 Task: Look for space in Gabrovo, Bulgaria from 2nd September, 2023 to 5th September, 2023 for 1 adult in price range Rs.5000 to Rs.10000. Place can be private room with 1  bedroom having 1 bed and 1 bathroom. Property type can be hotel. Booking option can be shelf check-in. Required host language is English.
Action: Mouse moved to (737, 132)
Screenshot: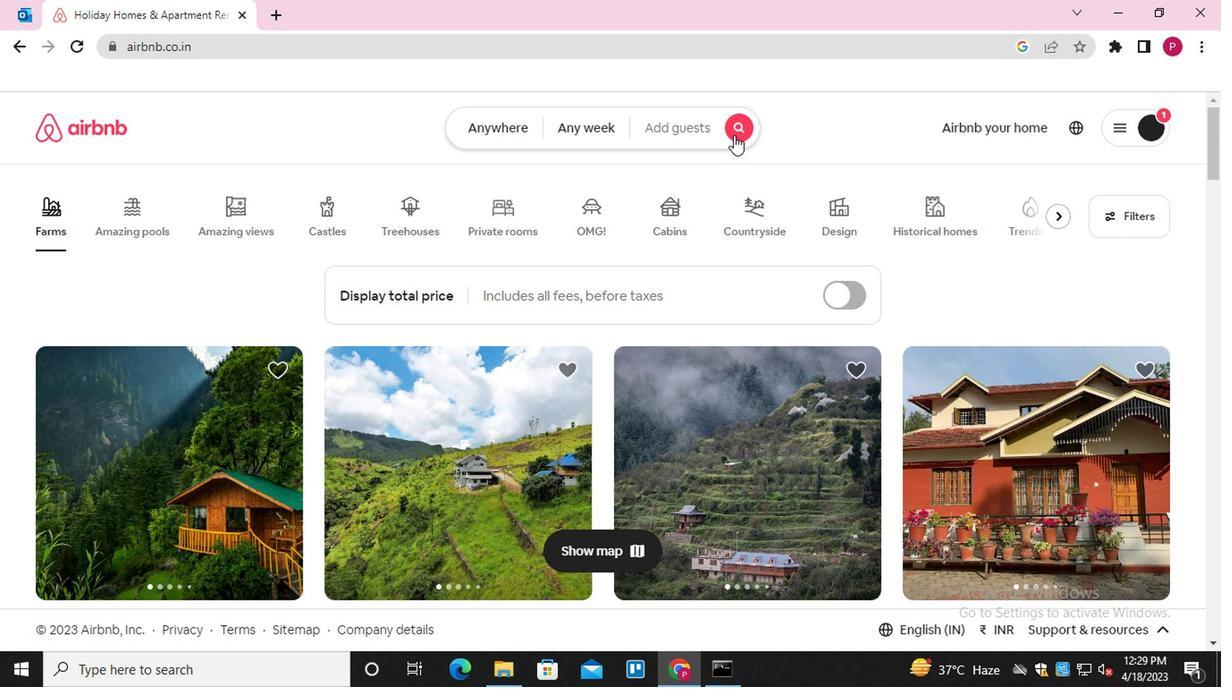 
Action: Mouse pressed left at (737, 132)
Screenshot: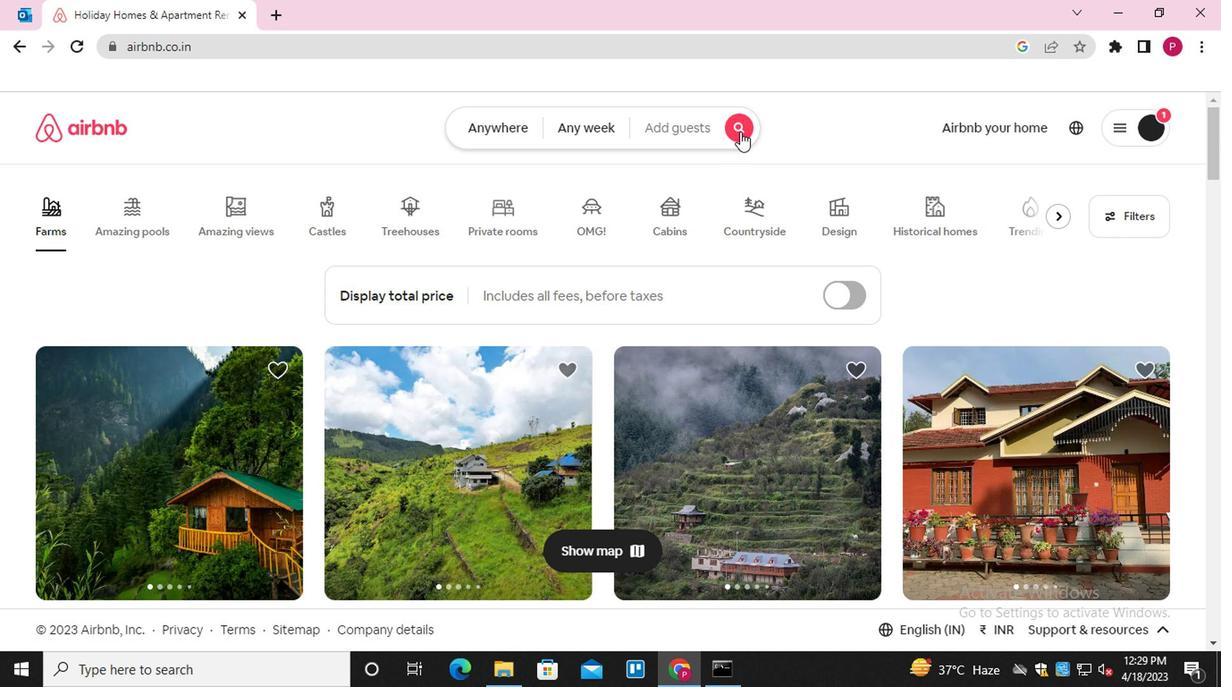 
Action: Mouse moved to (341, 204)
Screenshot: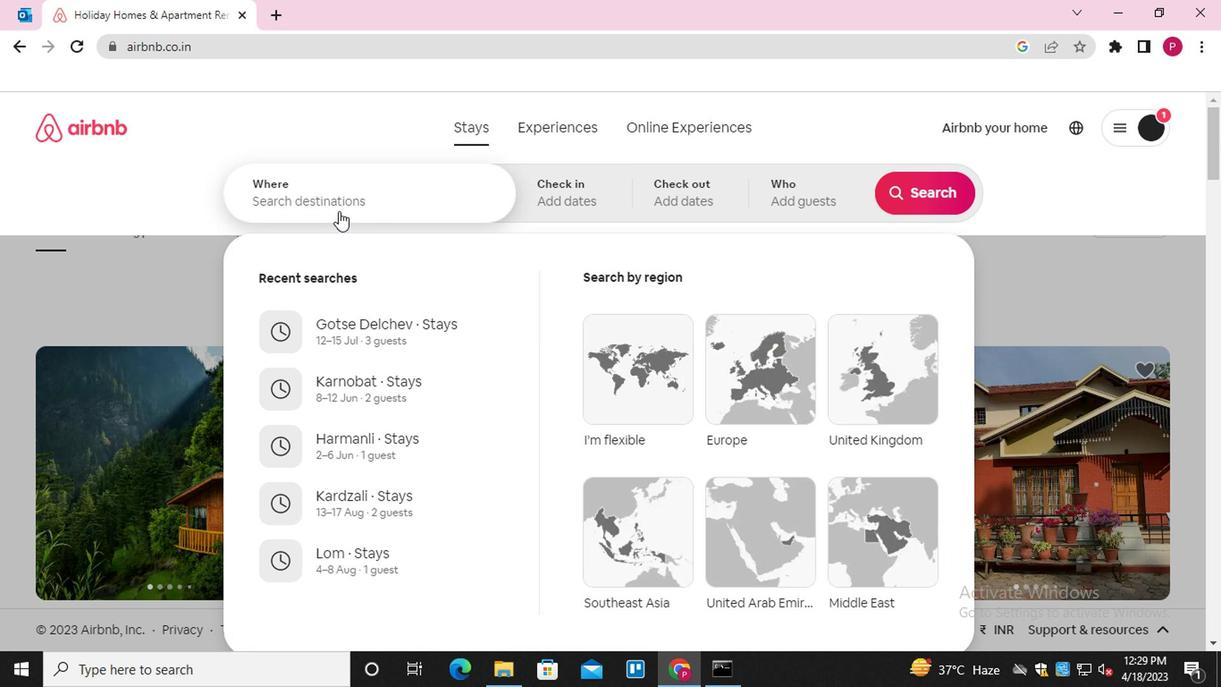 
Action: Mouse pressed left at (341, 204)
Screenshot: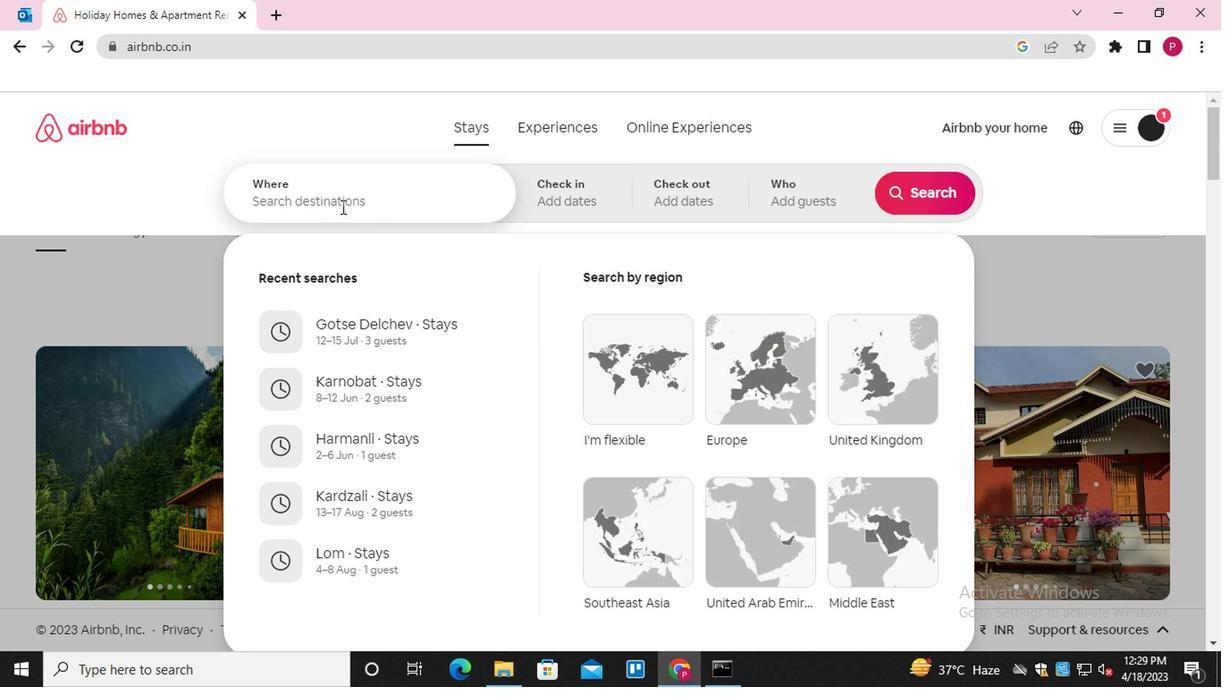 
Action: Key pressed <Key.shift><Key.shift><Key.shift><Key.shift><Key.shift><Key.shift><Key.shift><Key.shift><Key.shift><Key.shift><Key.shift><Key.shift><Key.shift><Key.shift><Key.shift><Key.shift><Key.shift><Key.shift><Key.shift><Key.shift><Key.shift><Key.shift><Key.shift>GABROVO
Screenshot: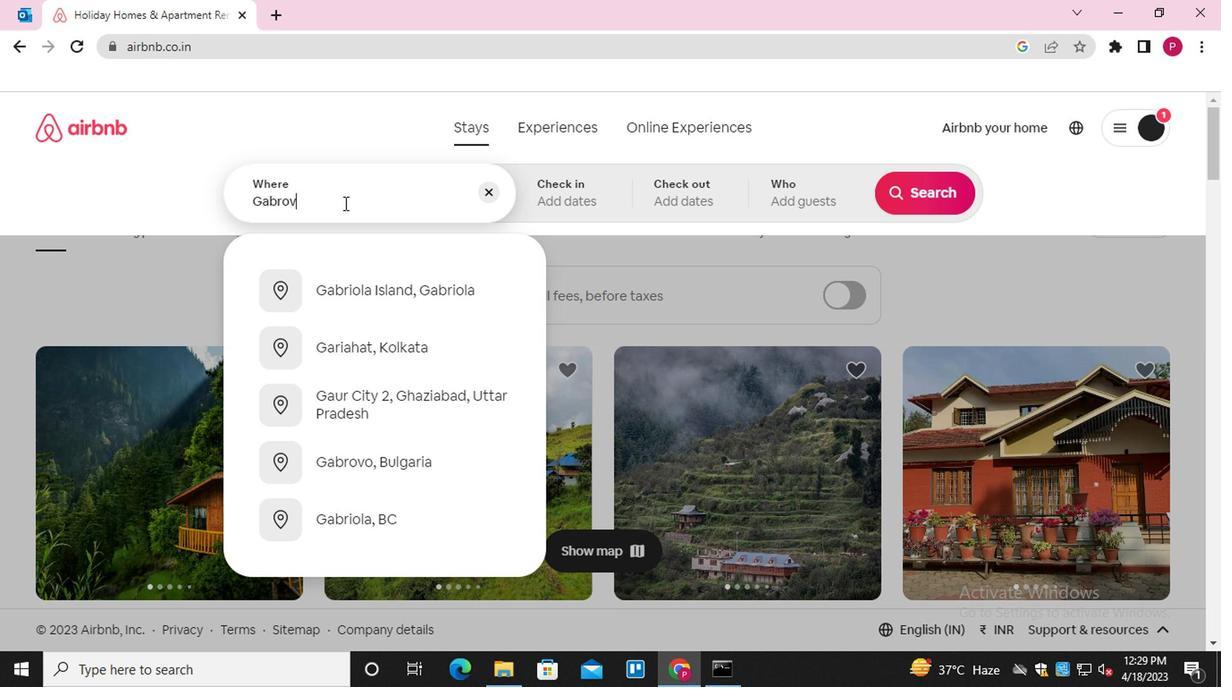
Action: Mouse moved to (337, 297)
Screenshot: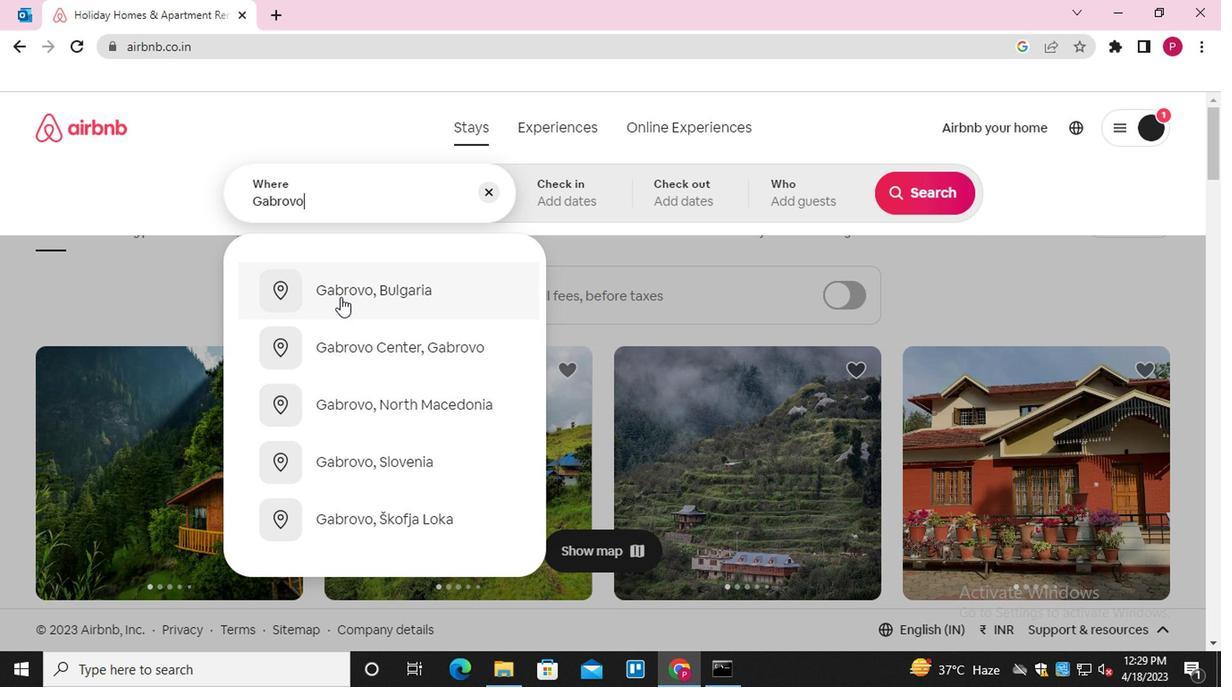 
Action: Mouse pressed left at (337, 297)
Screenshot: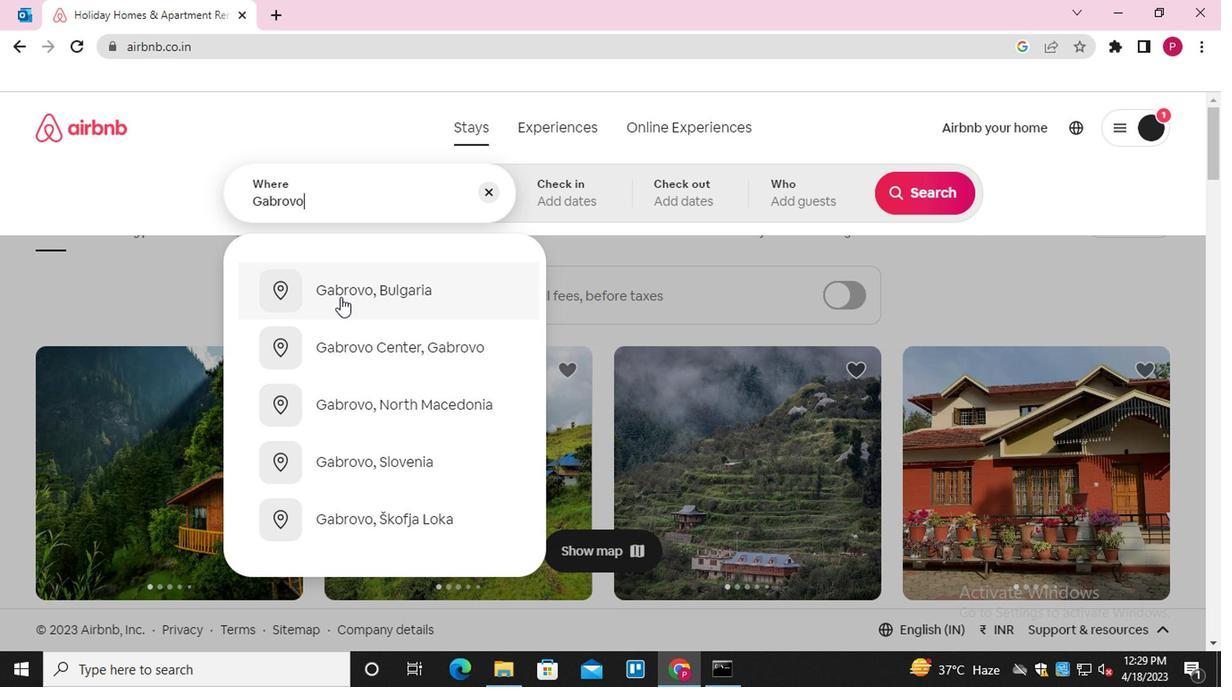 
Action: Mouse moved to (916, 339)
Screenshot: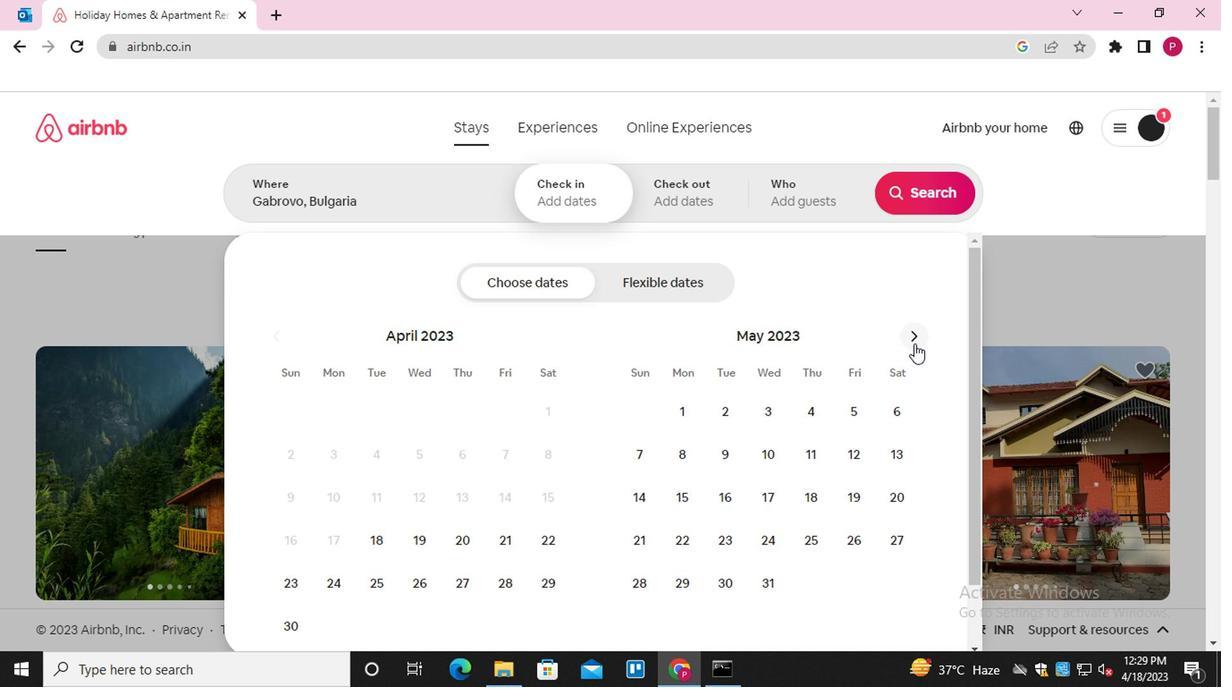 
Action: Mouse pressed left at (916, 339)
Screenshot: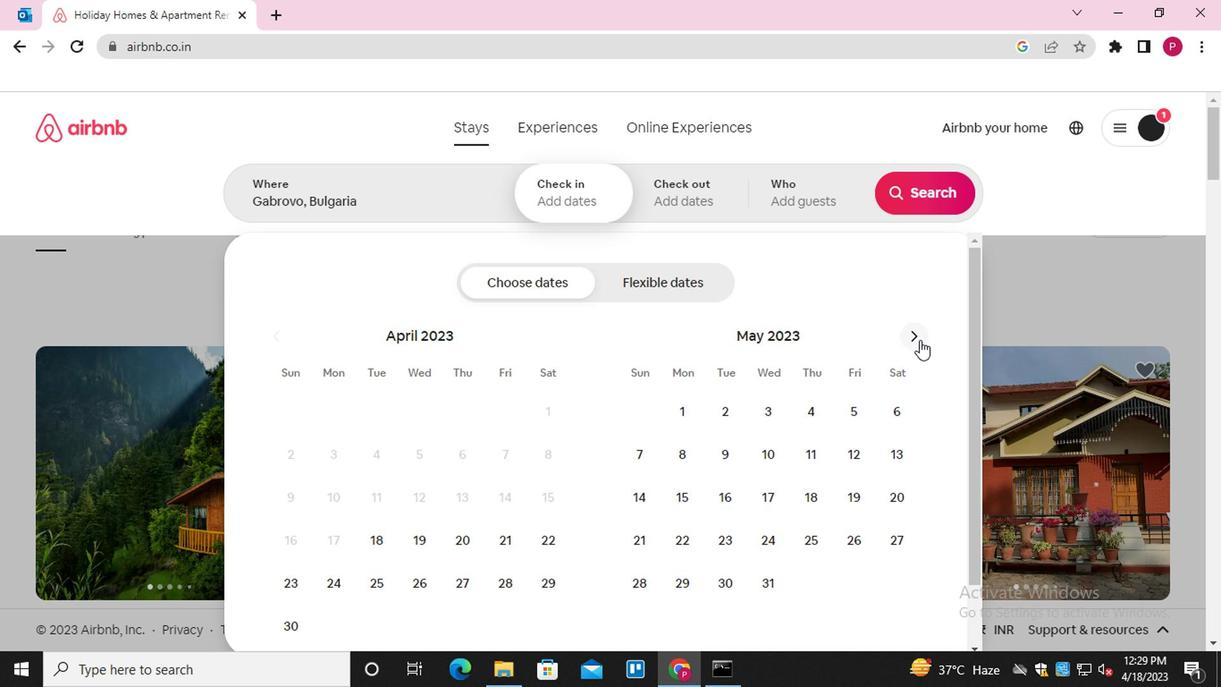
Action: Mouse pressed left at (916, 339)
Screenshot: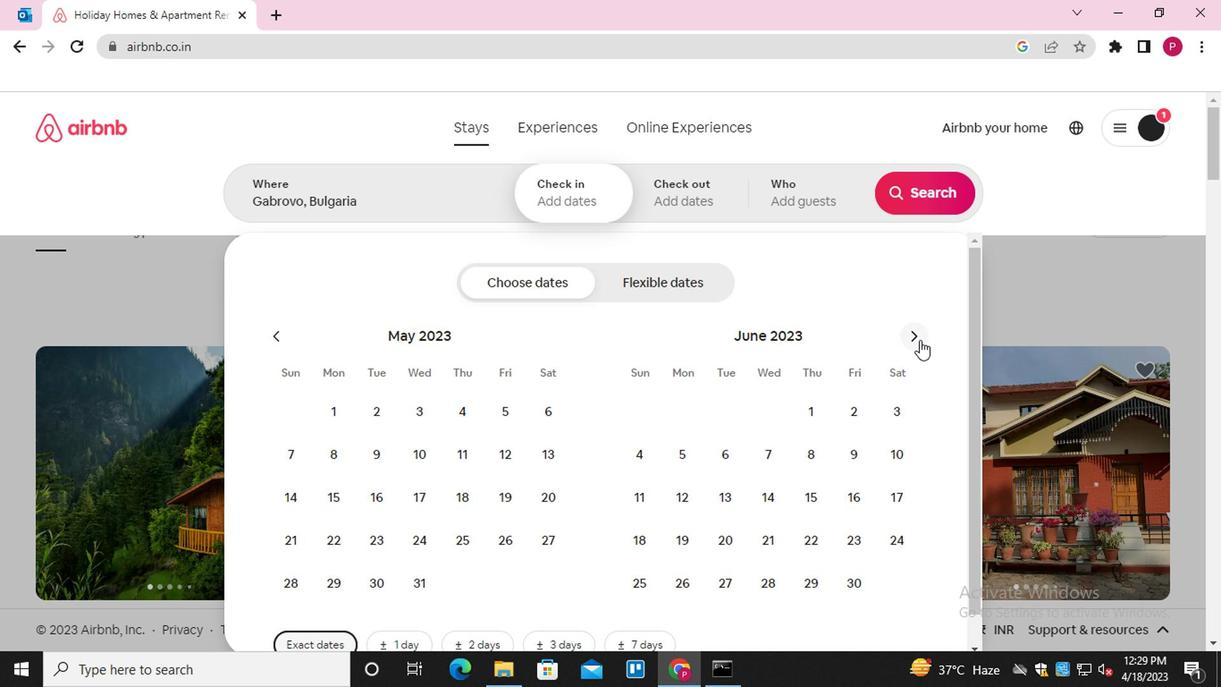 
Action: Mouse pressed left at (916, 339)
Screenshot: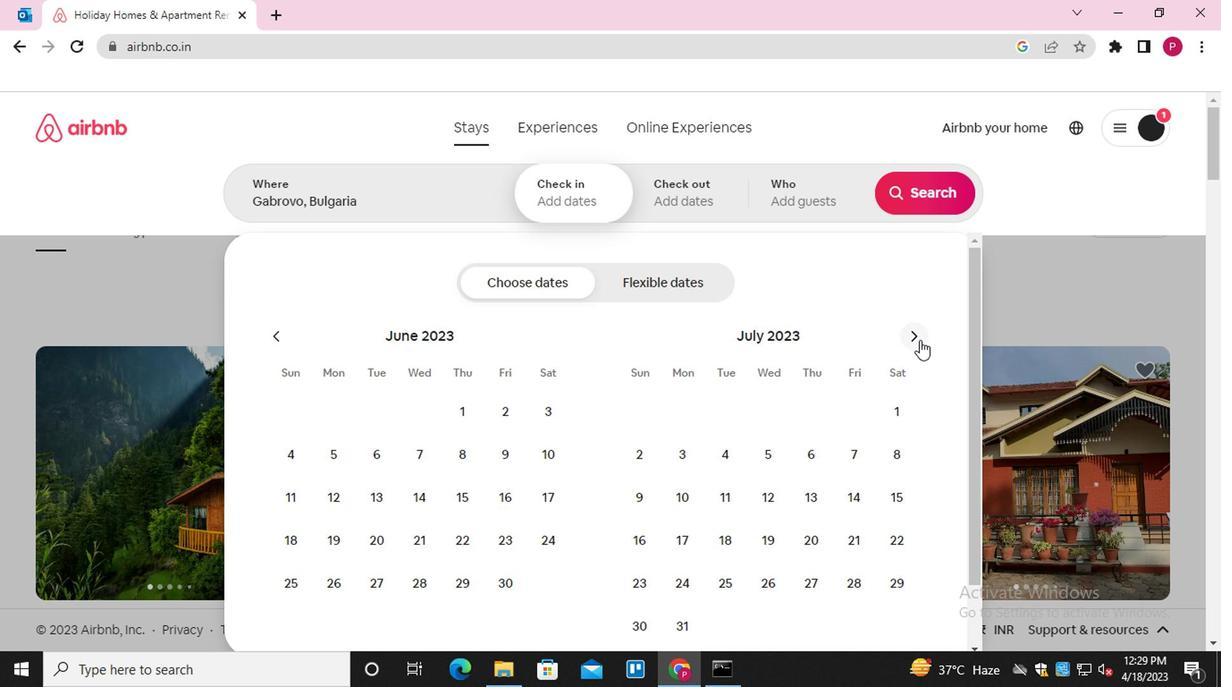 
Action: Mouse pressed left at (916, 339)
Screenshot: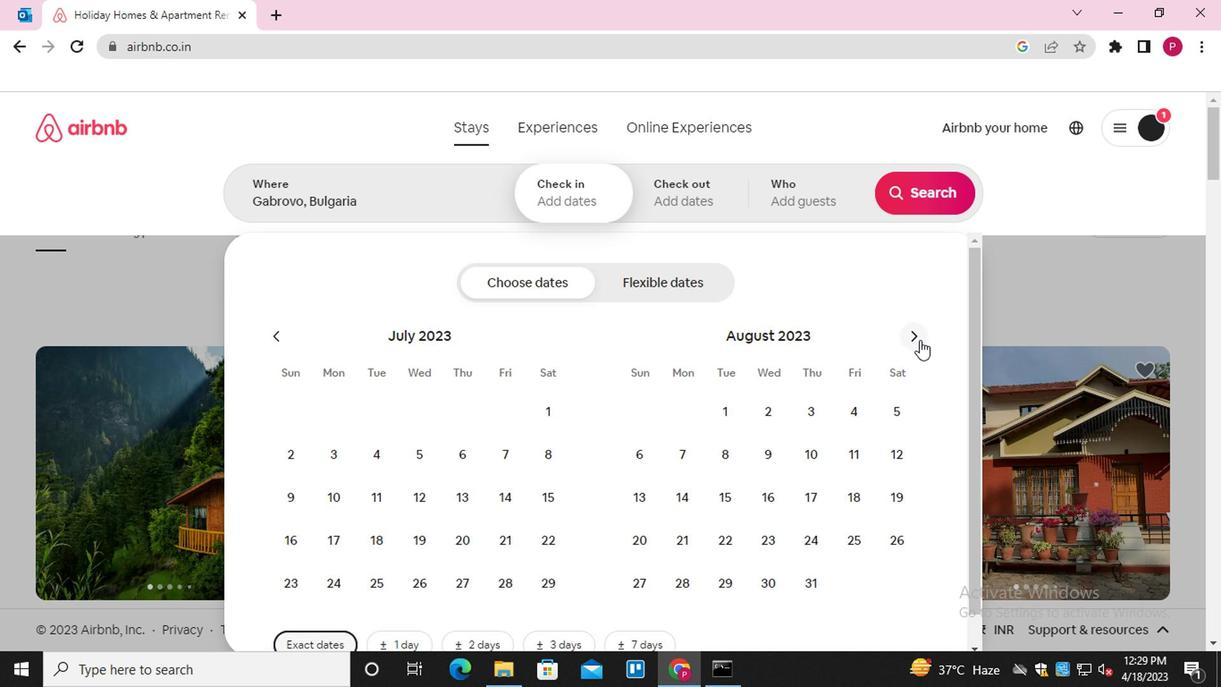 
Action: Mouse moved to (887, 417)
Screenshot: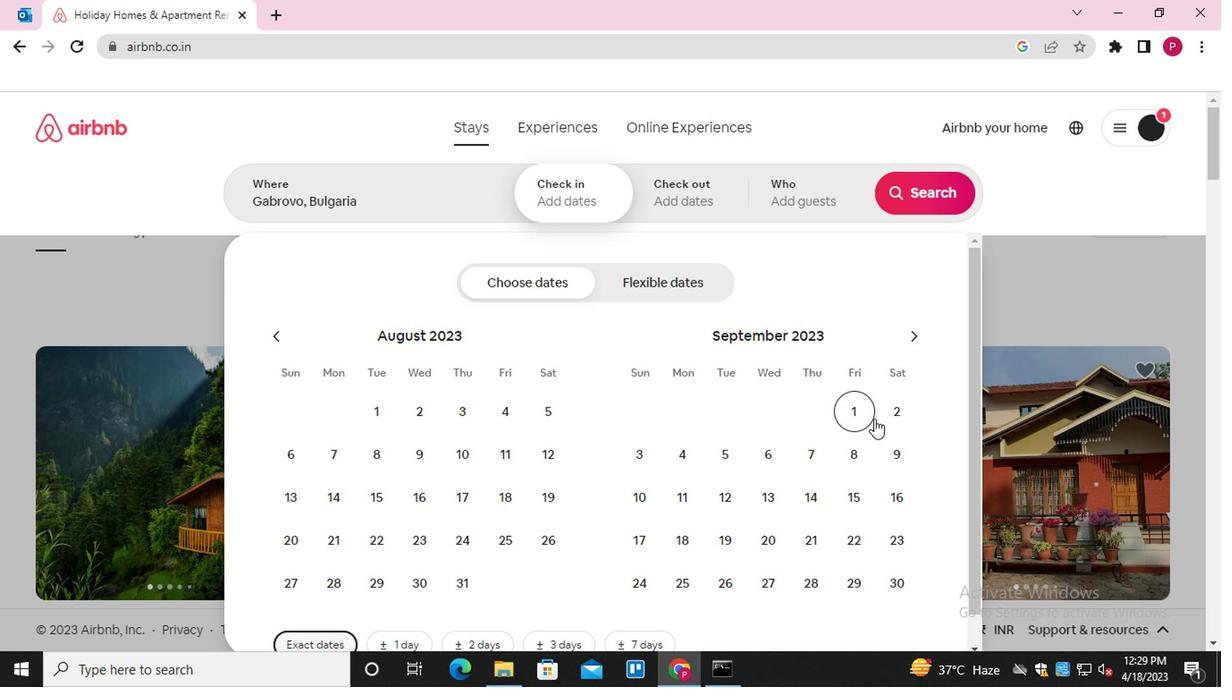 
Action: Mouse pressed left at (887, 417)
Screenshot: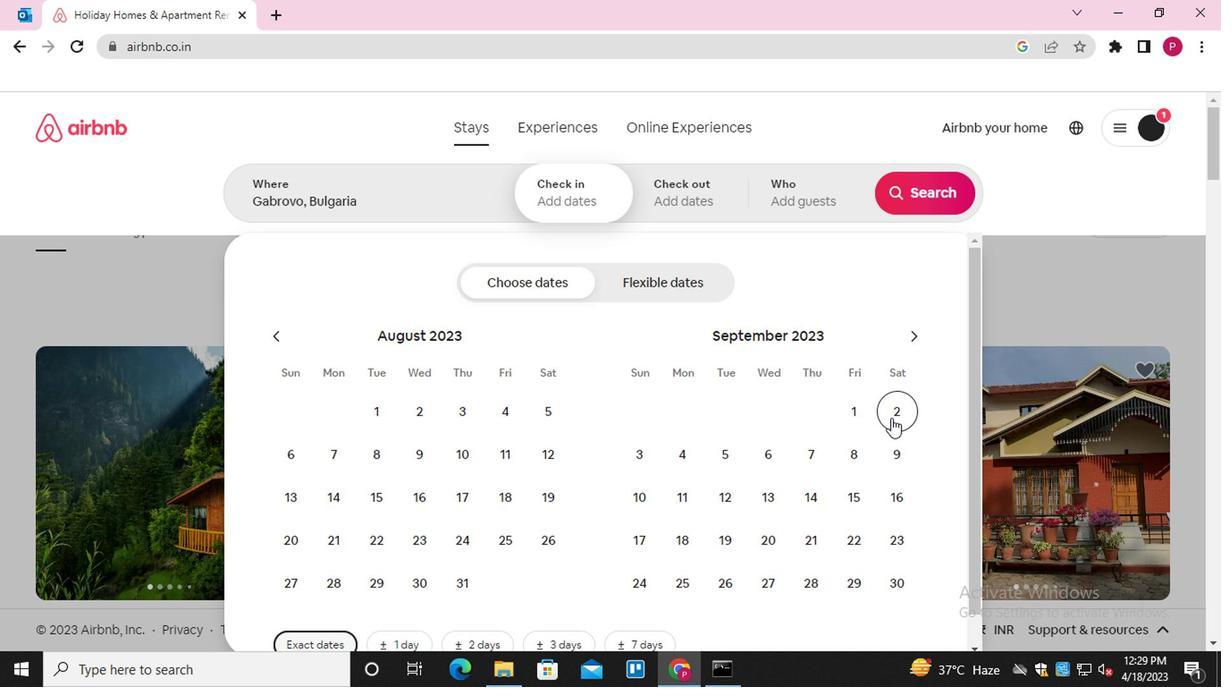 
Action: Mouse moved to (729, 460)
Screenshot: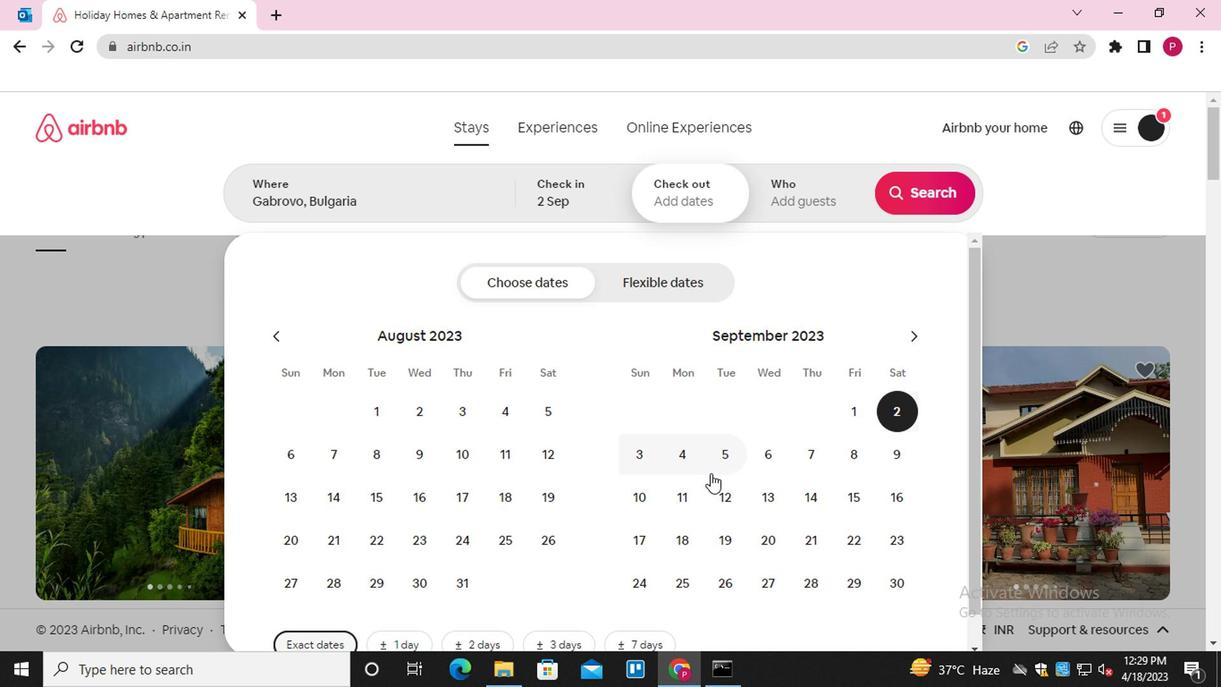 
Action: Mouse pressed left at (729, 460)
Screenshot: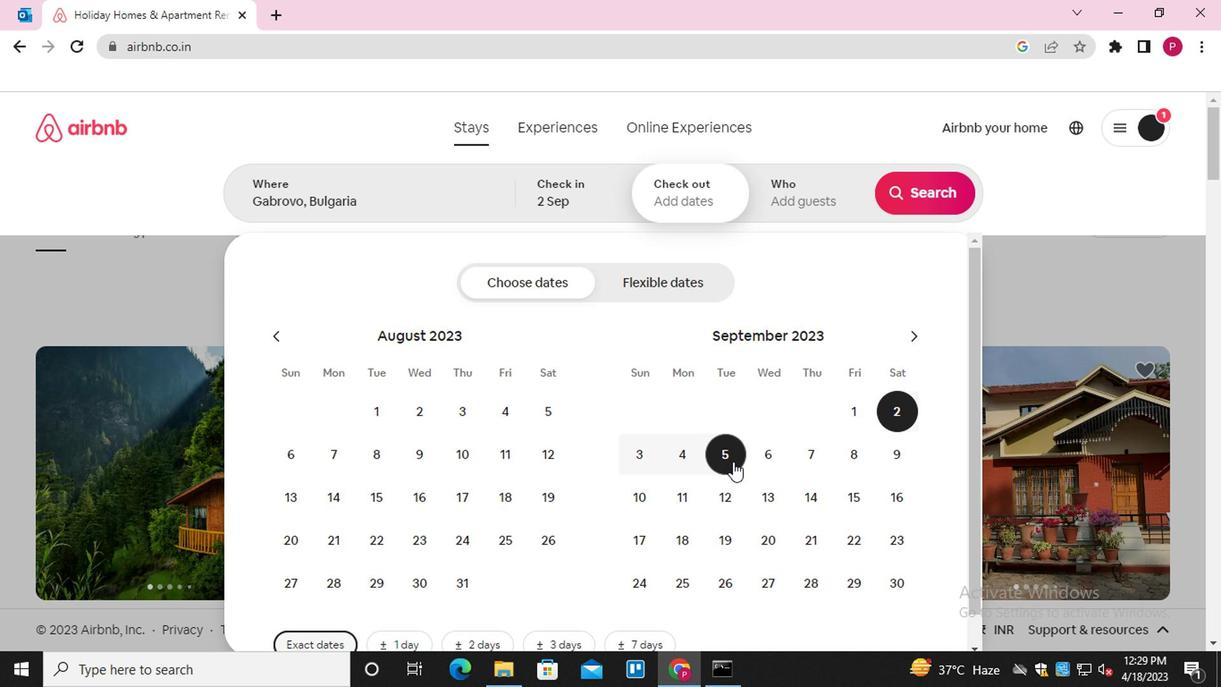 
Action: Mouse moved to (796, 196)
Screenshot: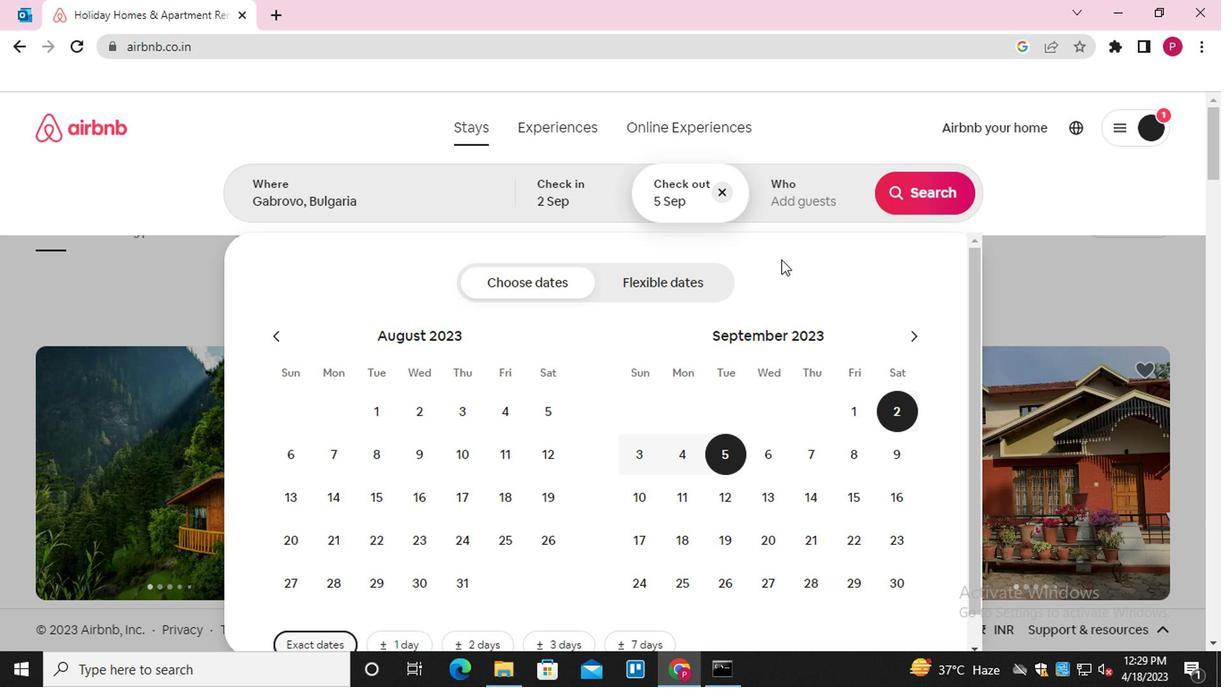 
Action: Mouse pressed left at (796, 196)
Screenshot: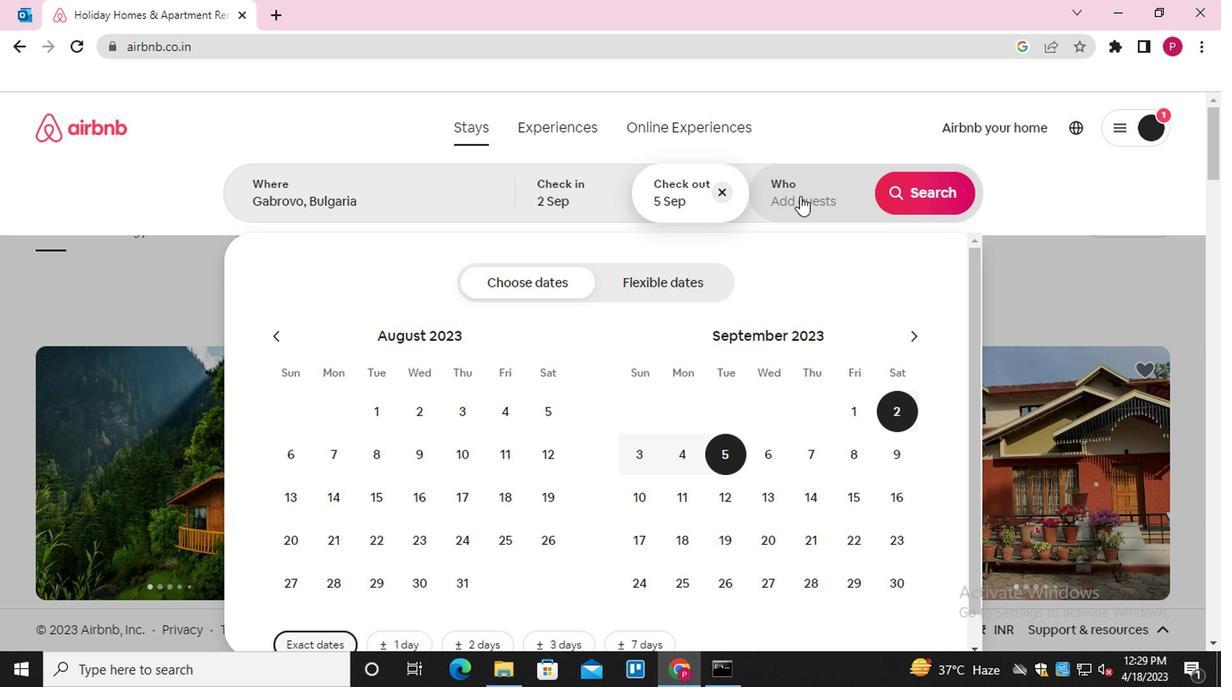 
Action: Mouse moved to (919, 295)
Screenshot: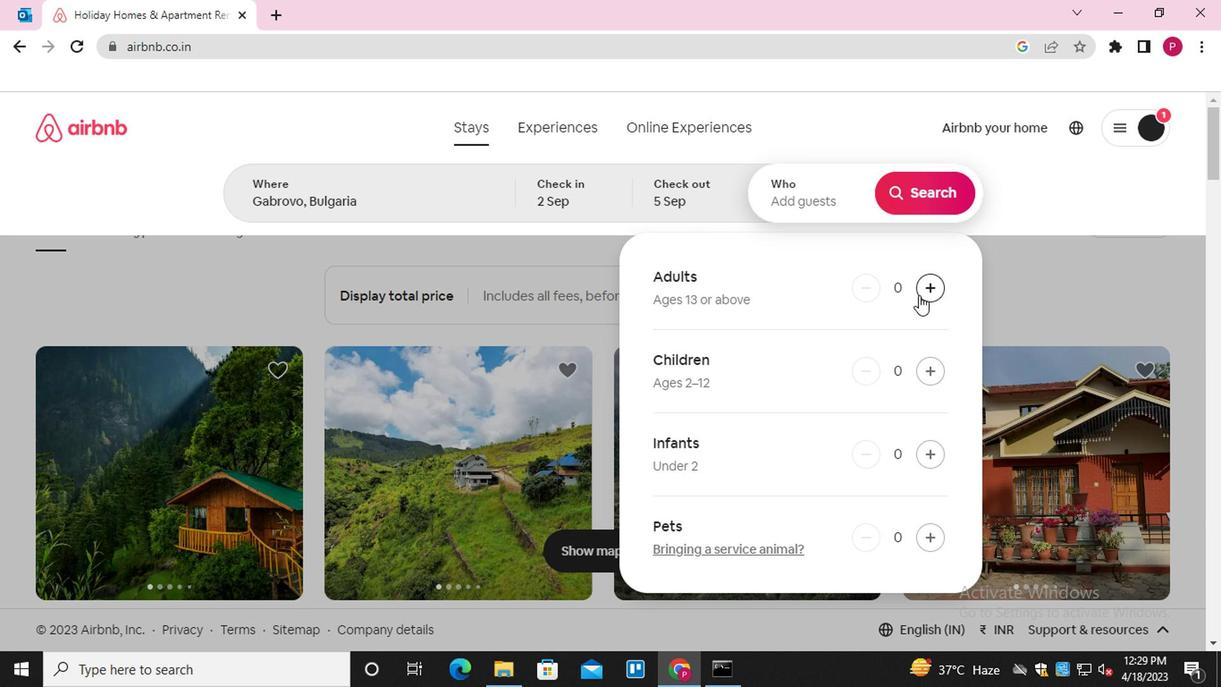 
Action: Mouse pressed left at (919, 295)
Screenshot: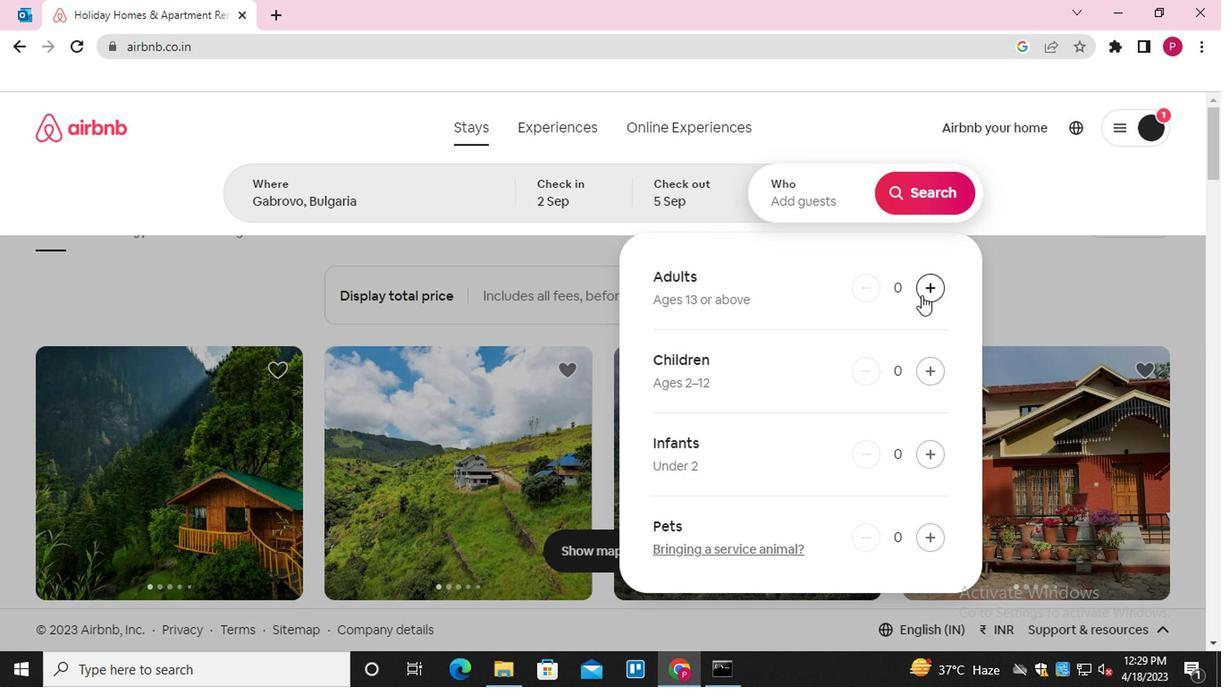 
Action: Mouse moved to (921, 189)
Screenshot: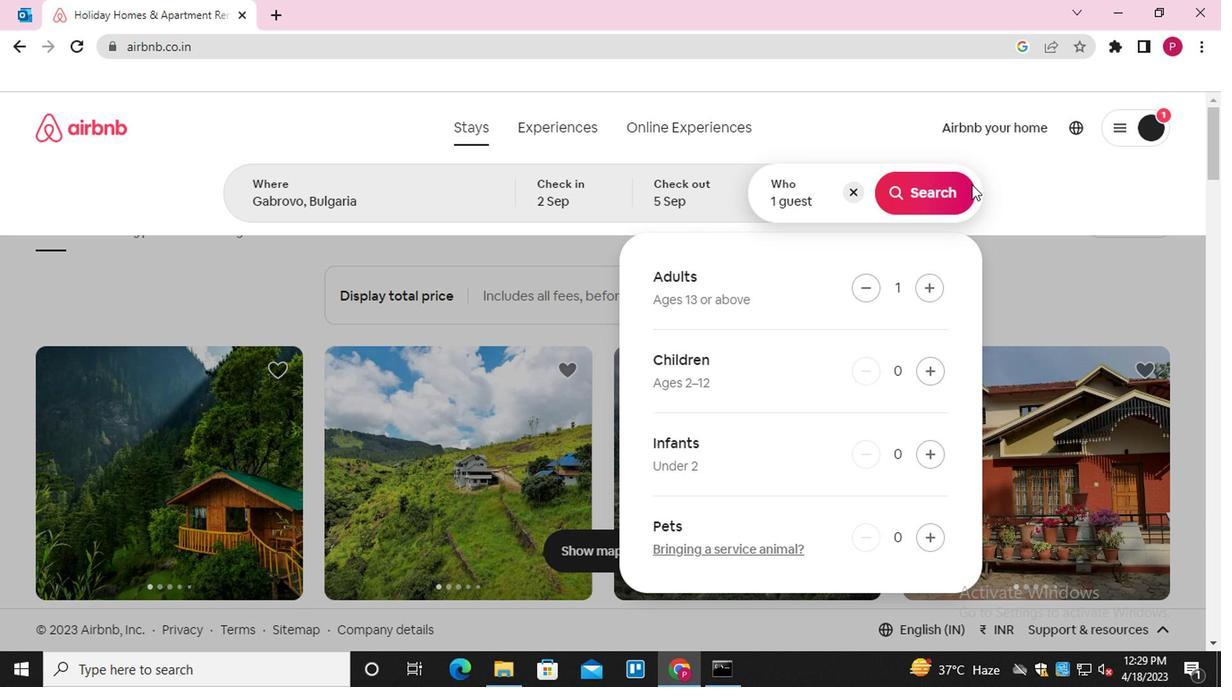 
Action: Mouse pressed left at (921, 189)
Screenshot: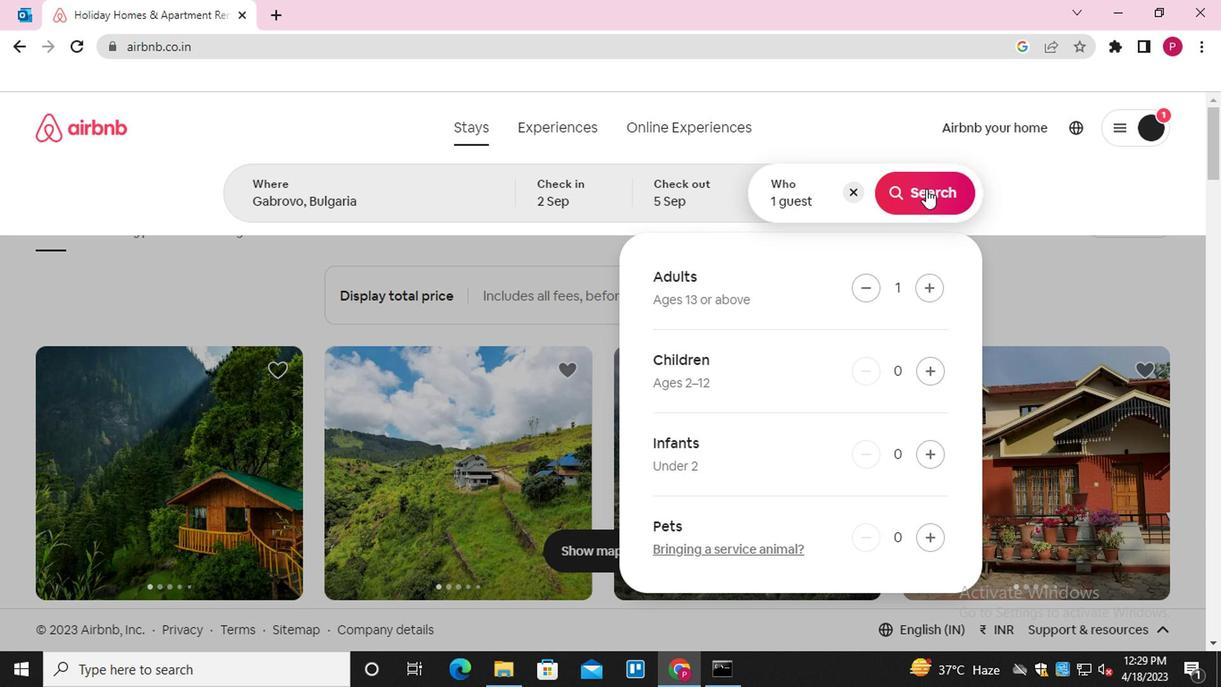 
Action: Mouse moved to (1131, 207)
Screenshot: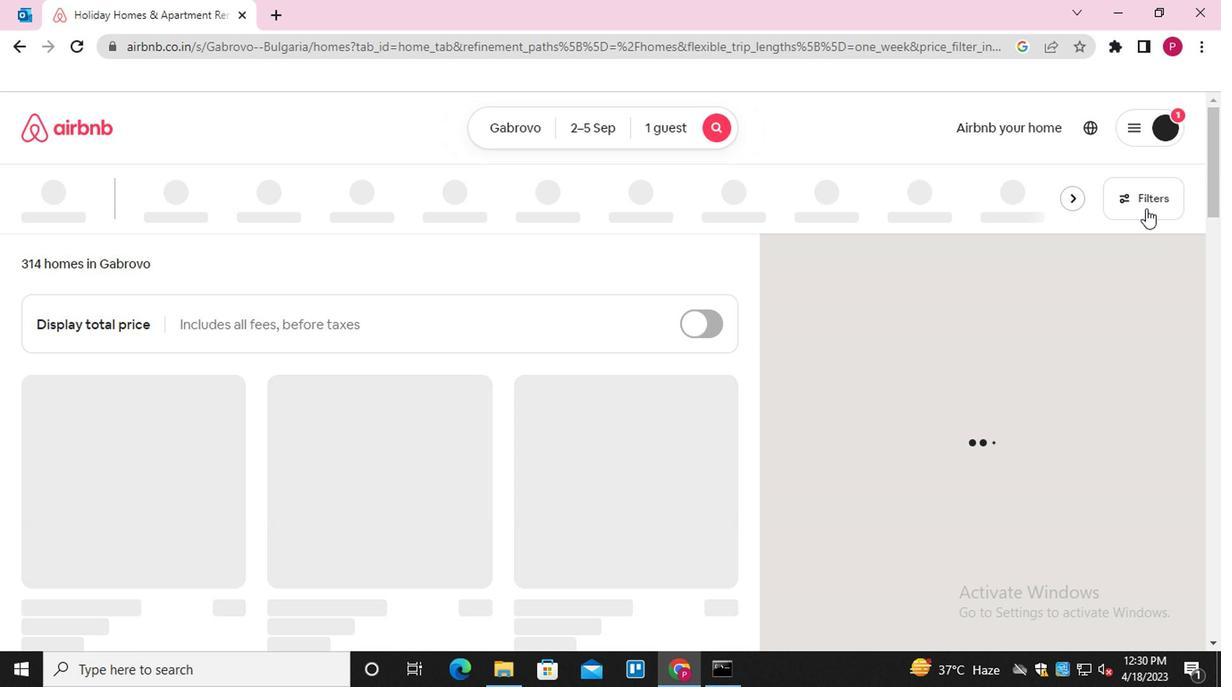 
Action: Mouse pressed left at (1131, 207)
Screenshot: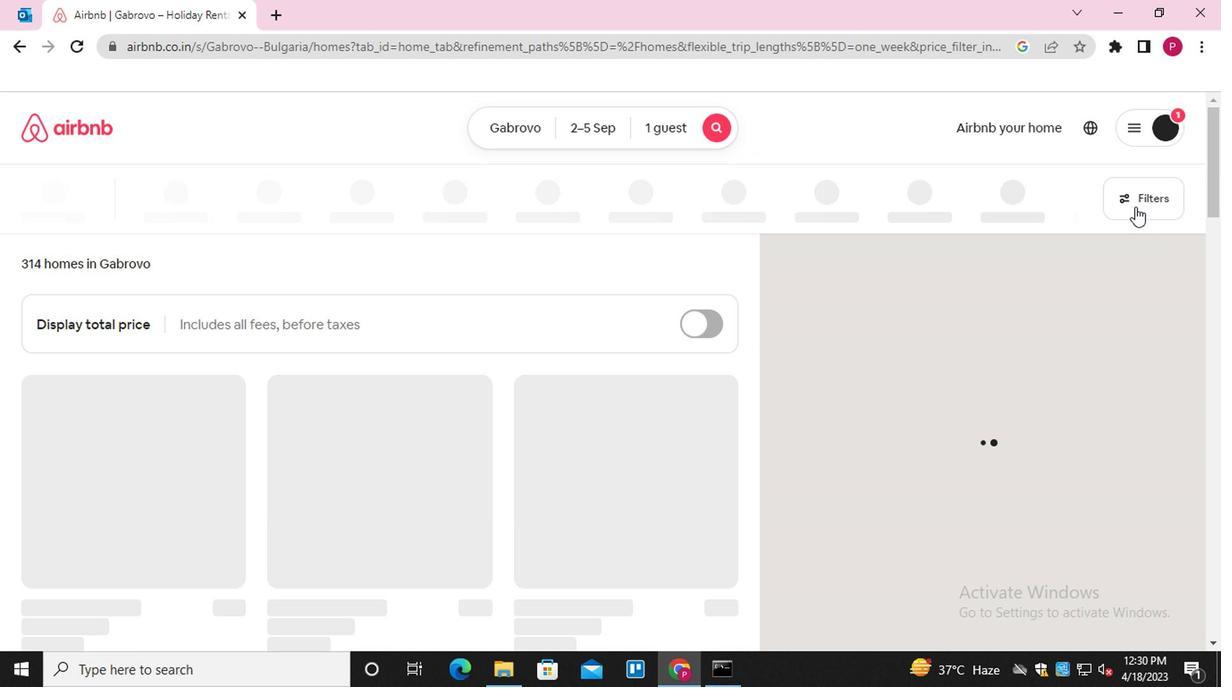 
Action: Mouse moved to (454, 433)
Screenshot: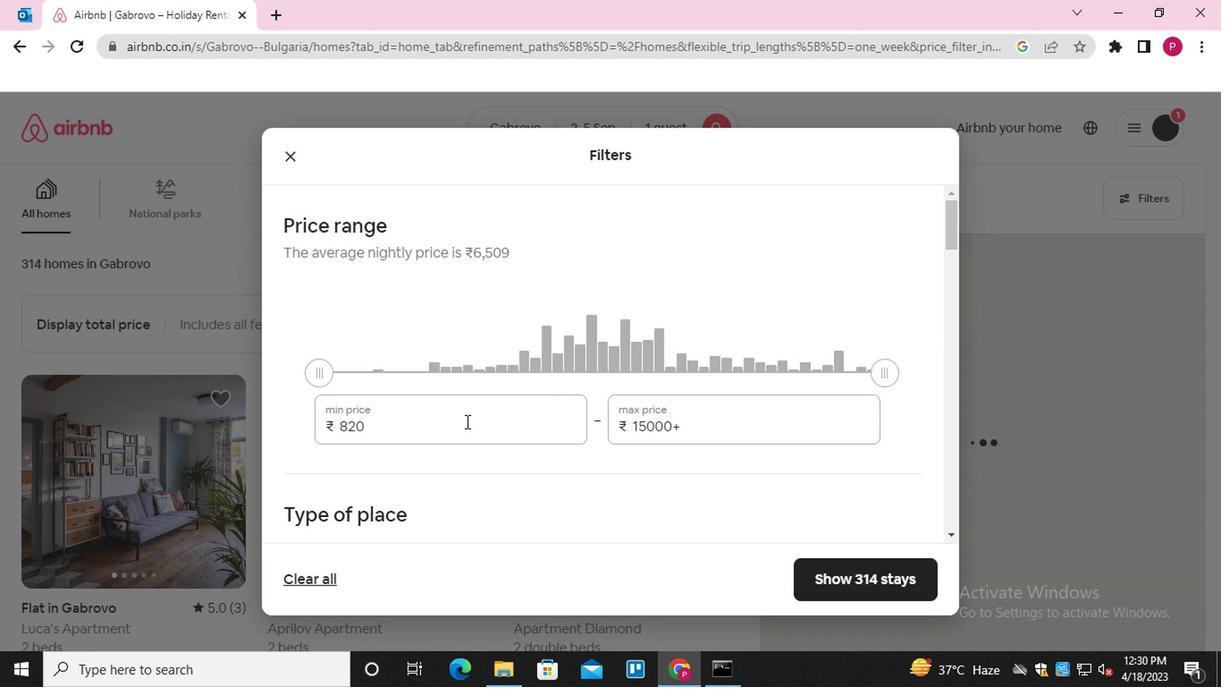 
Action: Mouse pressed left at (454, 433)
Screenshot: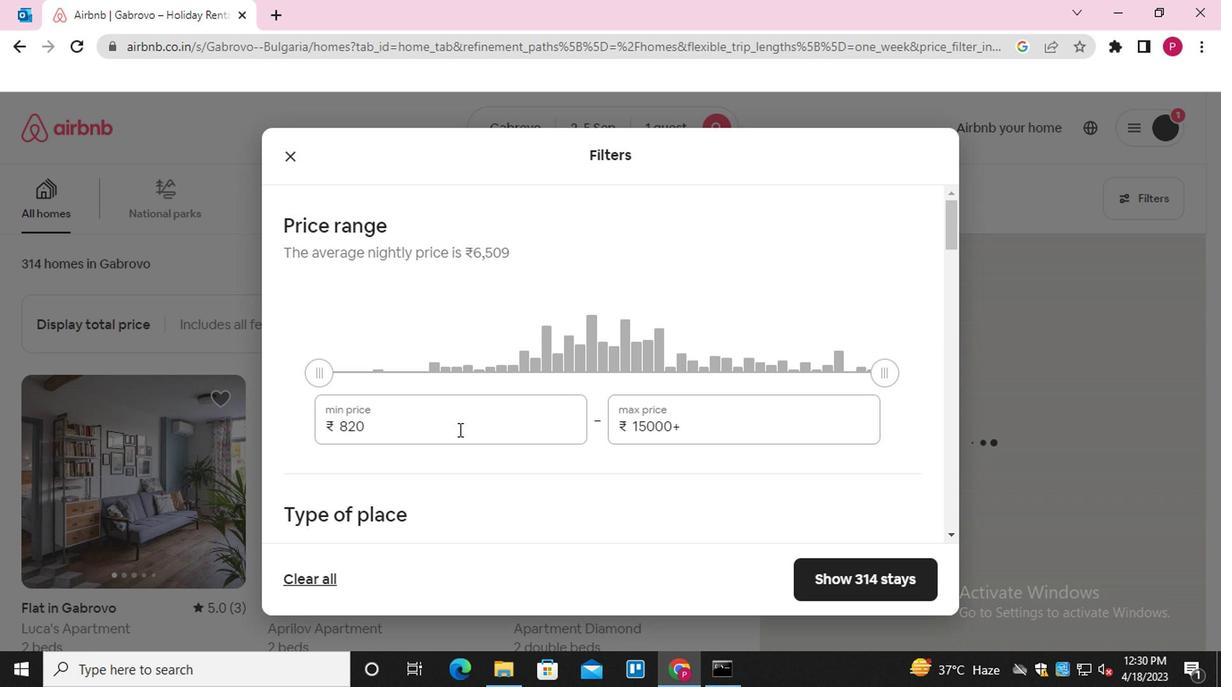 
Action: Mouse pressed left at (454, 433)
Screenshot: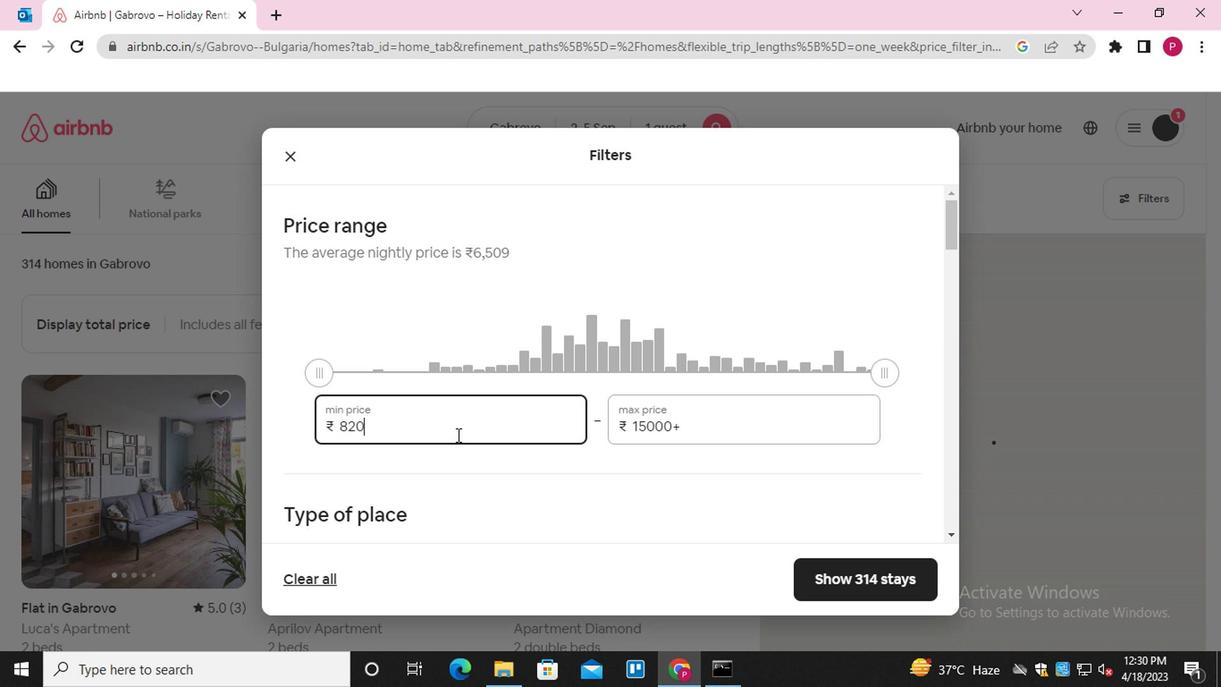 
Action: Mouse pressed left at (454, 433)
Screenshot: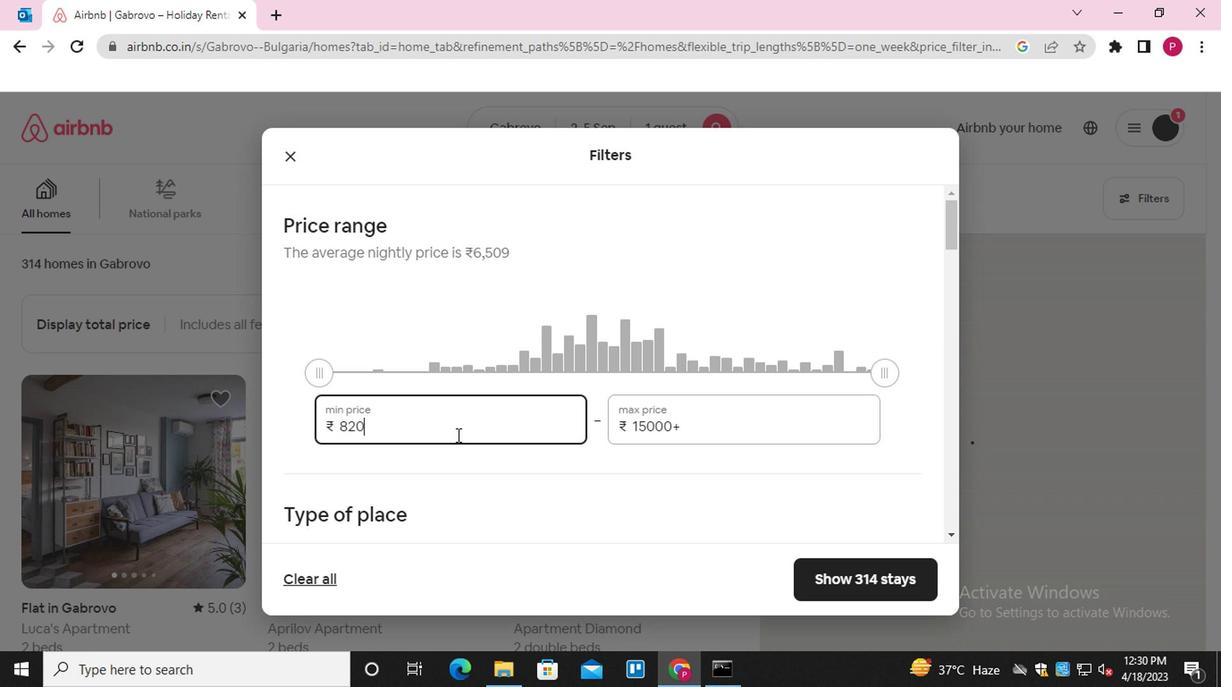 
Action: Key pressed 5000
Screenshot: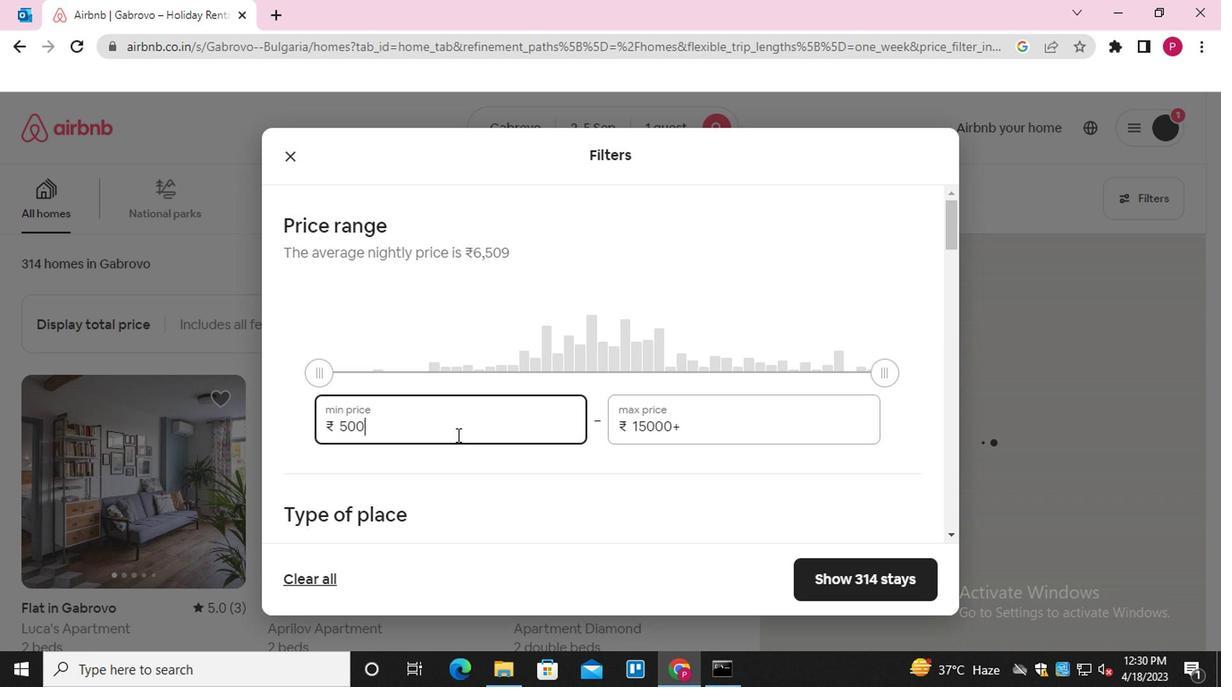 
Action: Mouse moved to (697, 428)
Screenshot: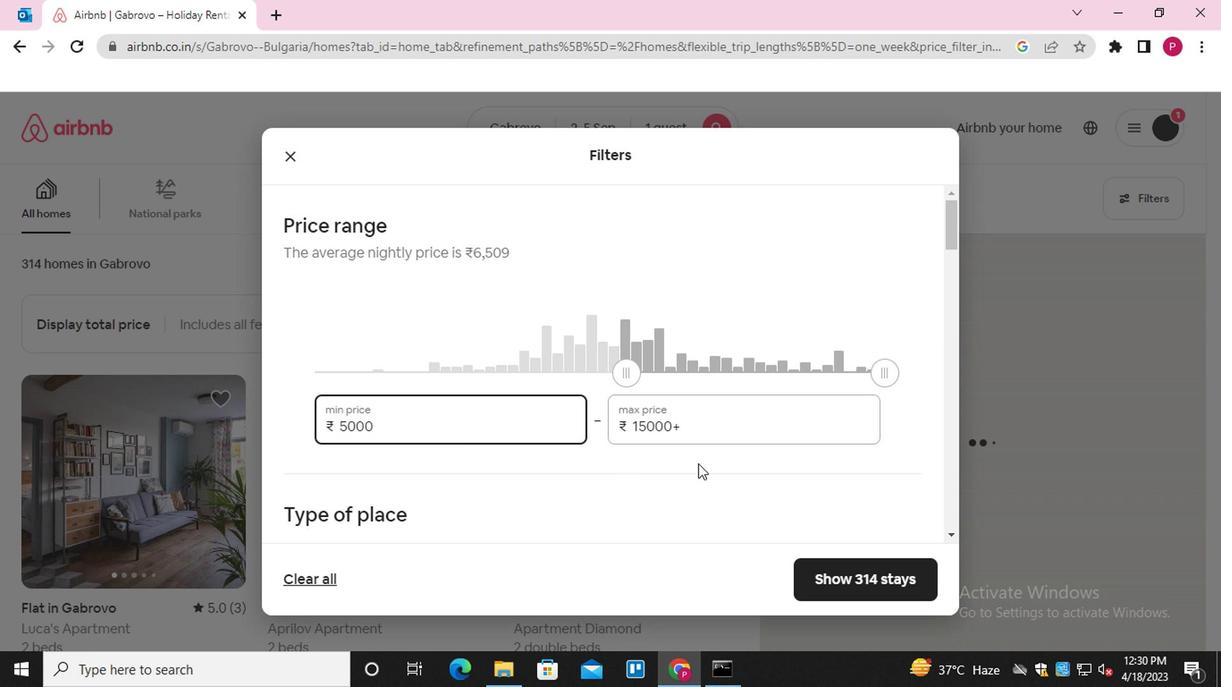
Action: Mouse pressed left at (697, 428)
Screenshot: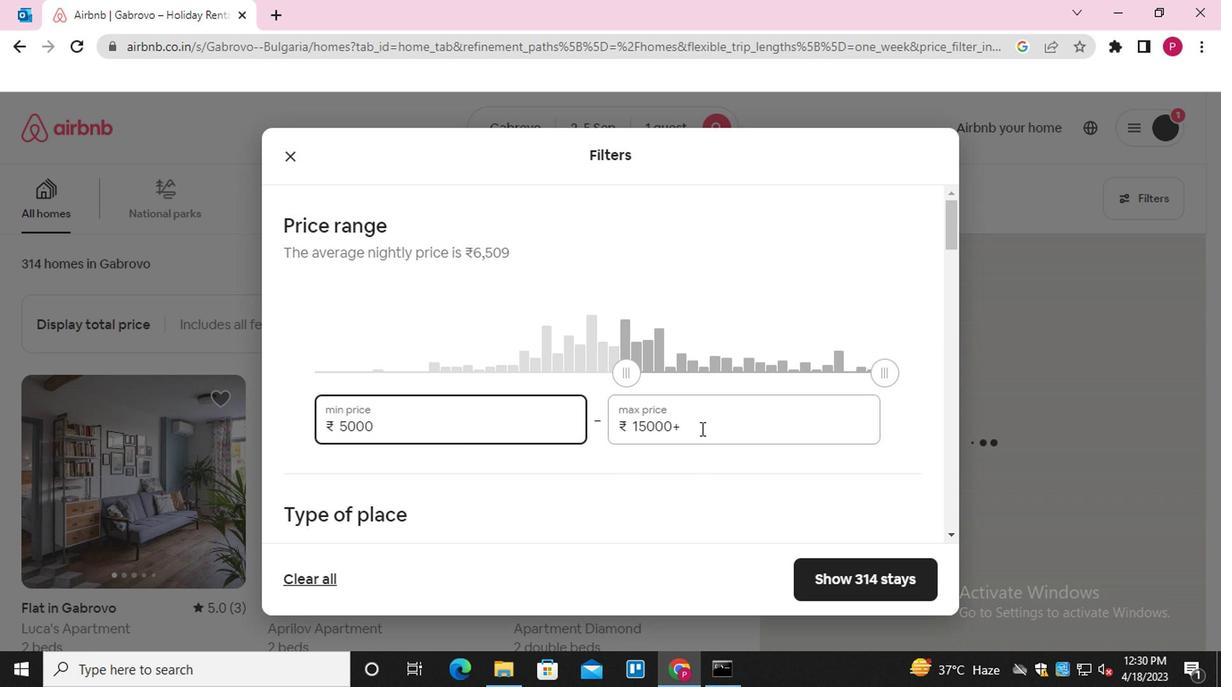 
Action: Mouse pressed left at (697, 428)
Screenshot: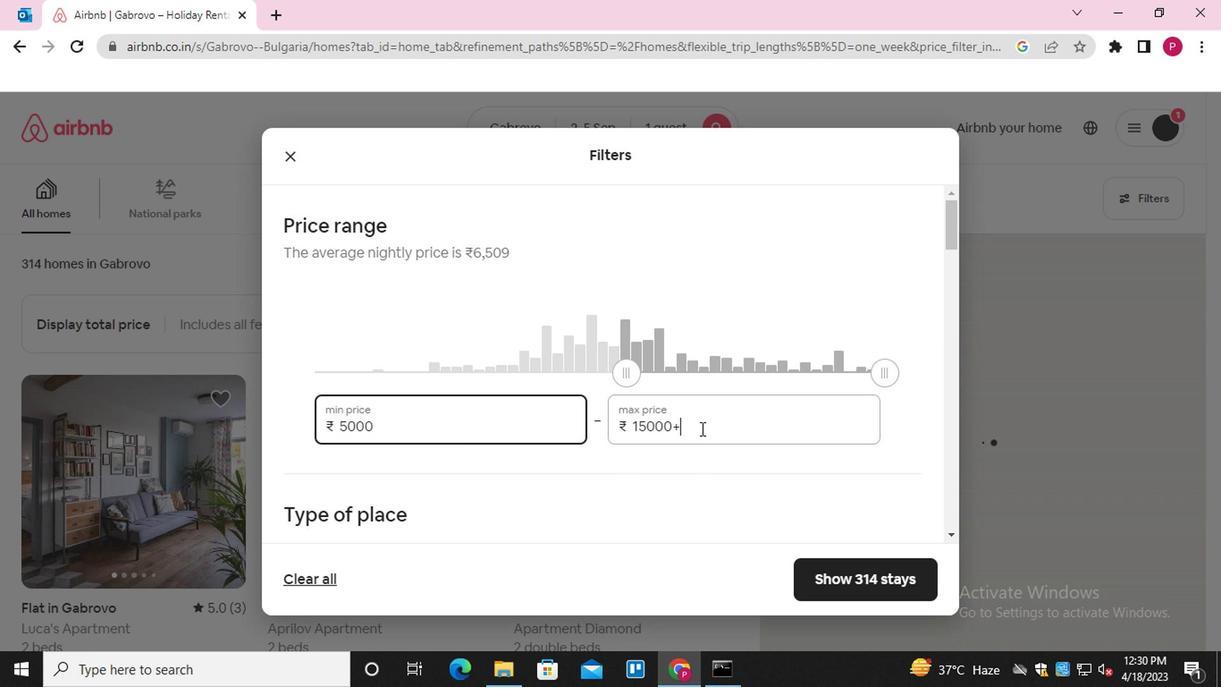
Action: Mouse pressed left at (697, 428)
Screenshot: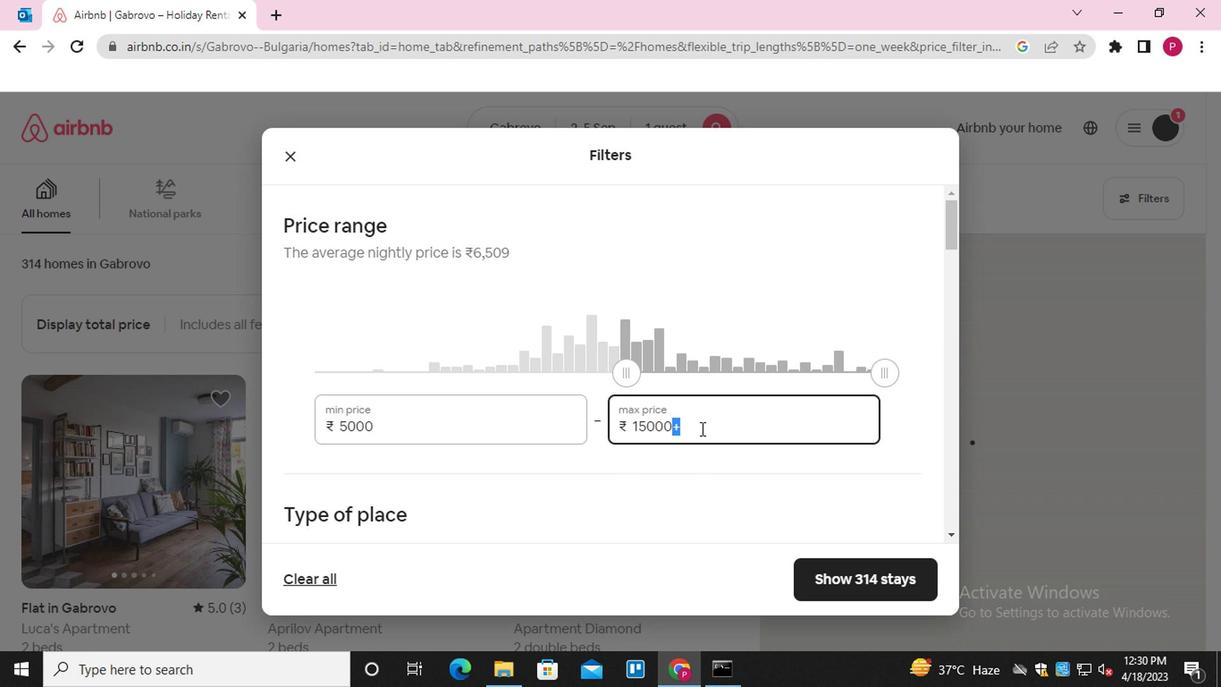 
Action: Key pressed 10000
Screenshot: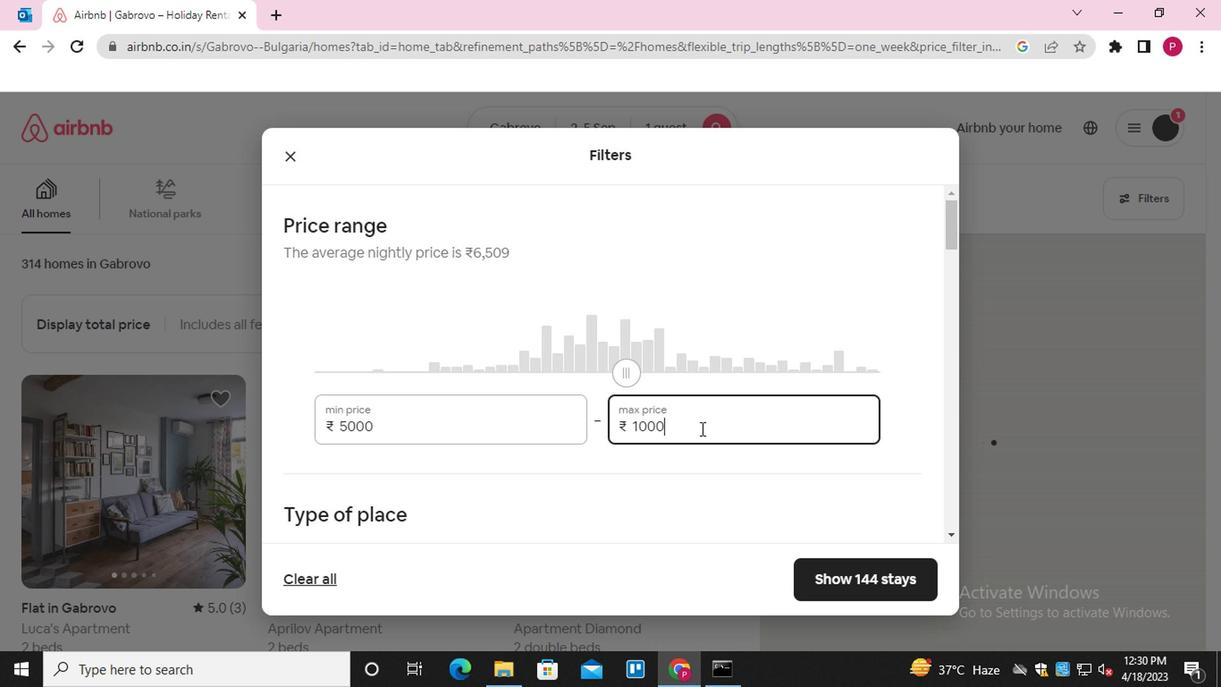 
Action: Mouse moved to (687, 449)
Screenshot: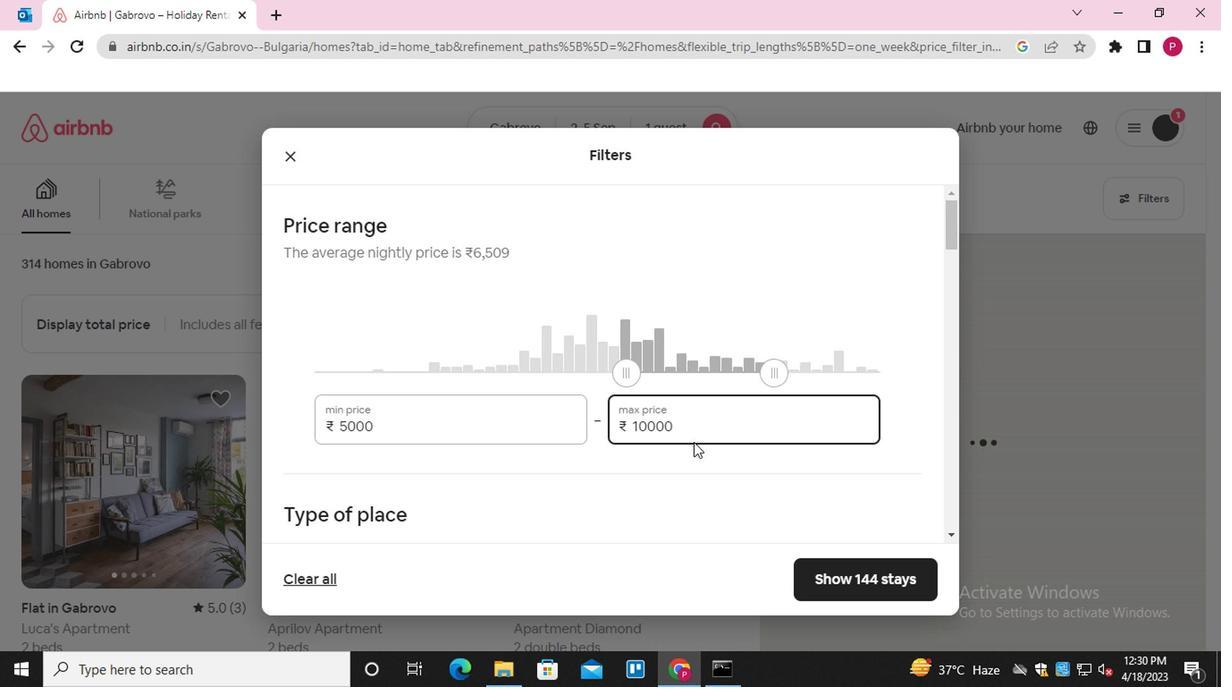 
Action: Mouse scrolled (687, 449) with delta (0, 0)
Screenshot: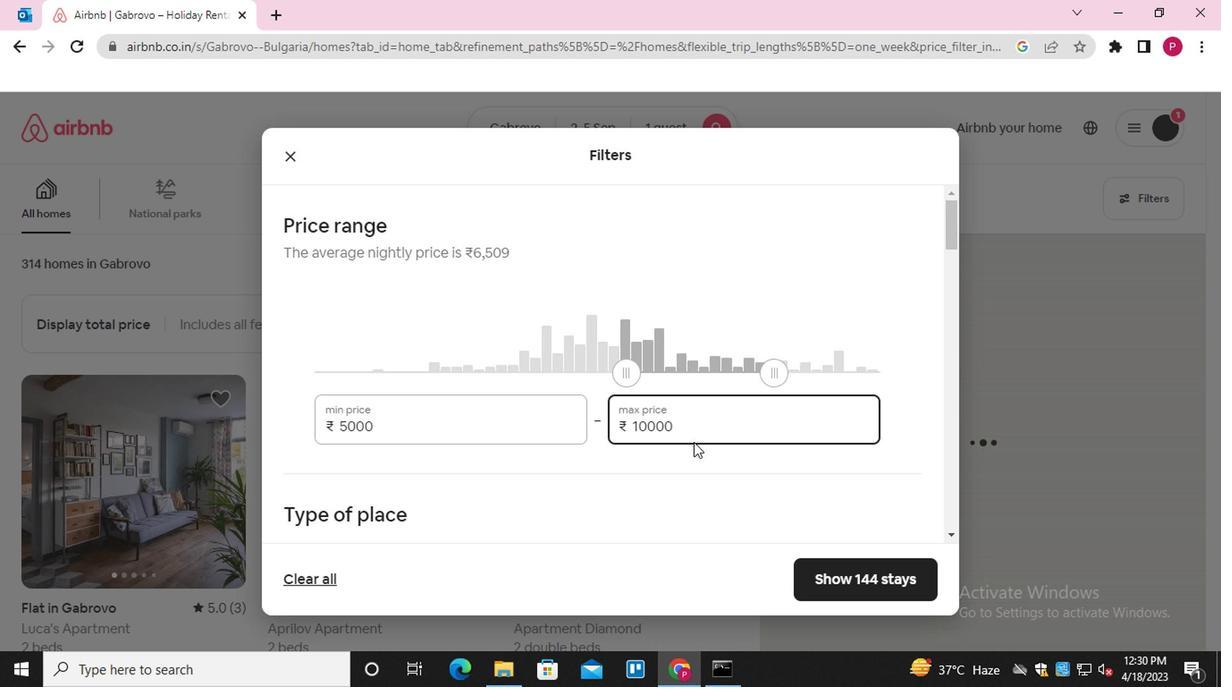 
Action: Mouse moved to (687, 451)
Screenshot: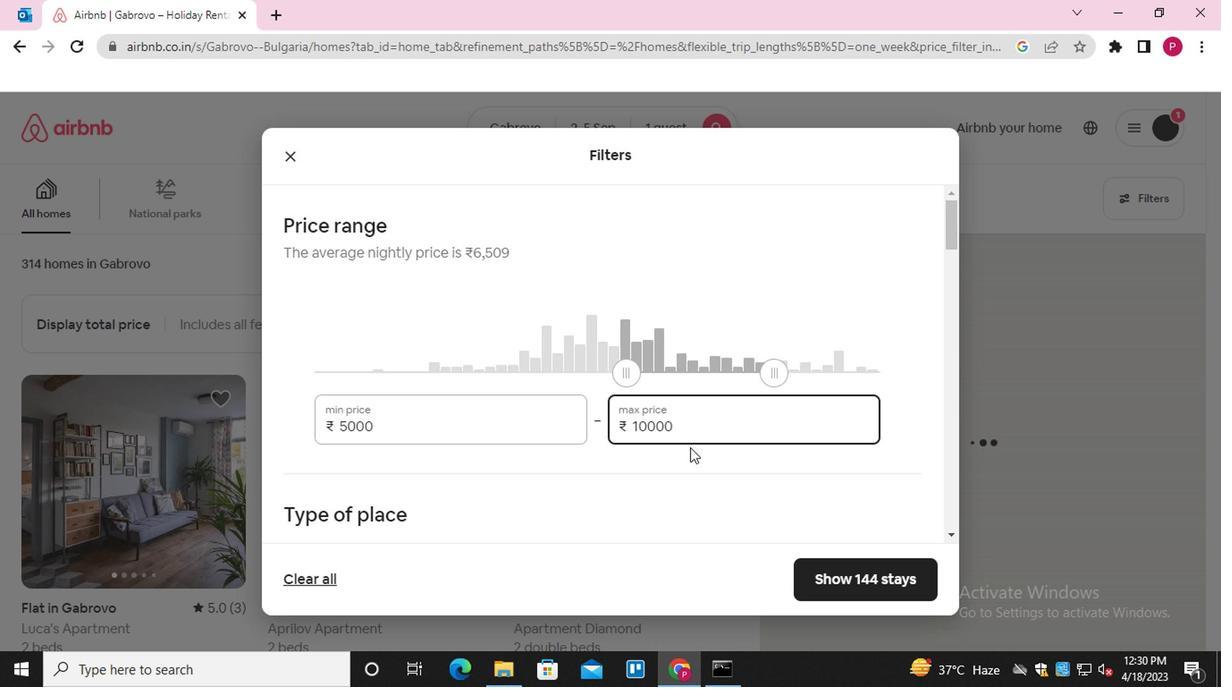 
Action: Mouse scrolled (687, 449) with delta (0, -1)
Screenshot: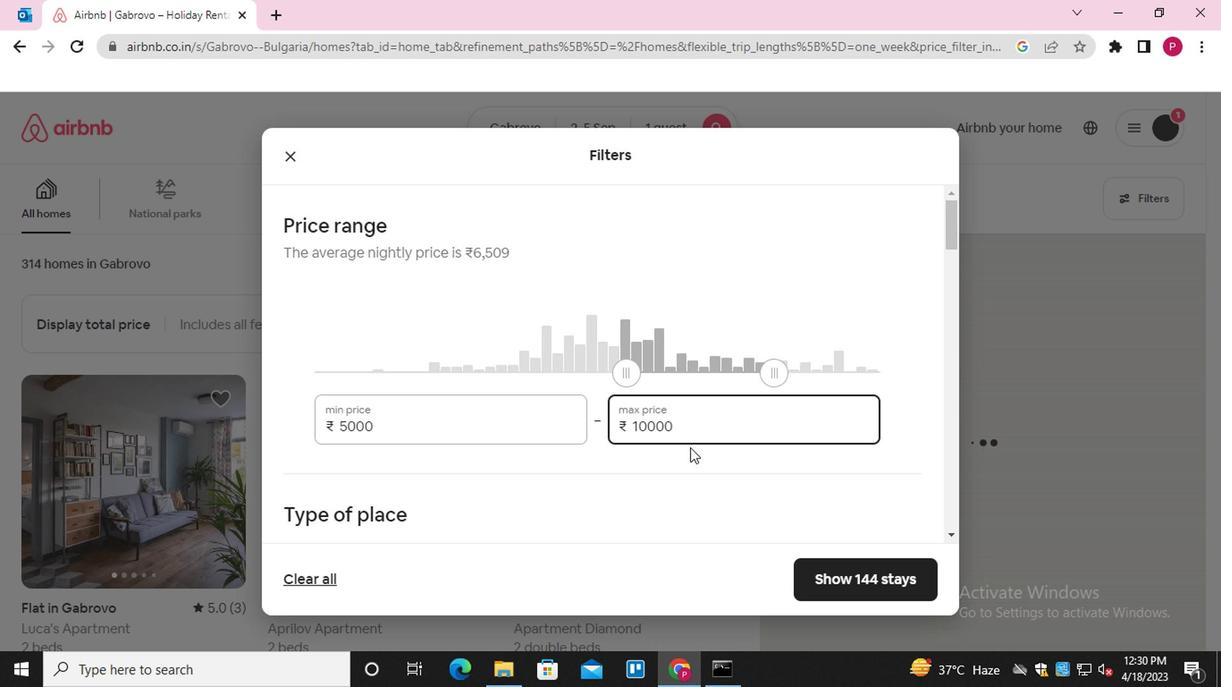 
Action: Mouse scrolled (687, 449) with delta (0, -1)
Screenshot: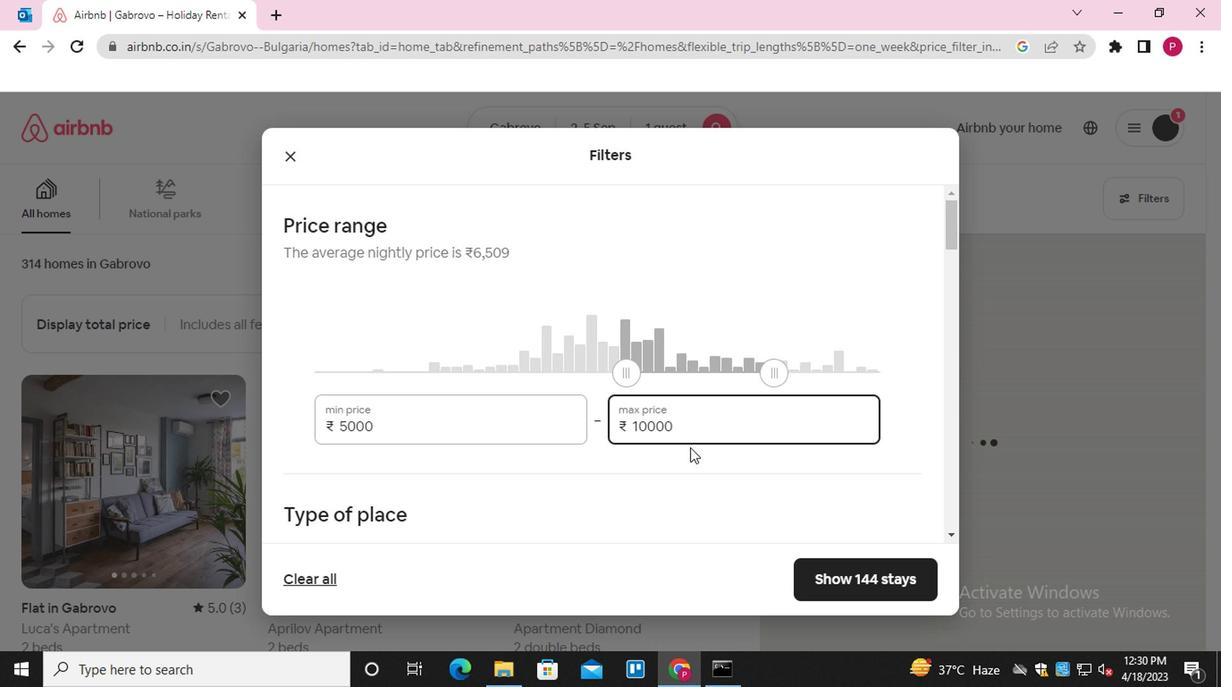 
Action: Mouse moved to (607, 293)
Screenshot: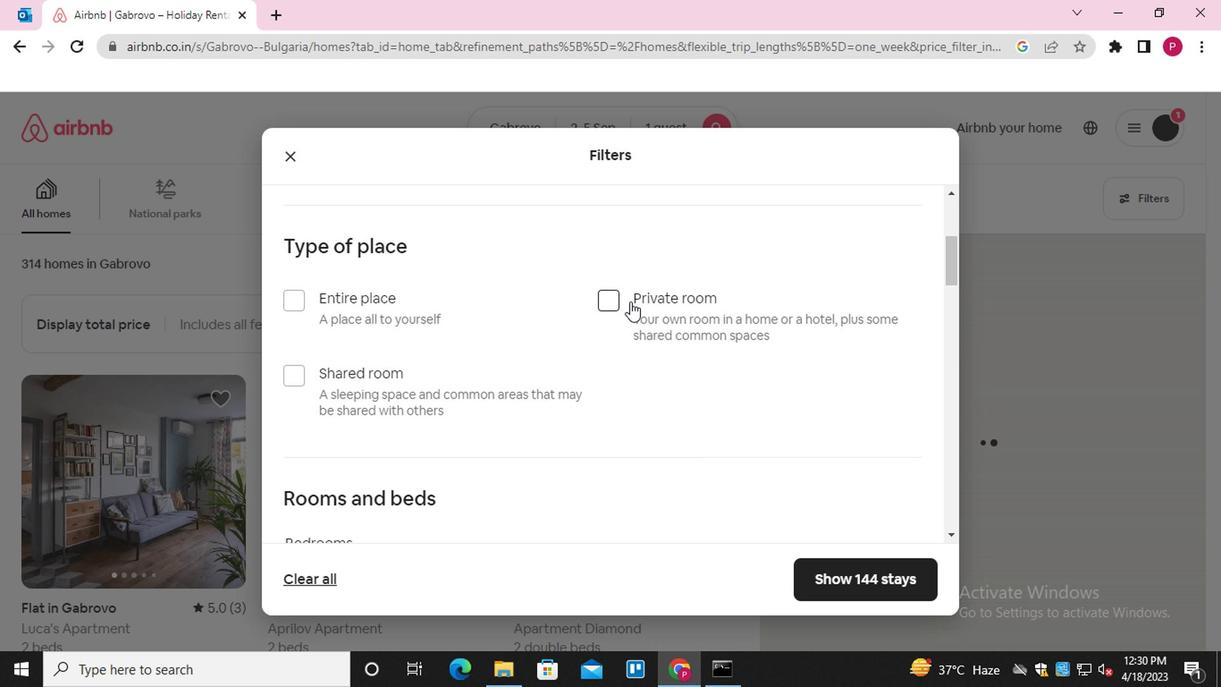 
Action: Mouse pressed left at (607, 293)
Screenshot: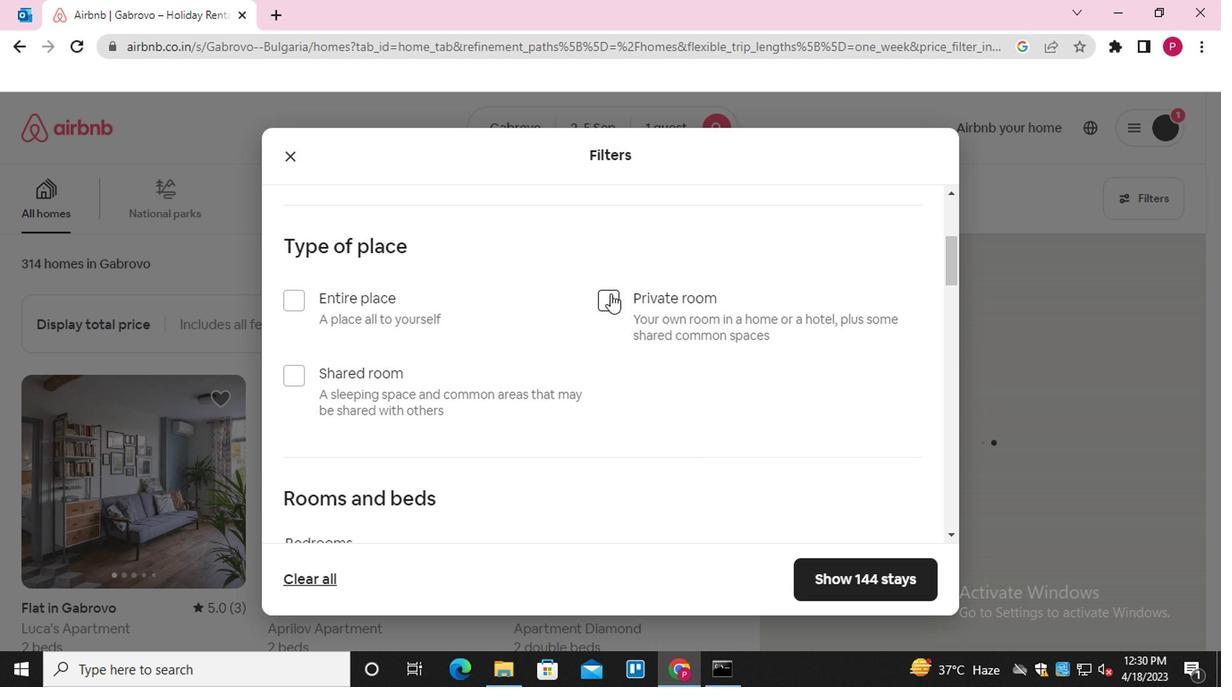 
Action: Mouse moved to (609, 364)
Screenshot: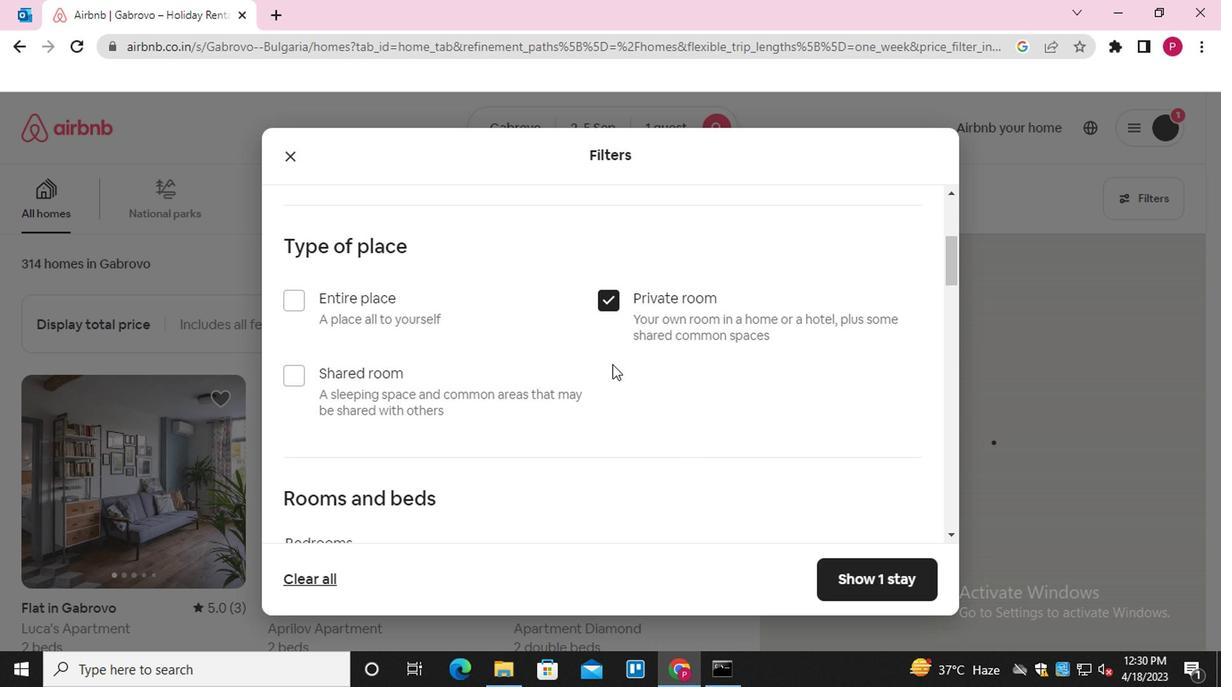 
Action: Mouse scrolled (609, 363) with delta (0, 0)
Screenshot: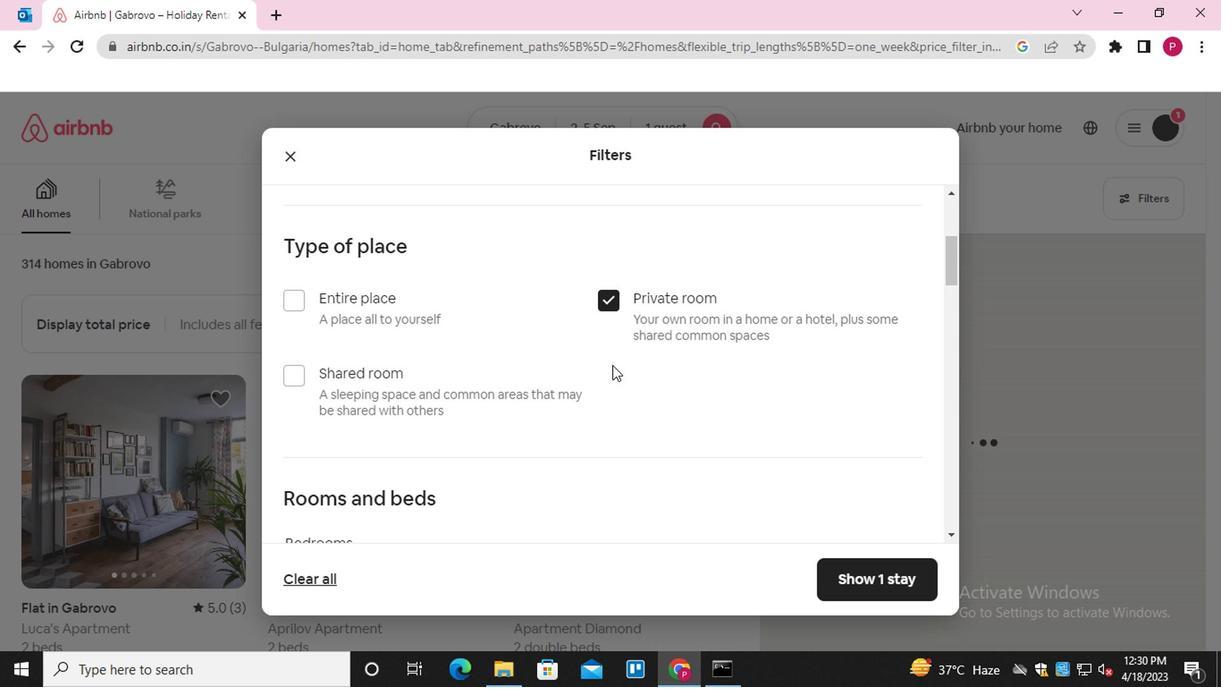 
Action: Mouse scrolled (609, 363) with delta (0, 0)
Screenshot: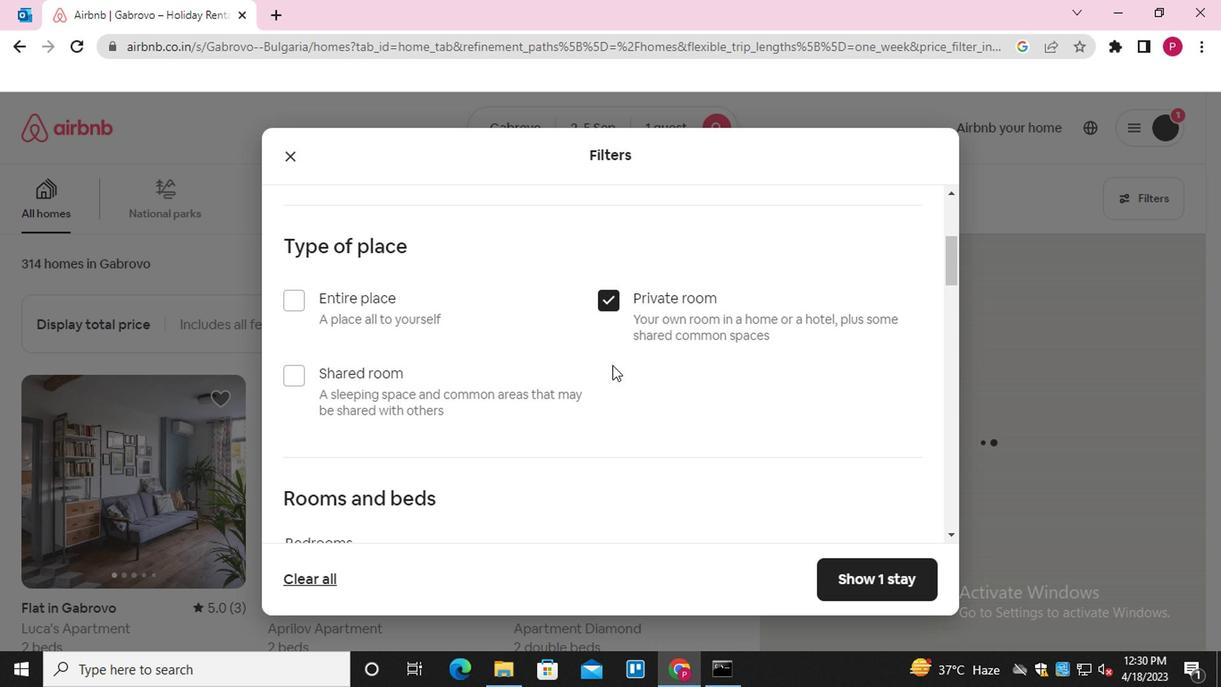 
Action: Mouse moved to (399, 415)
Screenshot: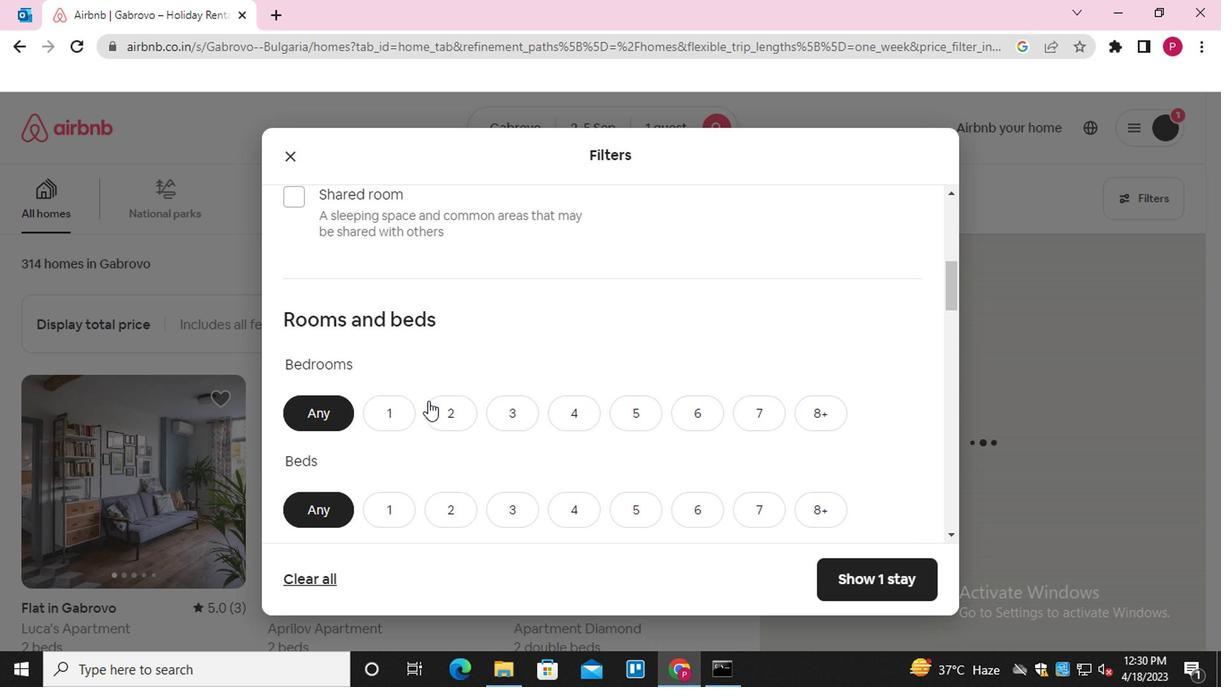 
Action: Mouse pressed left at (399, 415)
Screenshot: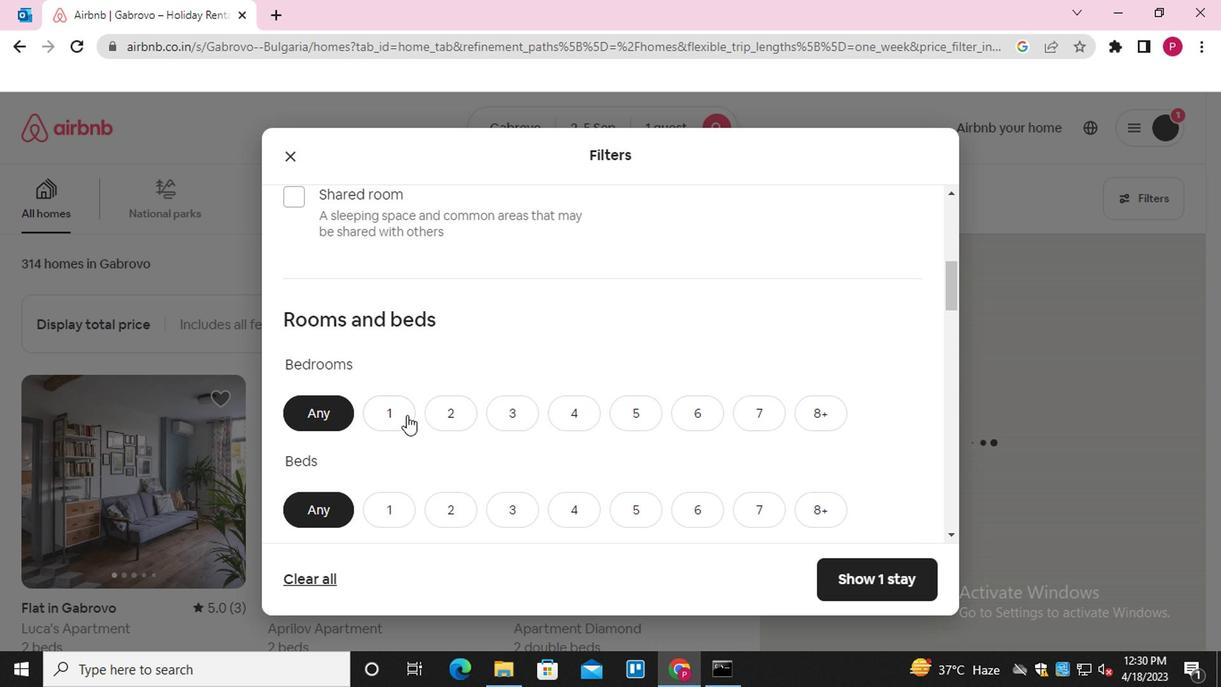 
Action: Mouse moved to (388, 511)
Screenshot: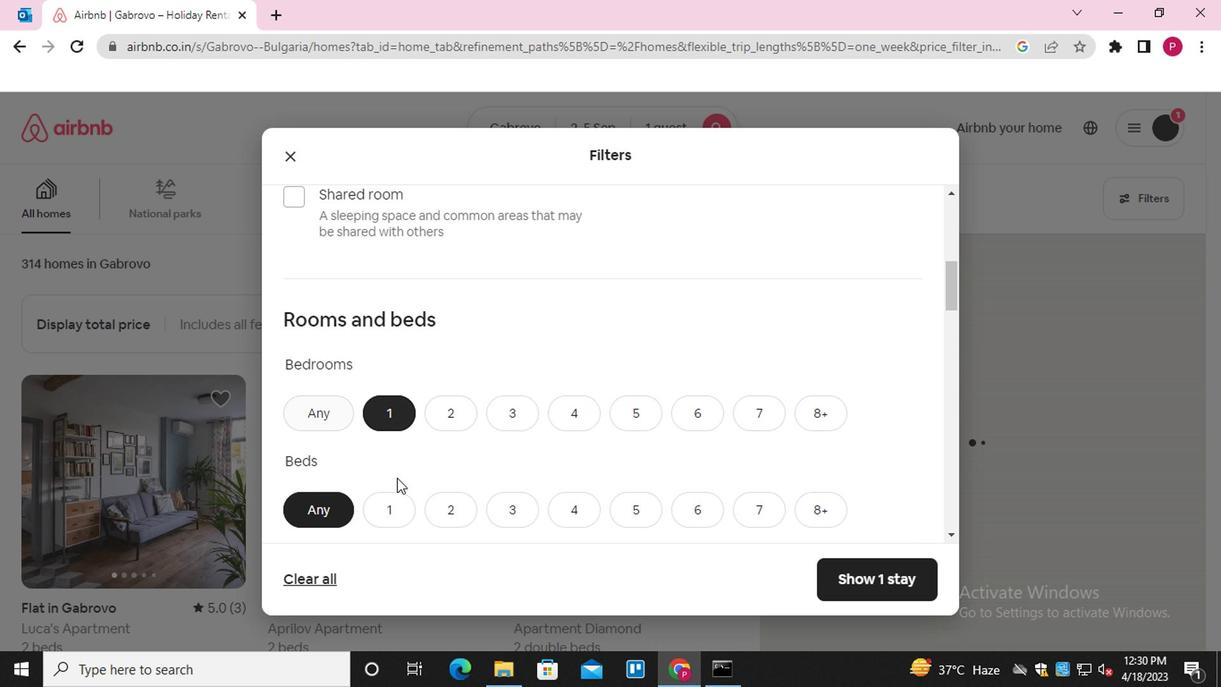 
Action: Mouse pressed left at (388, 511)
Screenshot: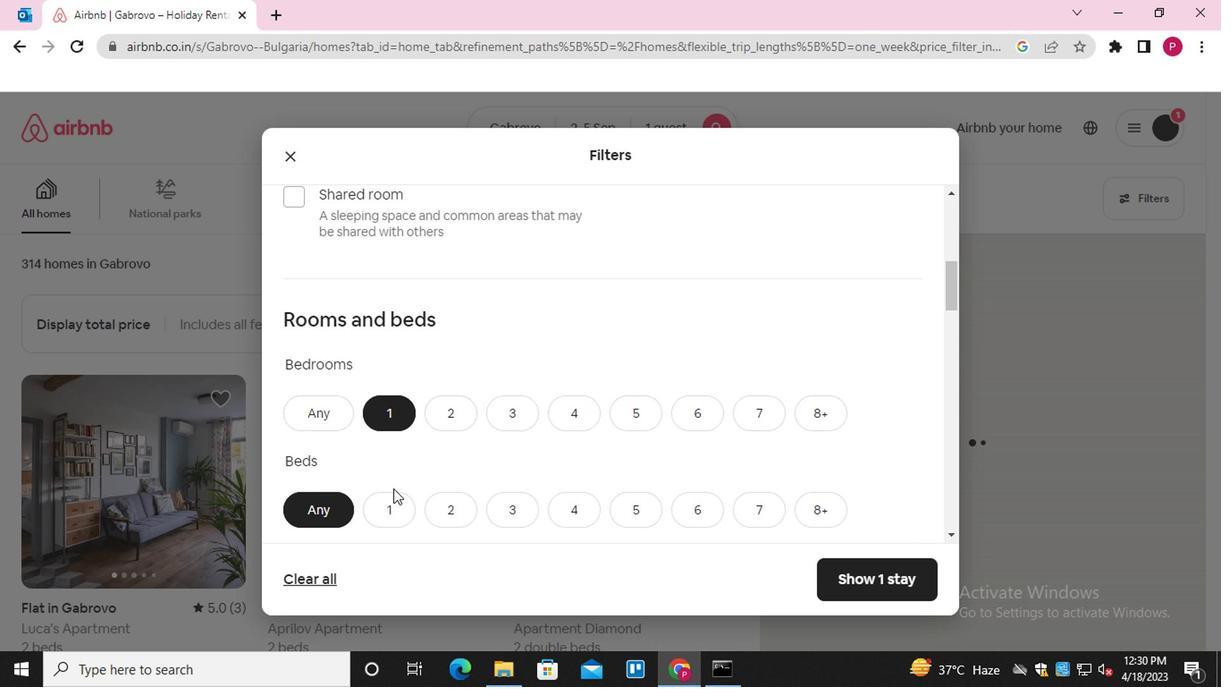 
Action: Mouse moved to (425, 429)
Screenshot: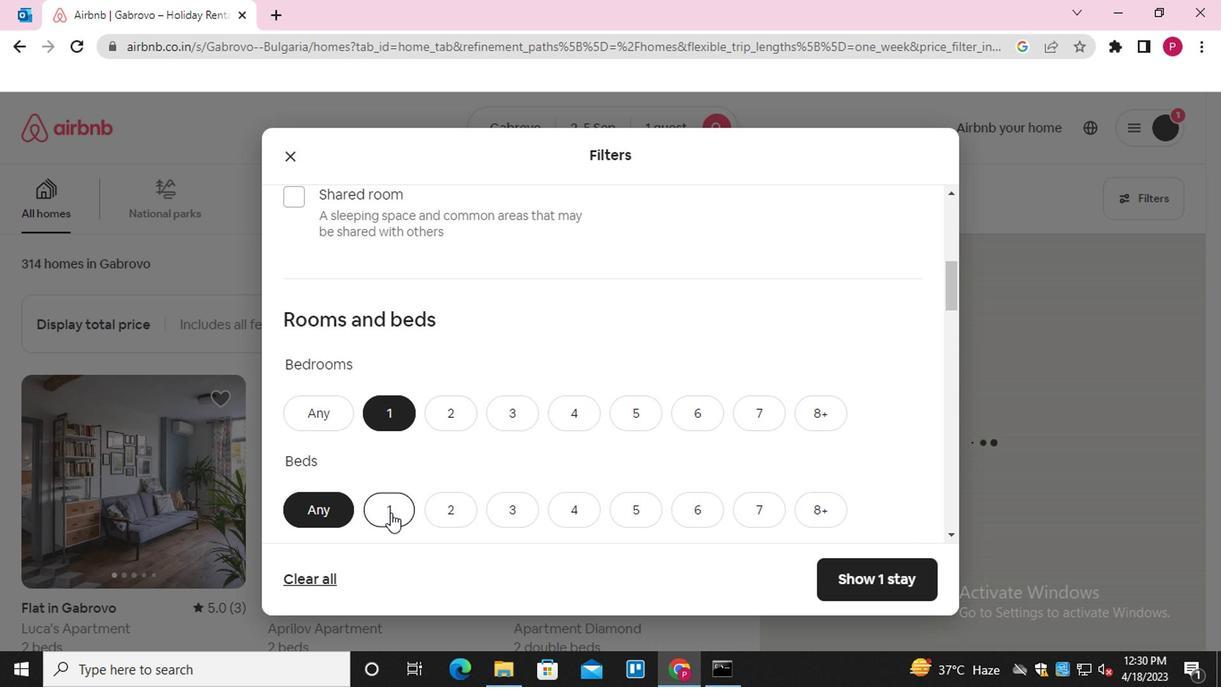 
Action: Mouse scrolled (425, 428) with delta (0, 0)
Screenshot: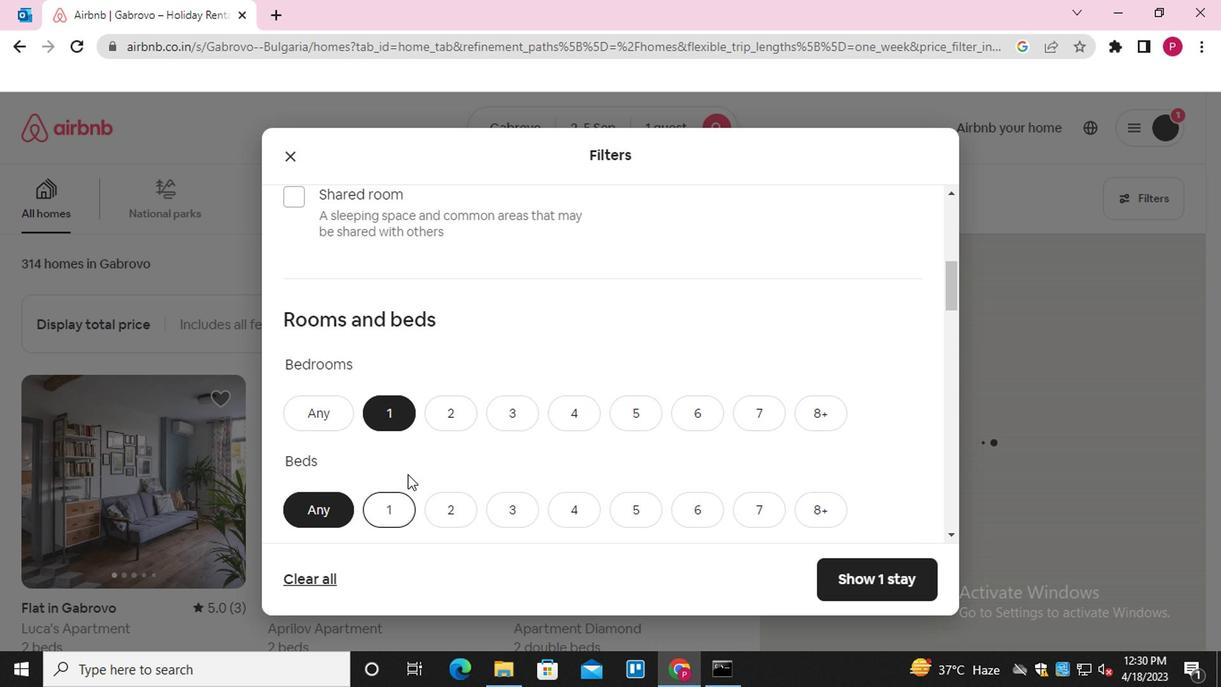 
Action: Mouse scrolled (425, 428) with delta (0, 0)
Screenshot: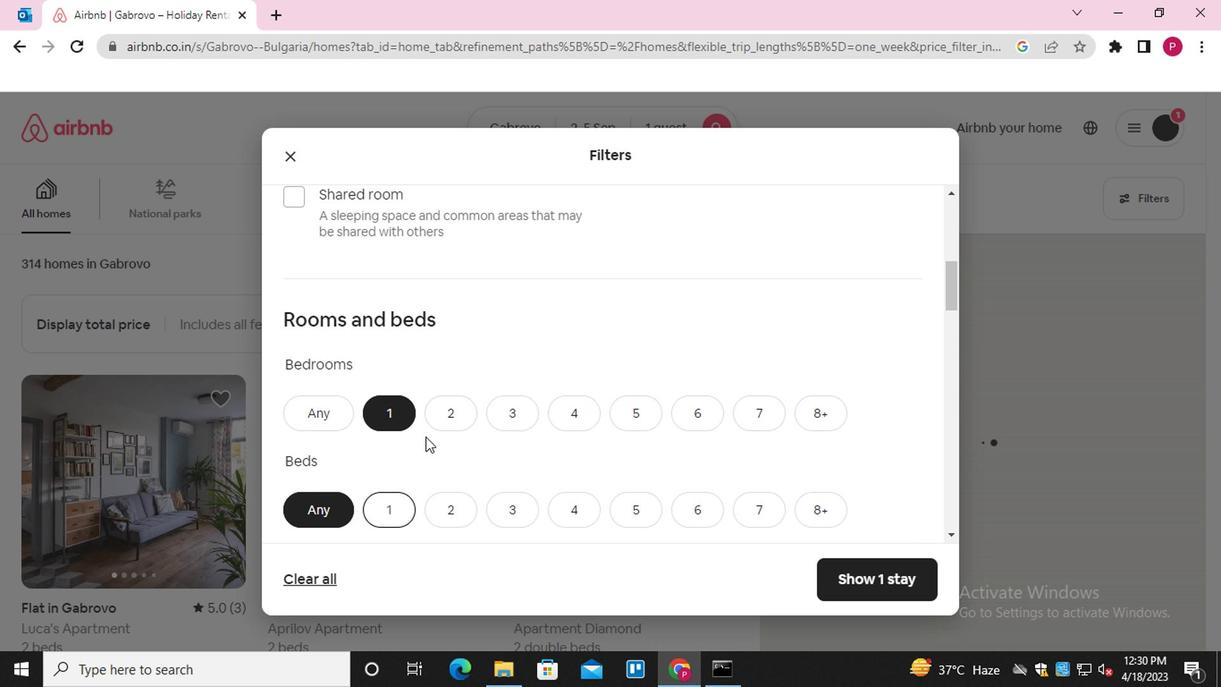 
Action: Mouse scrolled (425, 428) with delta (0, 0)
Screenshot: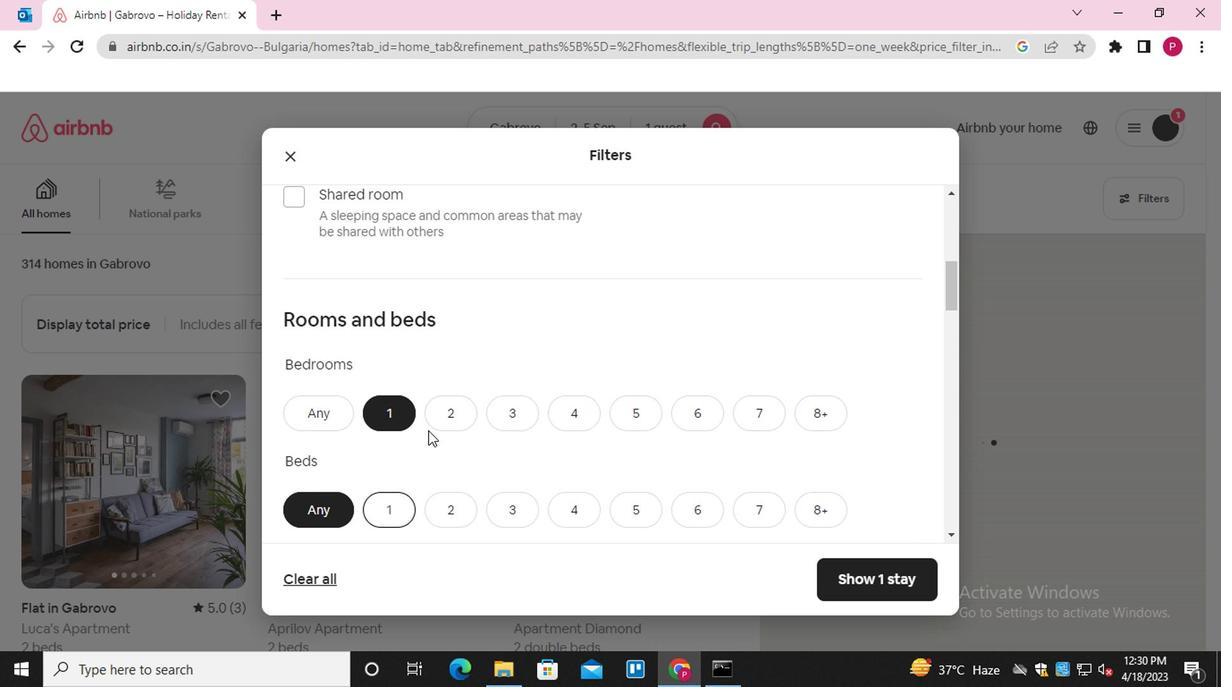 
Action: Mouse moved to (395, 340)
Screenshot: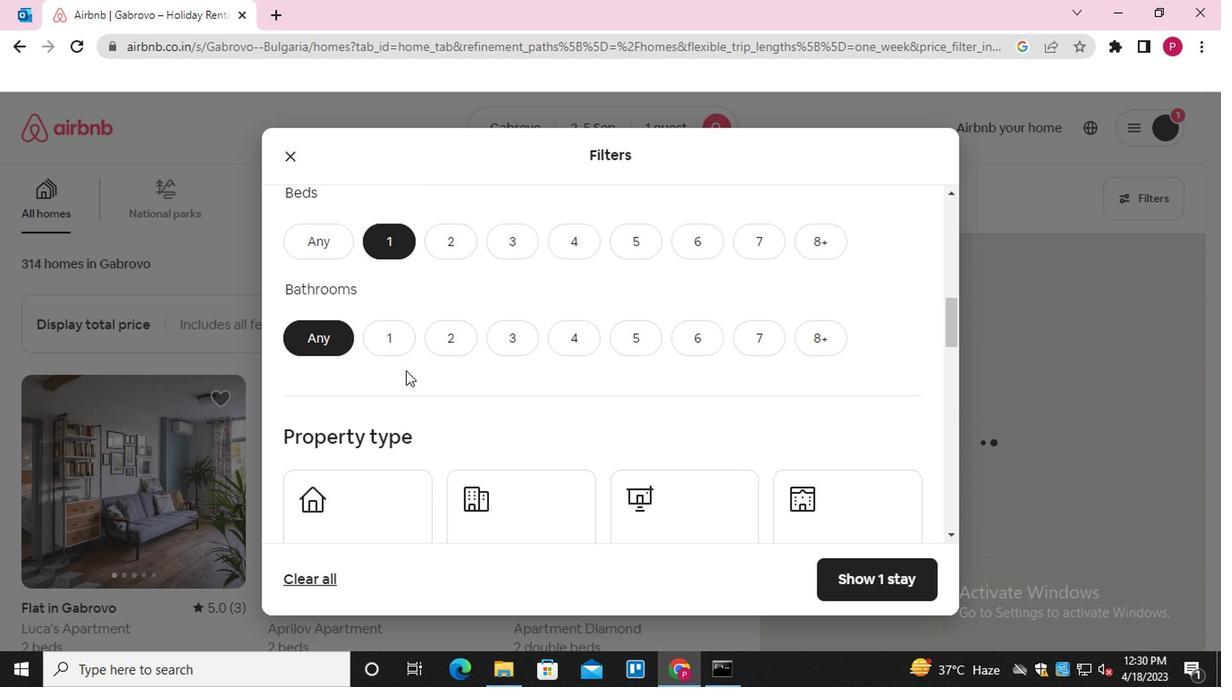 
Action: Mouse pressed left at (395, 340)
Screenshot: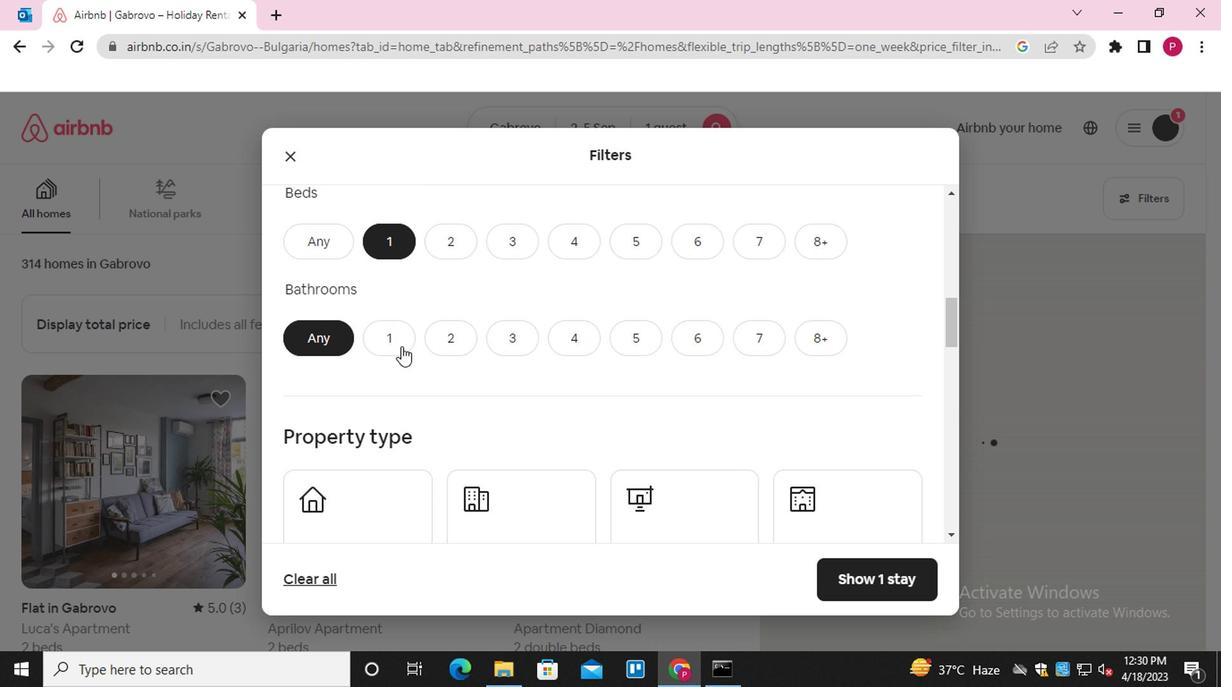 
Action: Mouse moved to (334, 311)
Screenshot: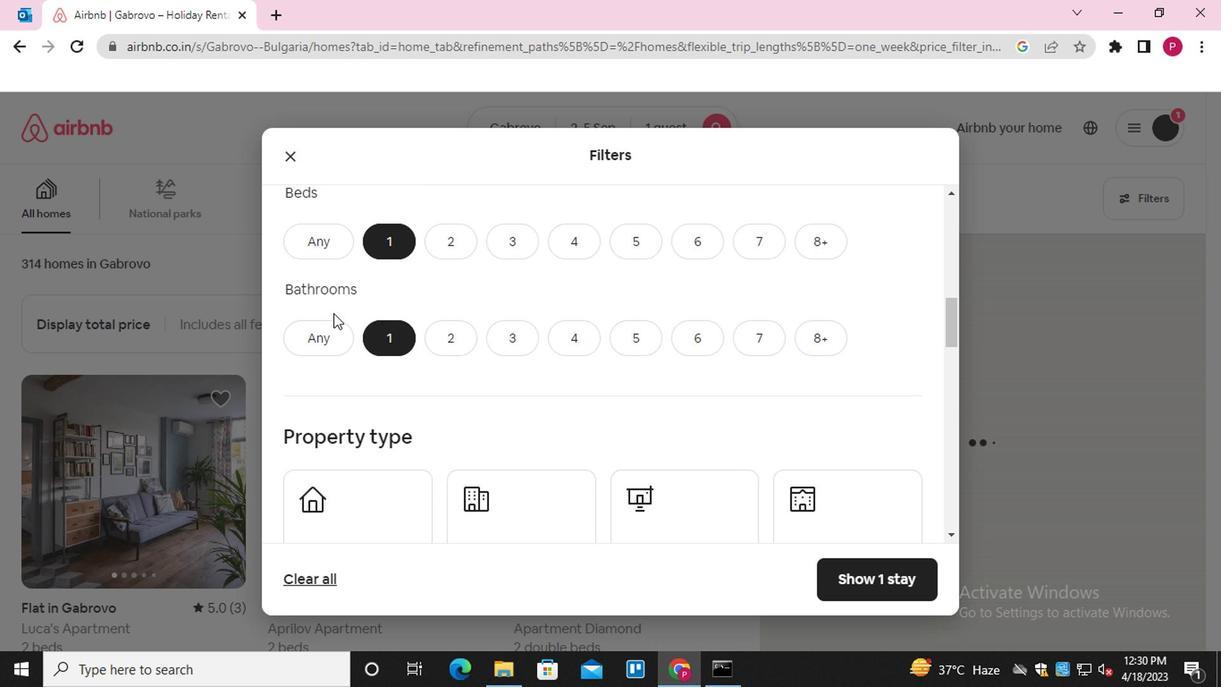 
Action: Mouse scrolled (334, 310) with delta (0, -1)
Screenshot: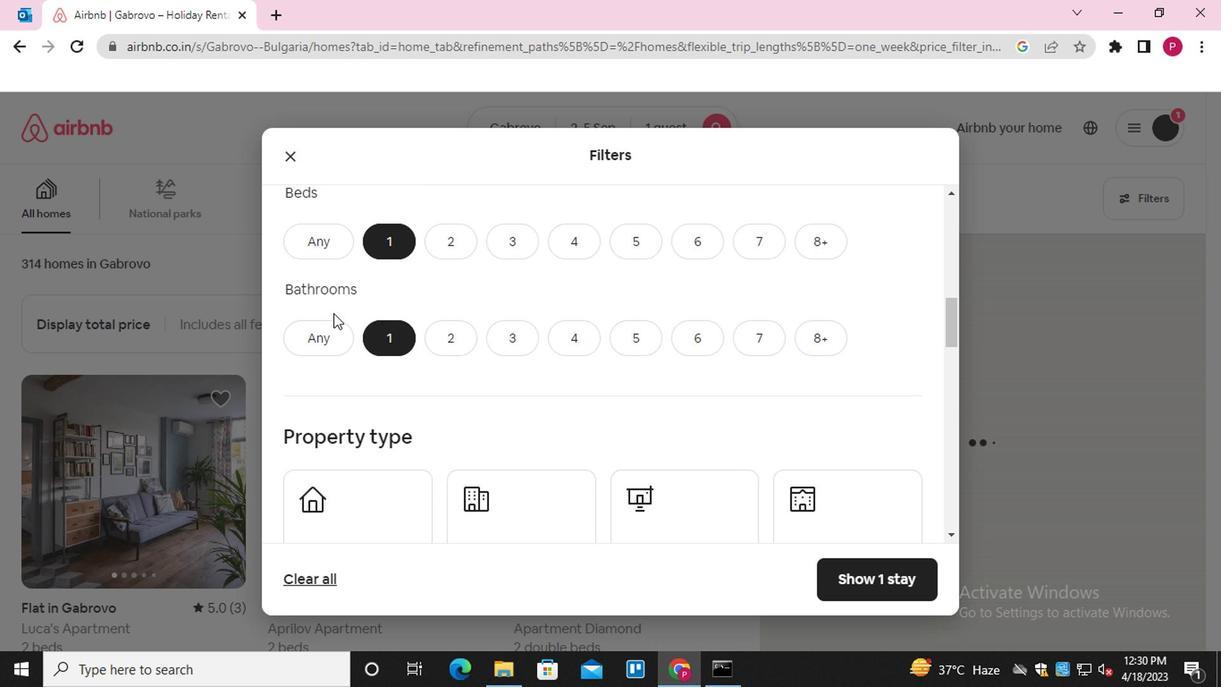 
Action: Mouse scrolled (334, 310) with delta (0, -1)
Screenshot: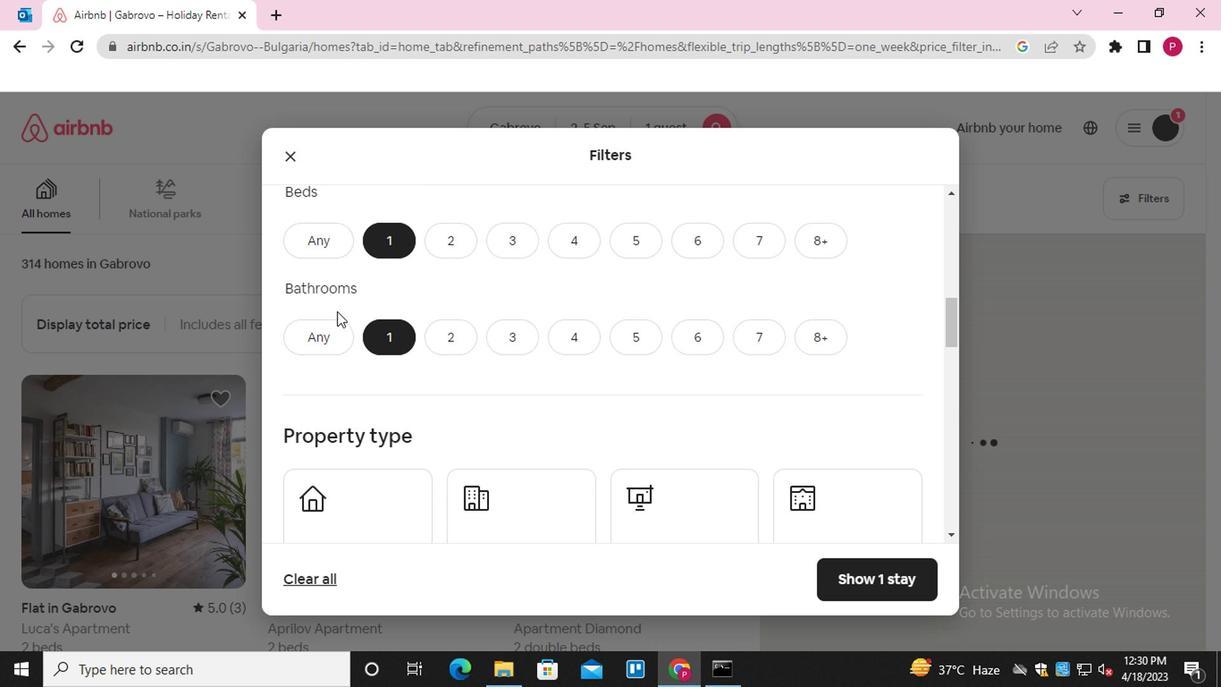 
Action: Mouse moved to (832, 376)
Screenshot: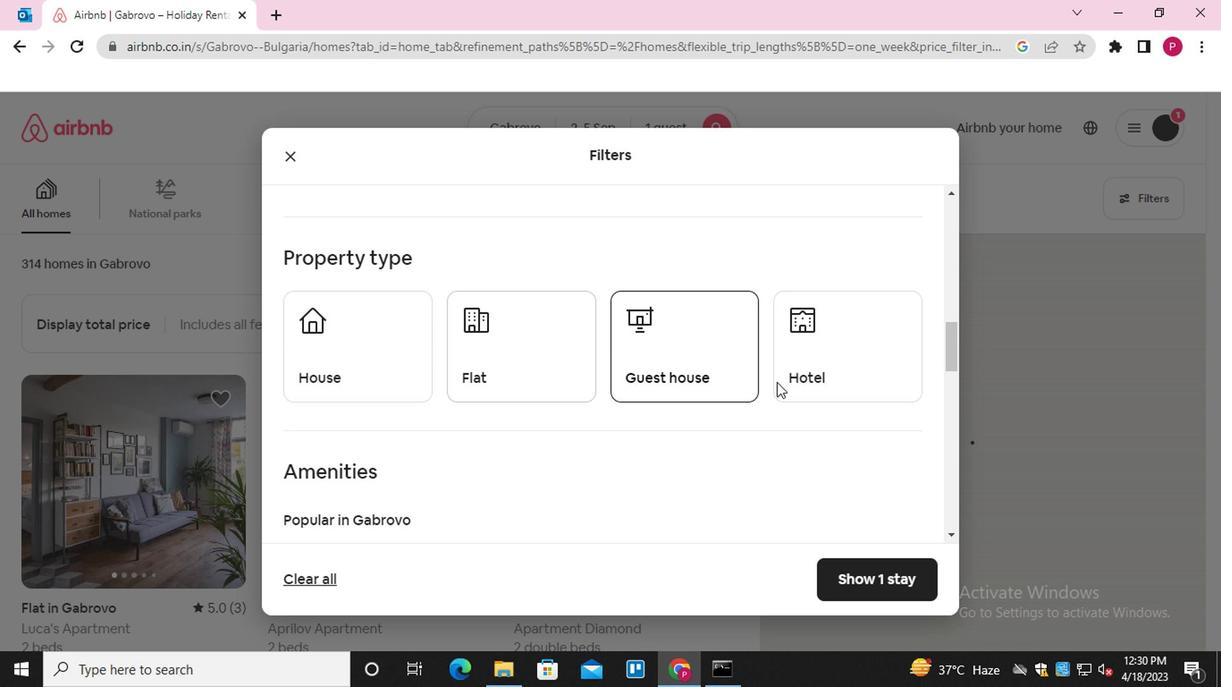 
Action: Mouse pressed left at (832, 376)
Screenshot: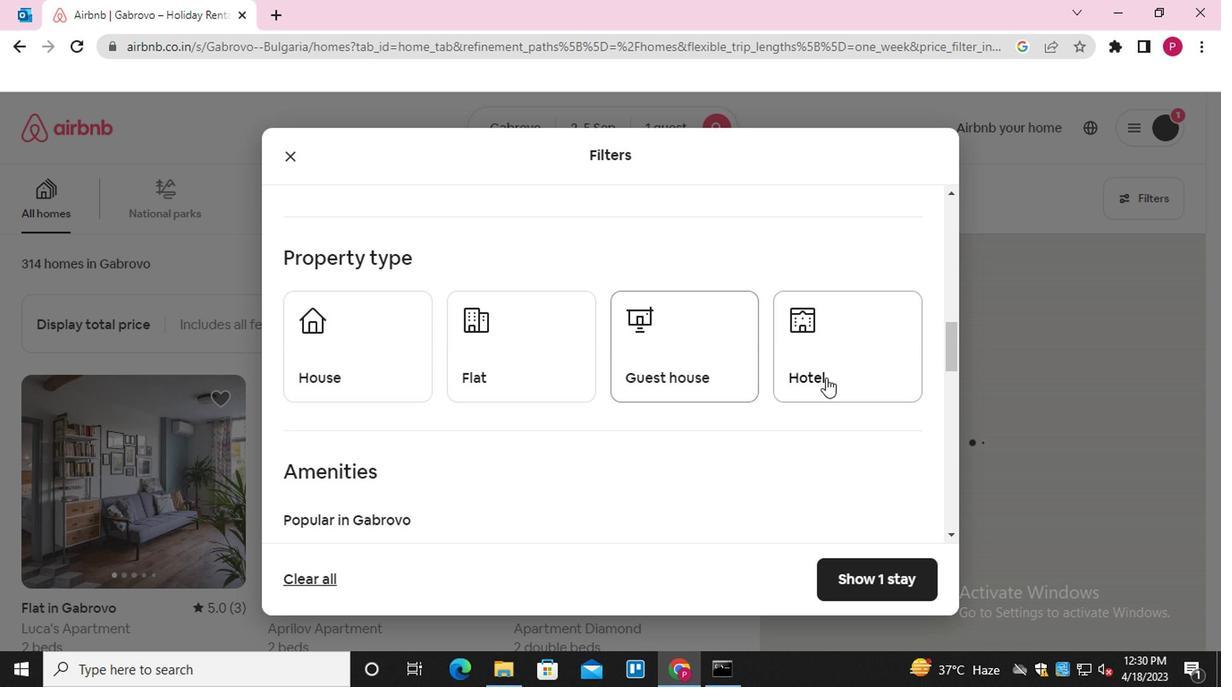 
Action: Mouse moved to (621, 460)
Screenshot: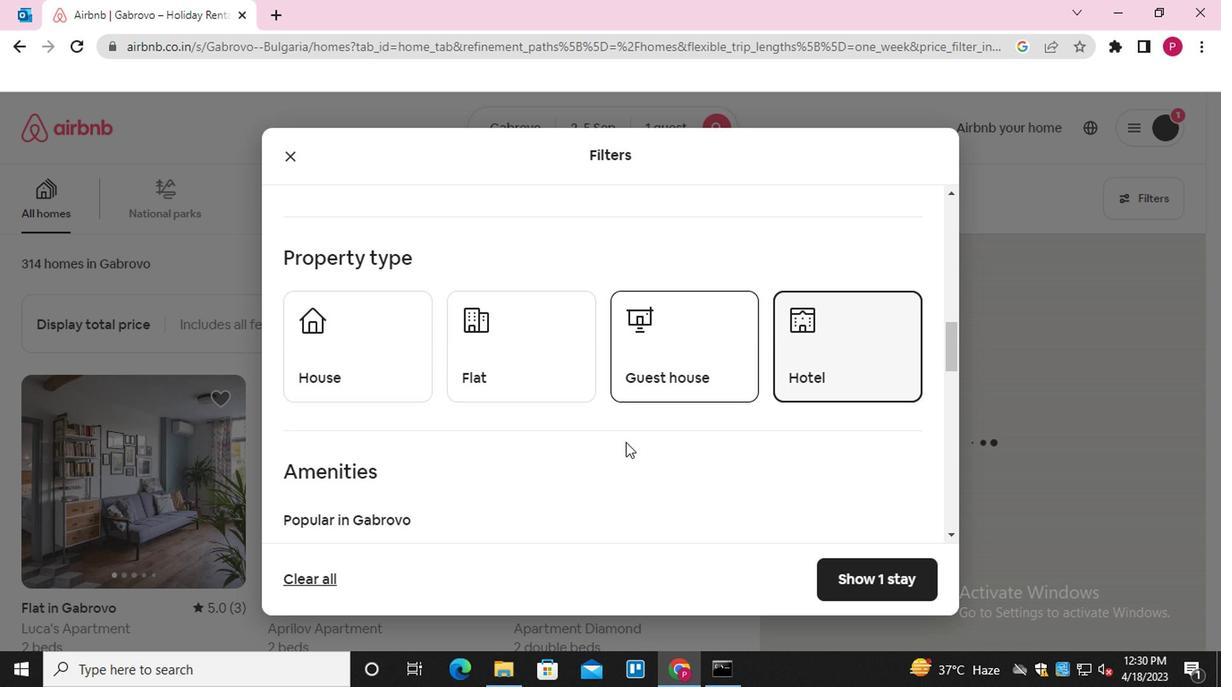 
Action: Mouse scrolled (621, 459) with delta (0, 0)
Screenshot: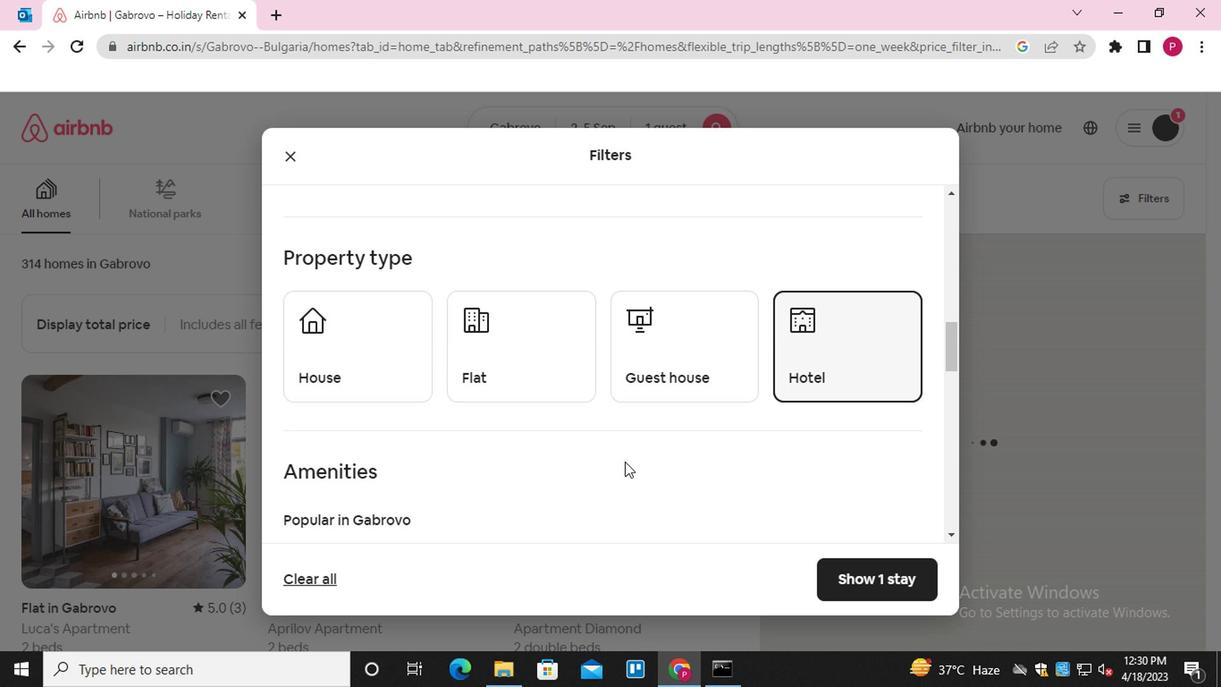 
Action: Mouse scrolled (621, 459) with delta (0, 0)
Screenshot: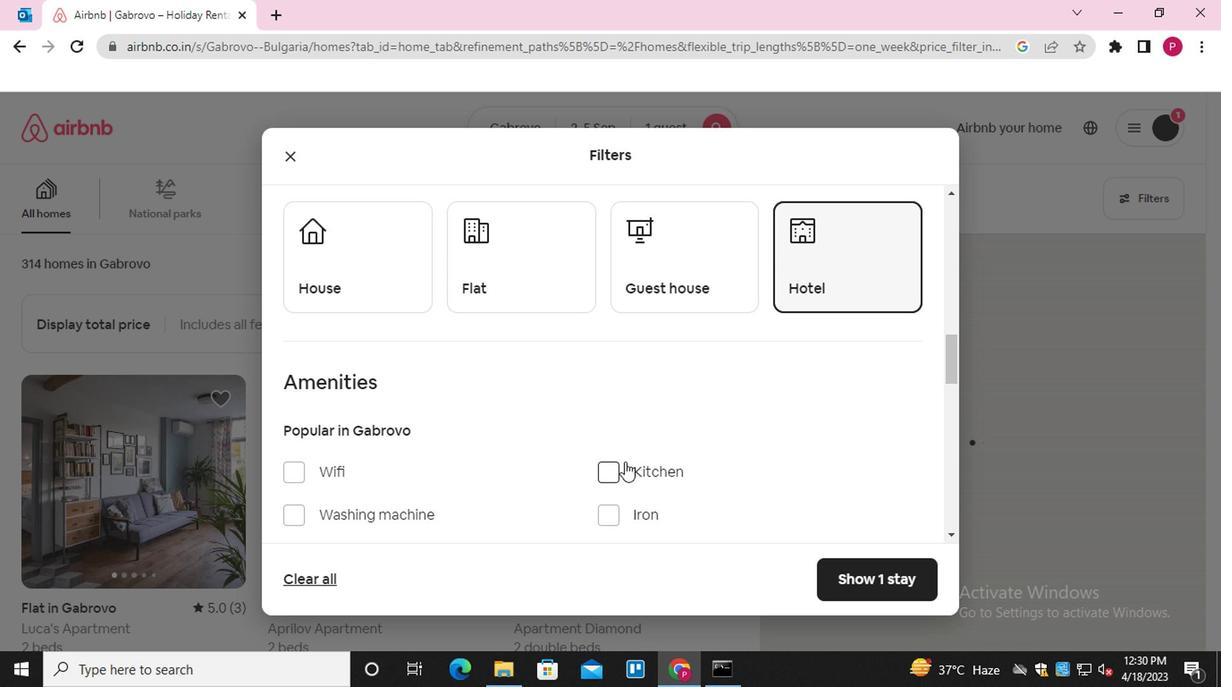 
Action: Mouse scrolled (621, 459) with delta (0, 0)
Screenshot: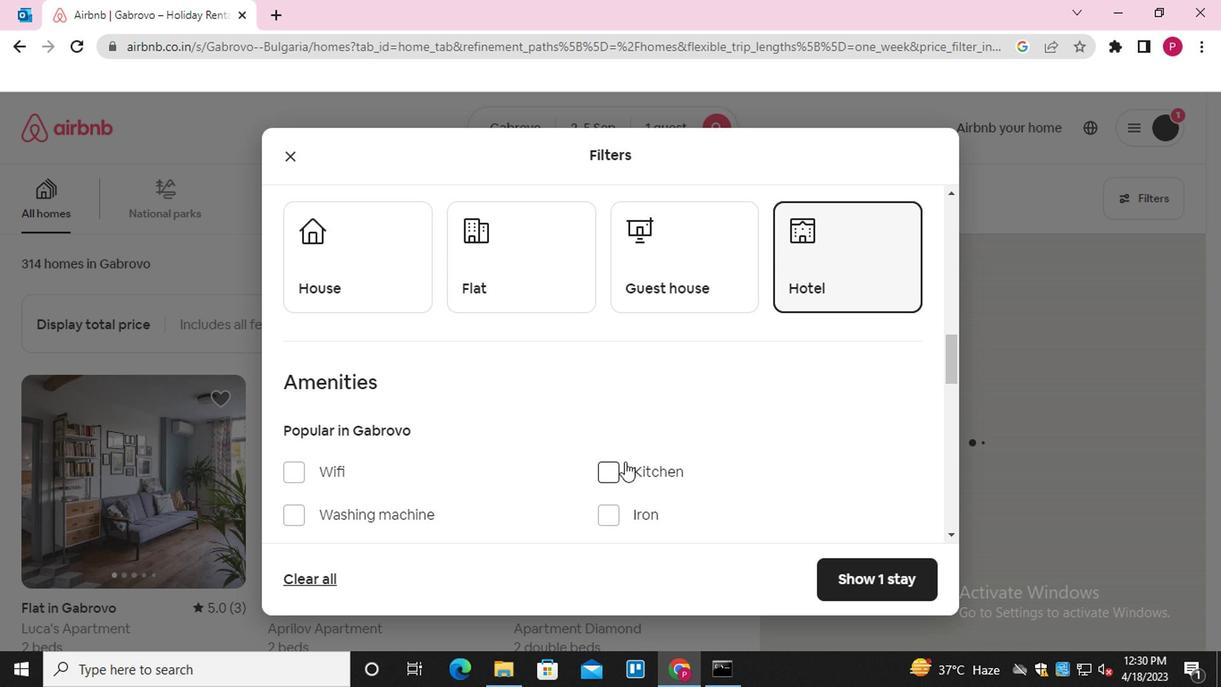 
Action: Mouse moved to (718, 428)
Screenshot: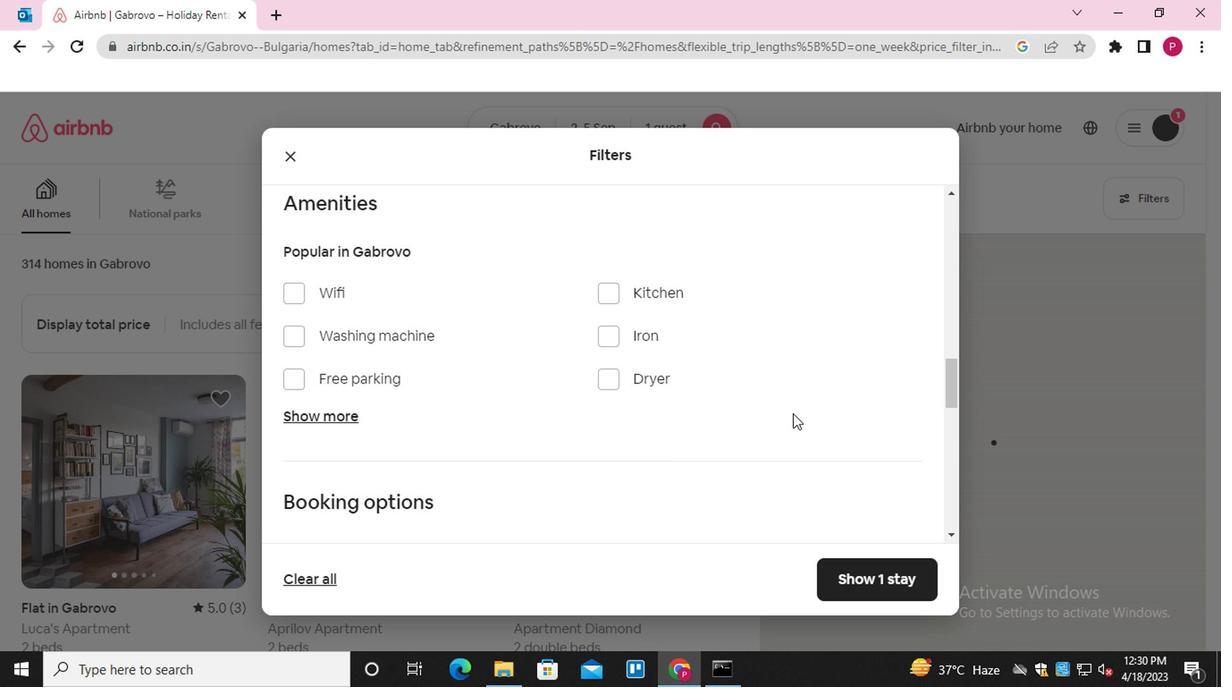 
Action: Mouse scrolled (718, 426) with delta (0, -1)
Screenshot: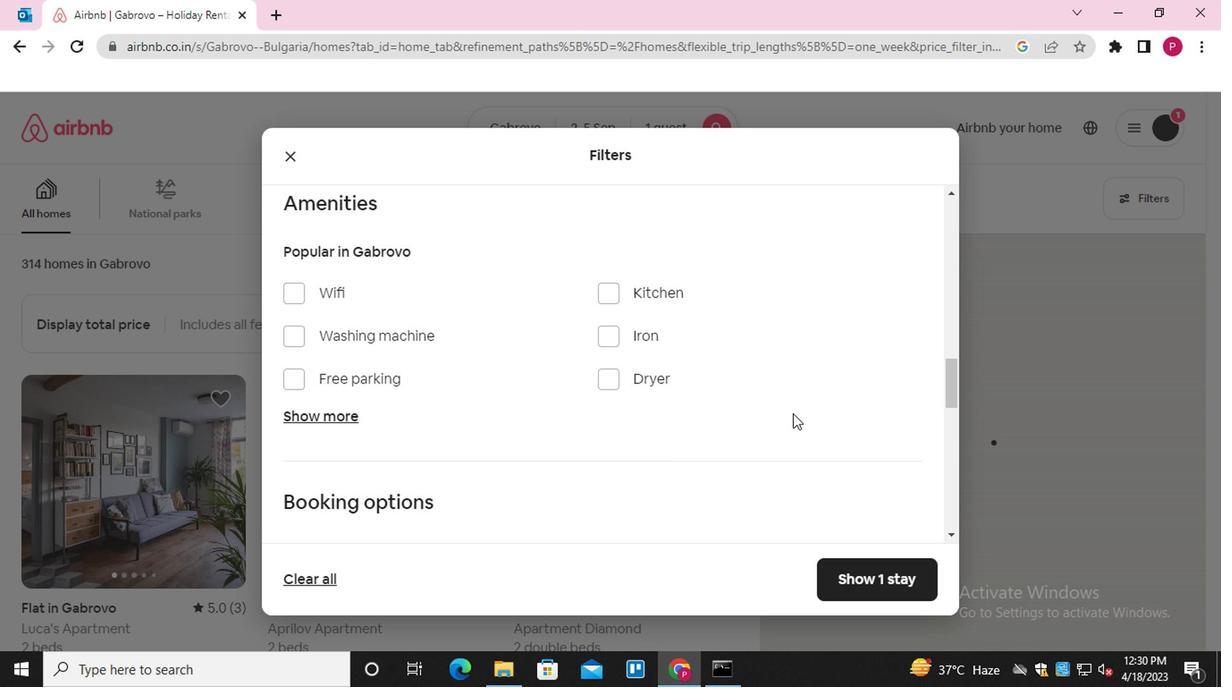 
Action: Mouse moved to (716, 428)
Screenshot: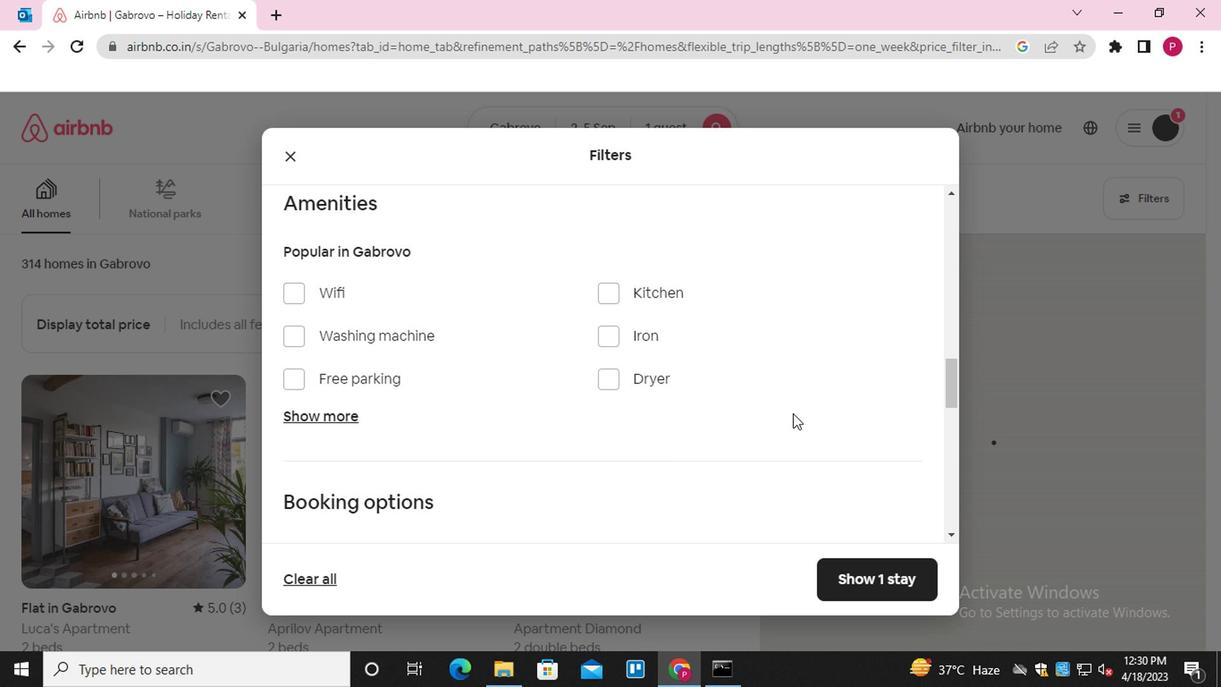 
Action: Mouse scrolled (716, 428) with delta (0, 0)
Screenshot: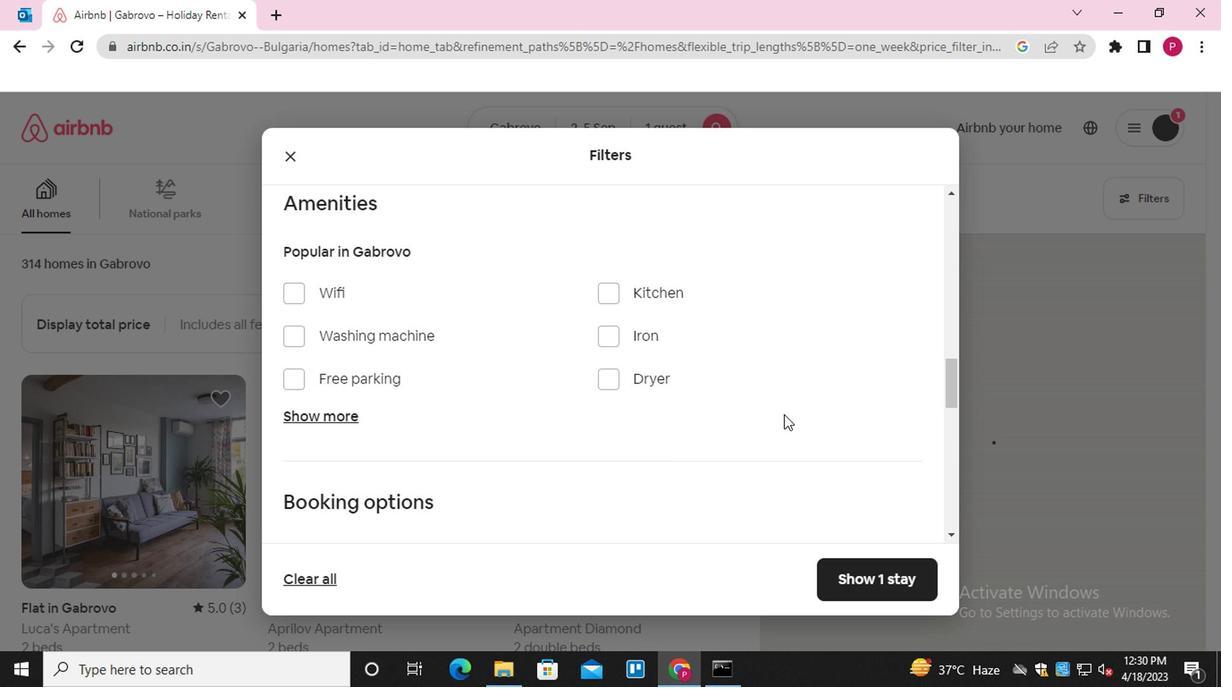 
Action: Mouse scrolled (716, 428) with delta (0, 0)
Screenshot: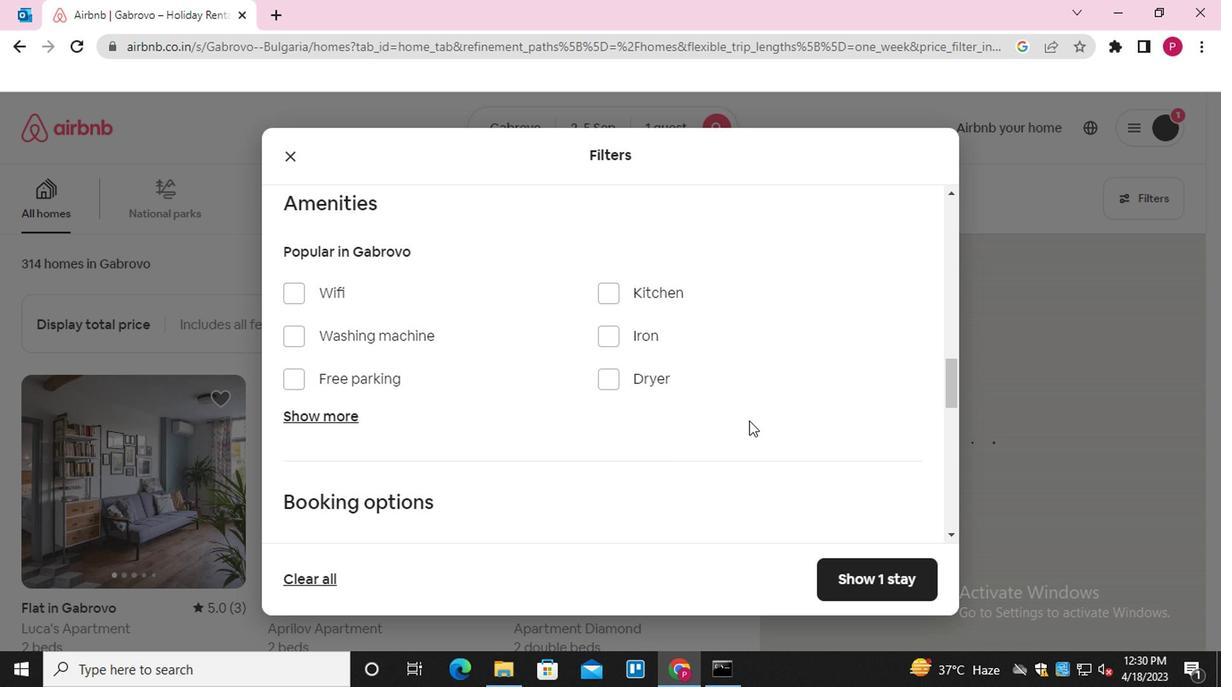 
Action: Mouse moved to (889, 363)
Screenshot: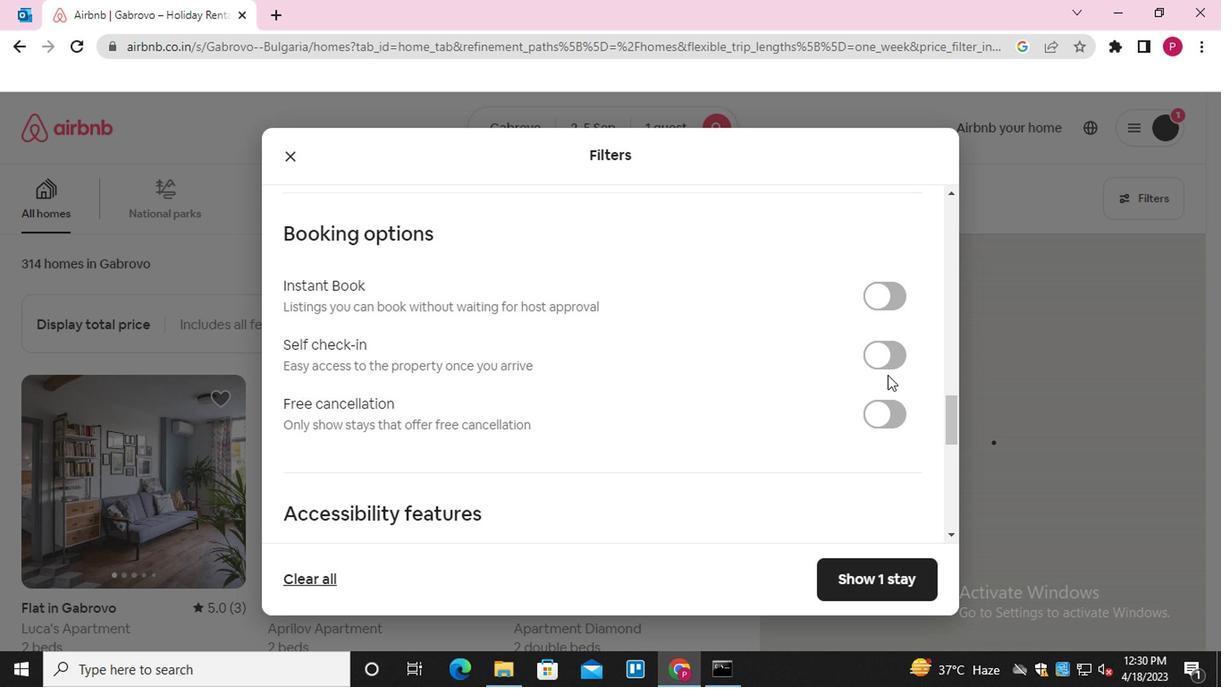 
Action: Mouse pressed left at (889, 363)
Screenshot: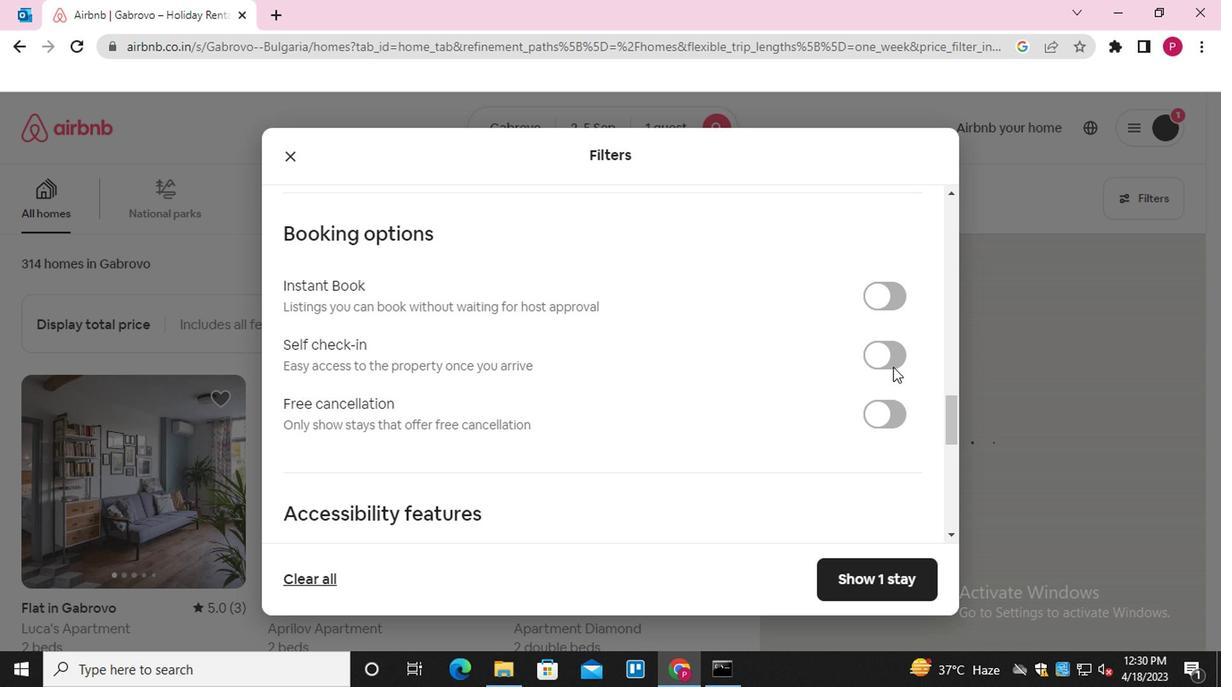 
Action: Mouse moved to (734, 442)
Screenshot: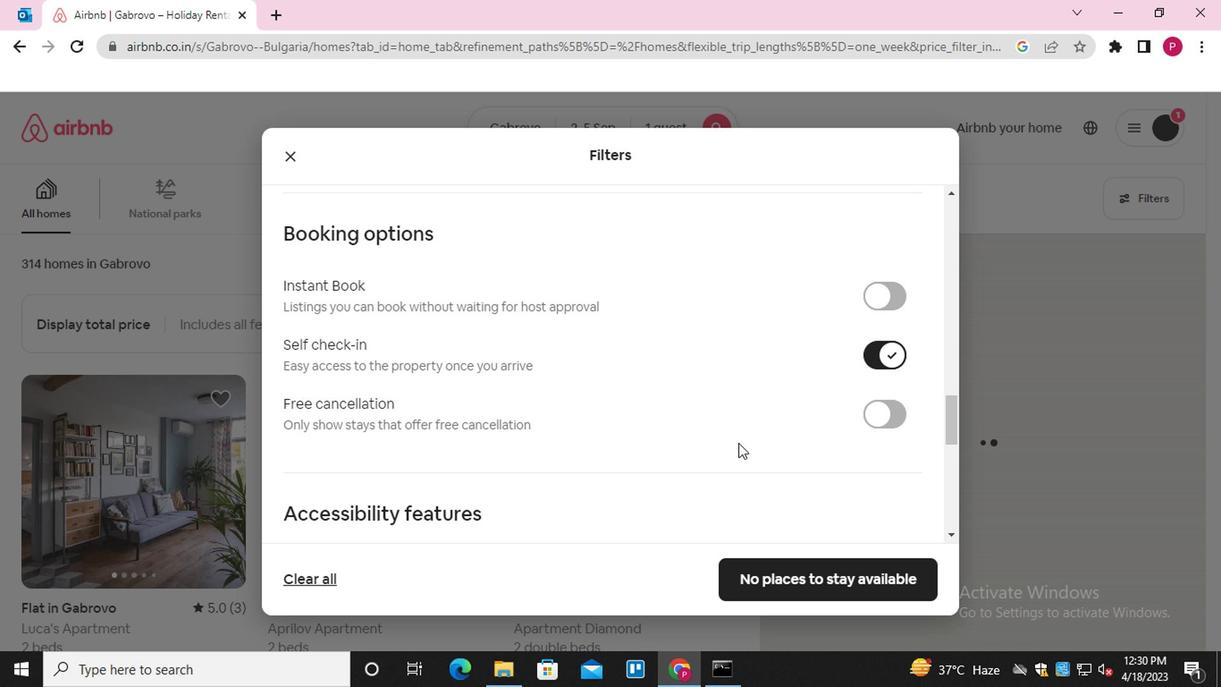 
Action: Mouse scrolled (734, 441) with delta (0, 0)
Screenshot: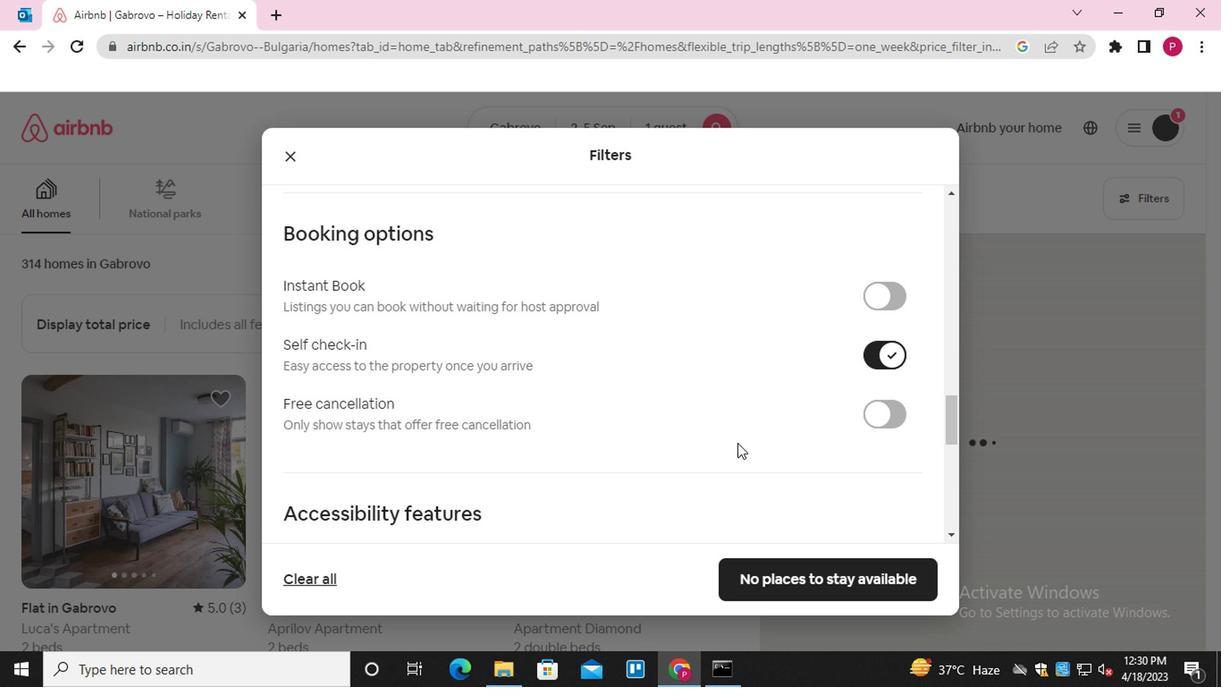 
Action: Mouse scrolled (734, 441) with delta (0, 0)
Screenshot: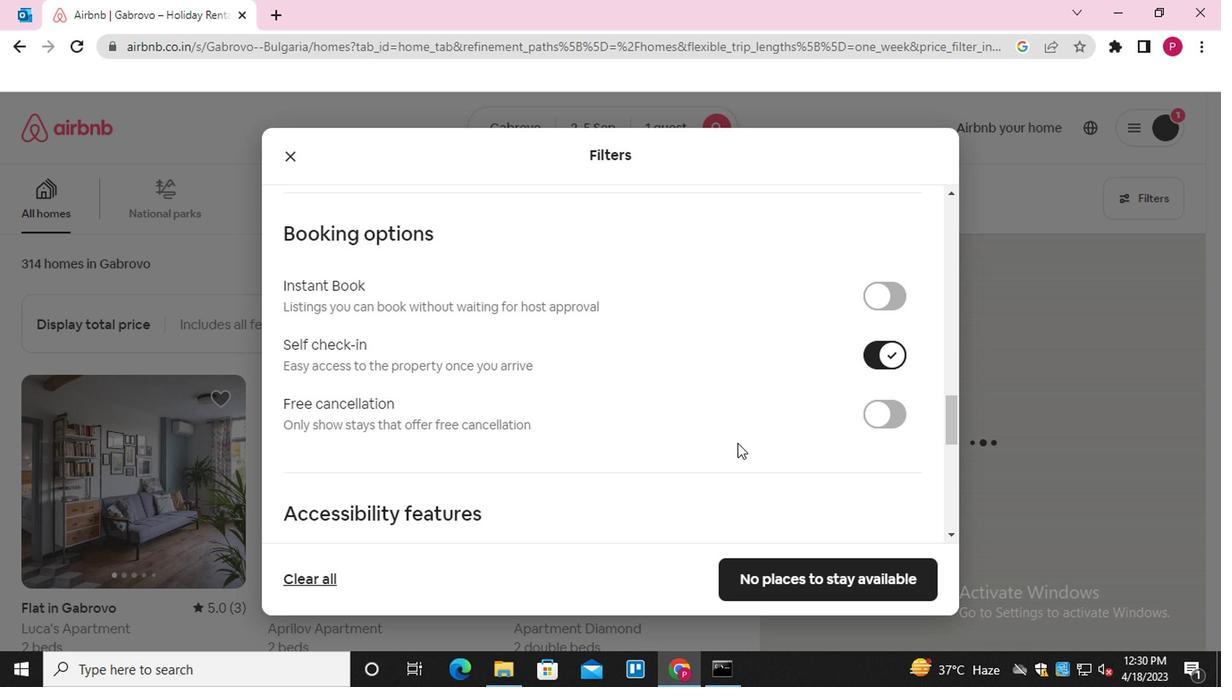 
Action: Mouse scrolled (734, 441) with delta (0, 0)
Screenshot: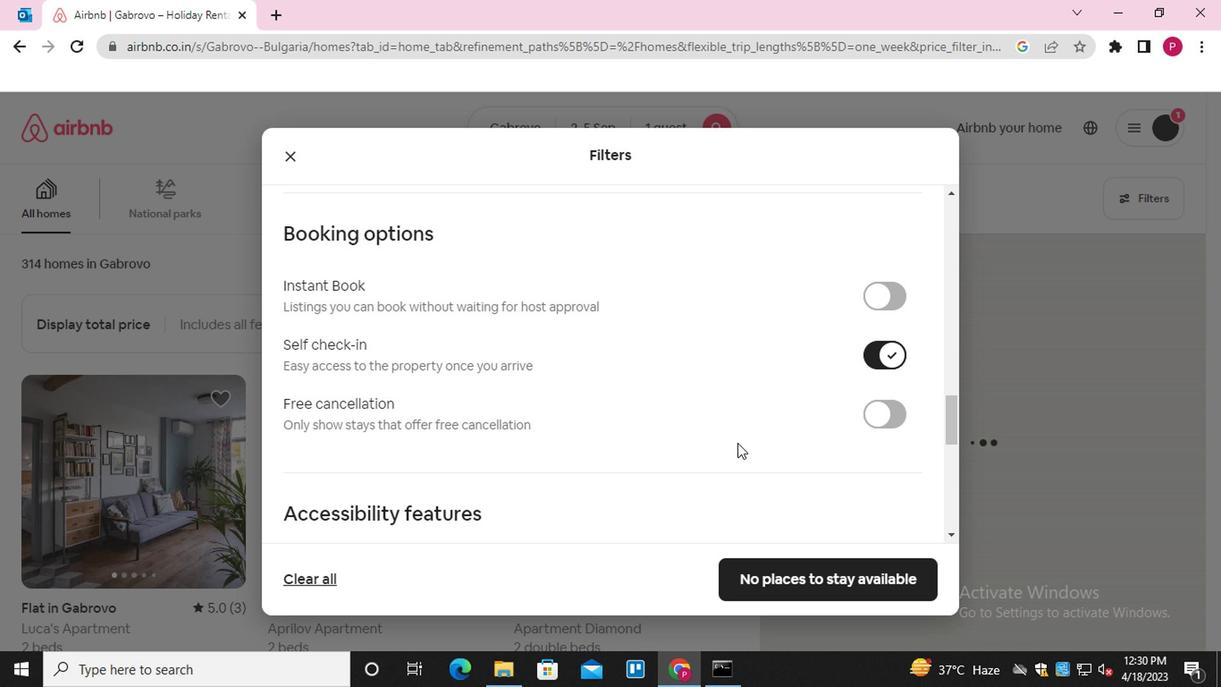 
Action: Mouse scrolled (734, 441) with delta (0, 0)
Screenshot: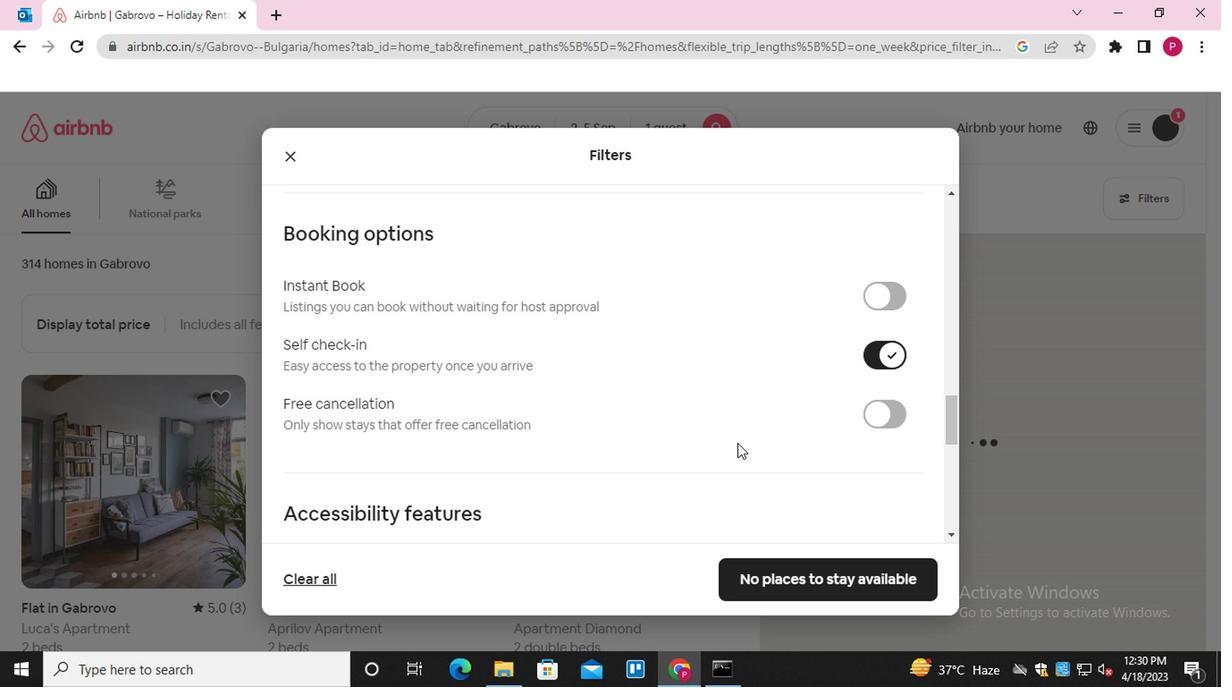 
Action: Mouse scrolled (734, 441) with delta (0, 0)
Screenshot: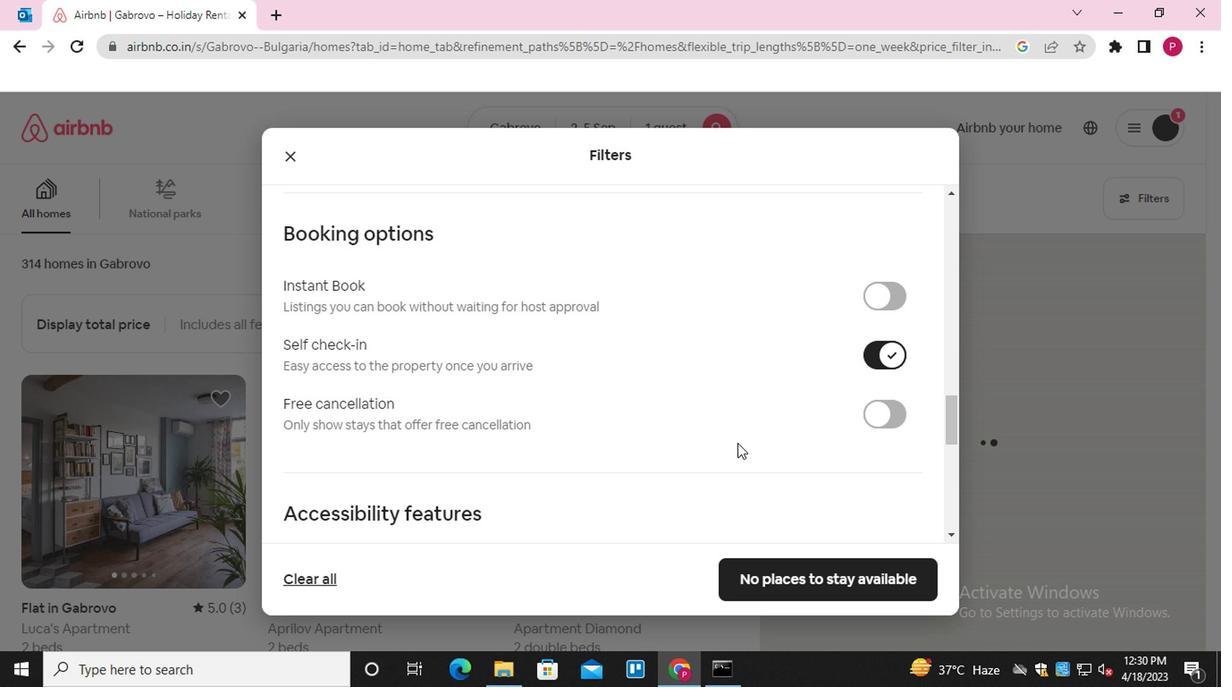
Action: Mouse moved to (455, 522)
Screenshot: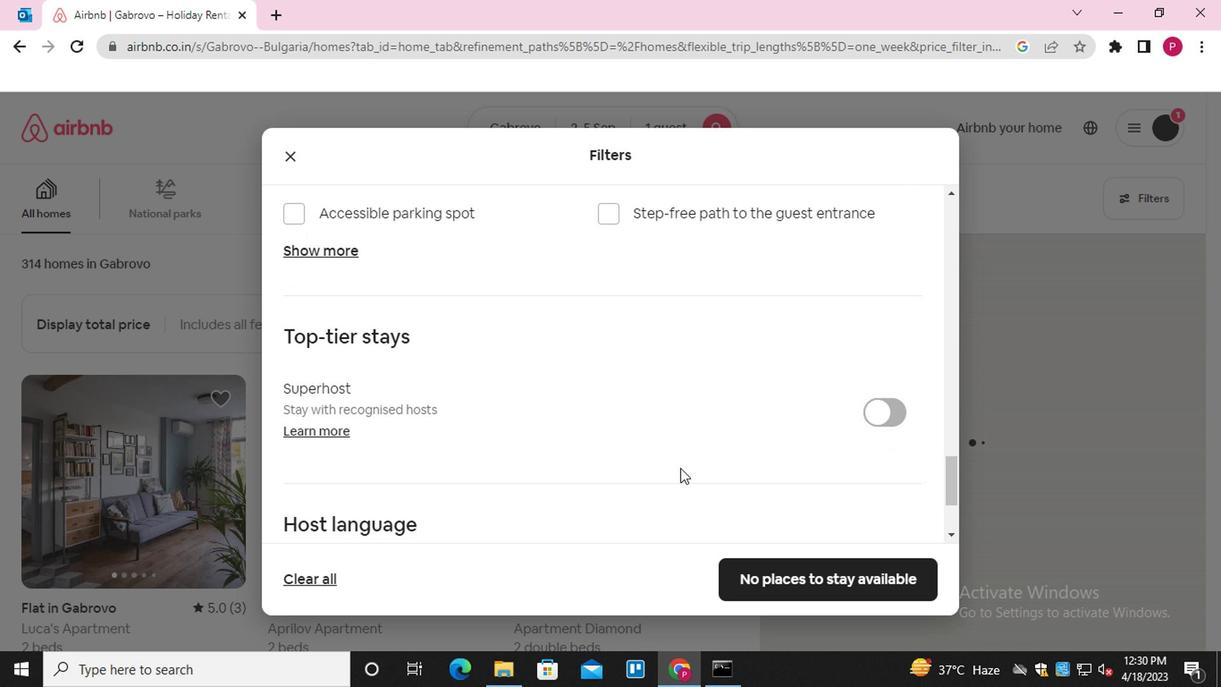 
Action: Mouse scrolled (455, 521) with delta (0, -1)
Screenshot: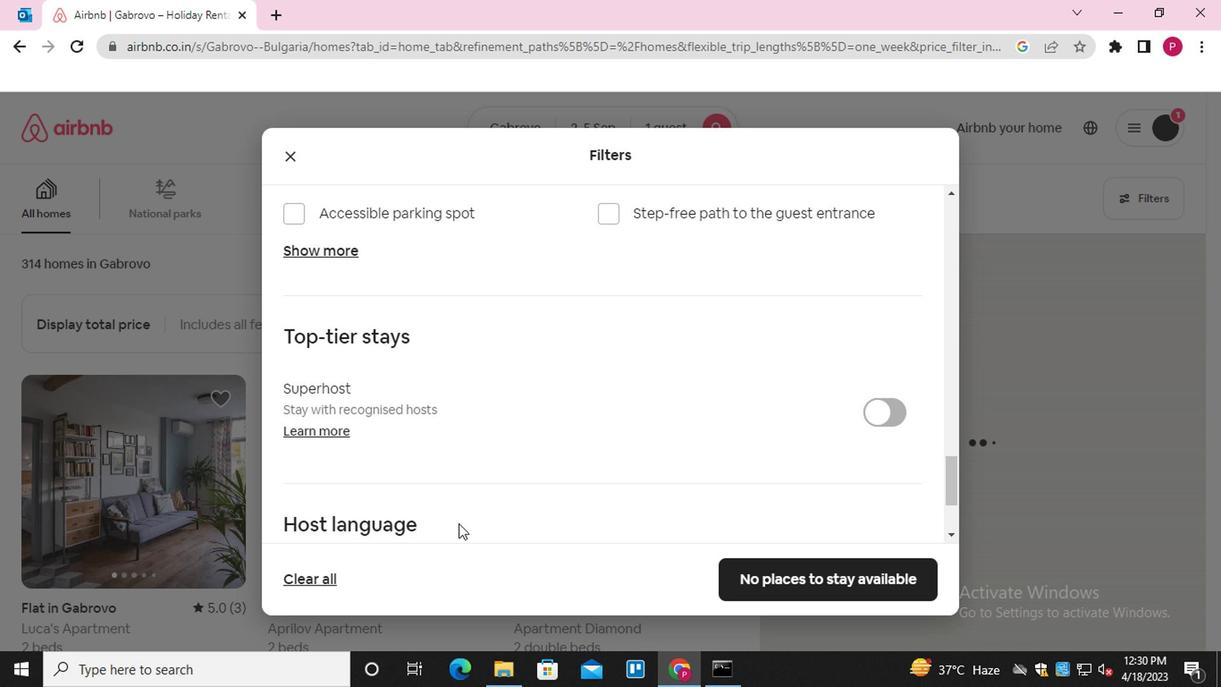 
Action: Mouse scrolled (455, 521) with delta (0, -1)
Screenshot: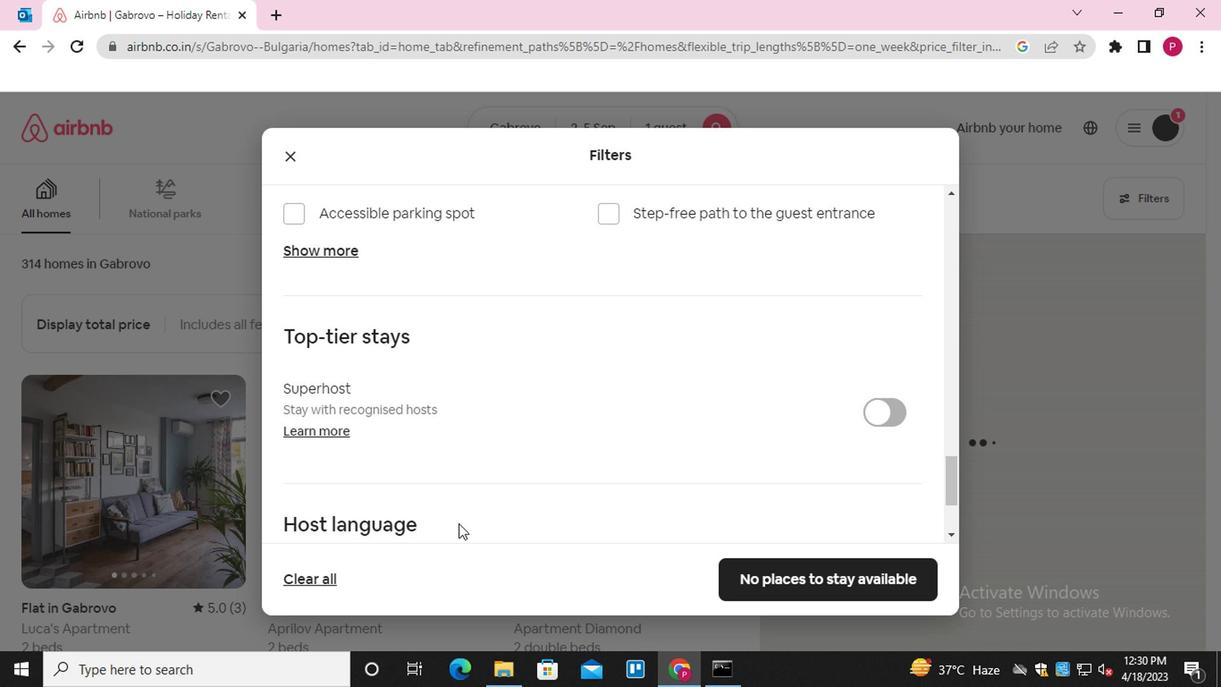 
Action: Mouse scrolled (455, 521) with delta (0, -1)
Screenshot: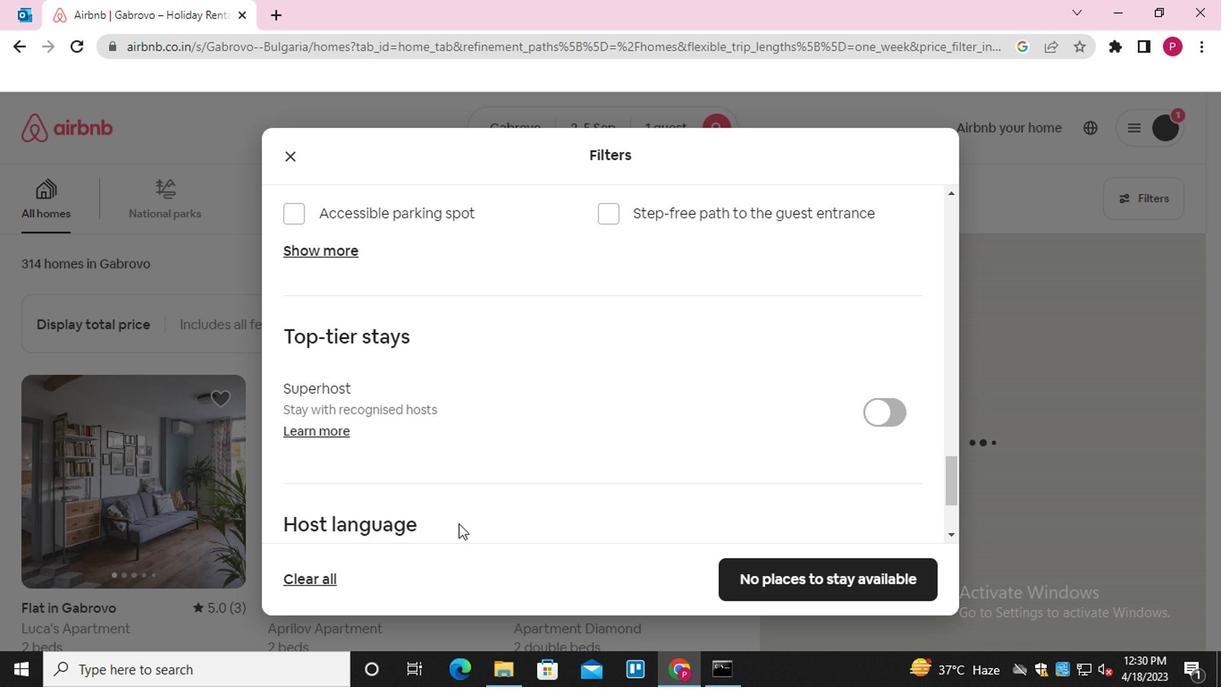 
Action: Mouse scrolled (455, 521) with delta (0, -1)
Screenshot: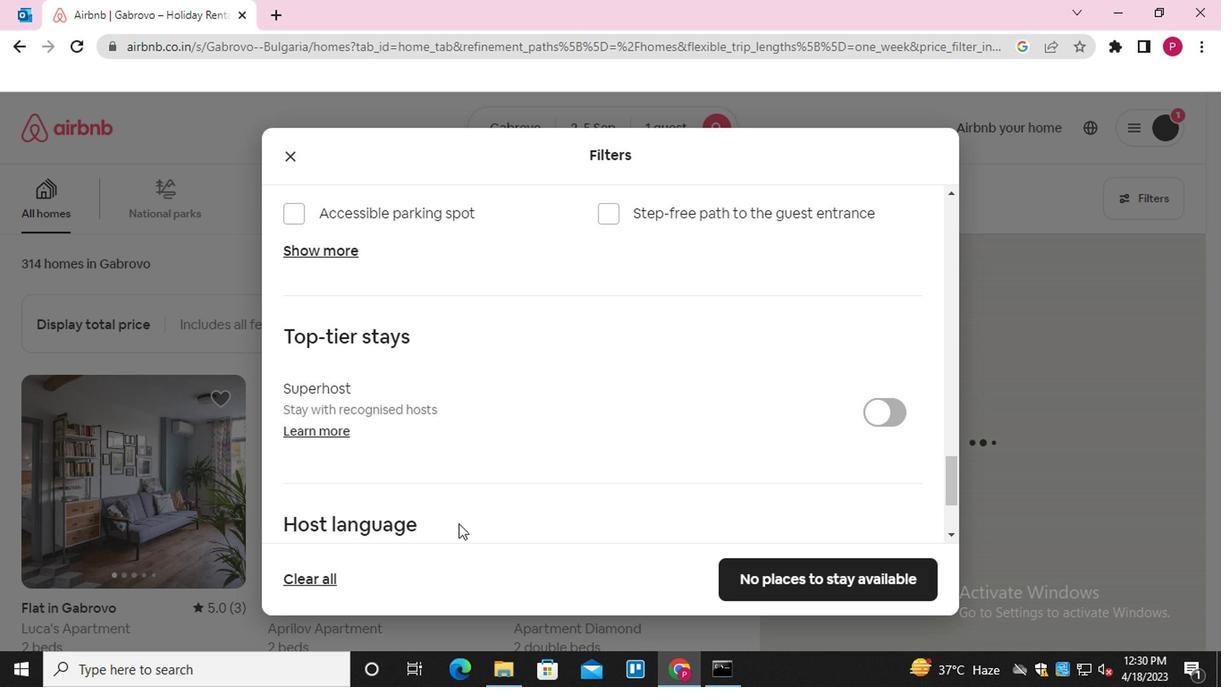 
Action: Mouse moved to (286, 423)
Screenshot: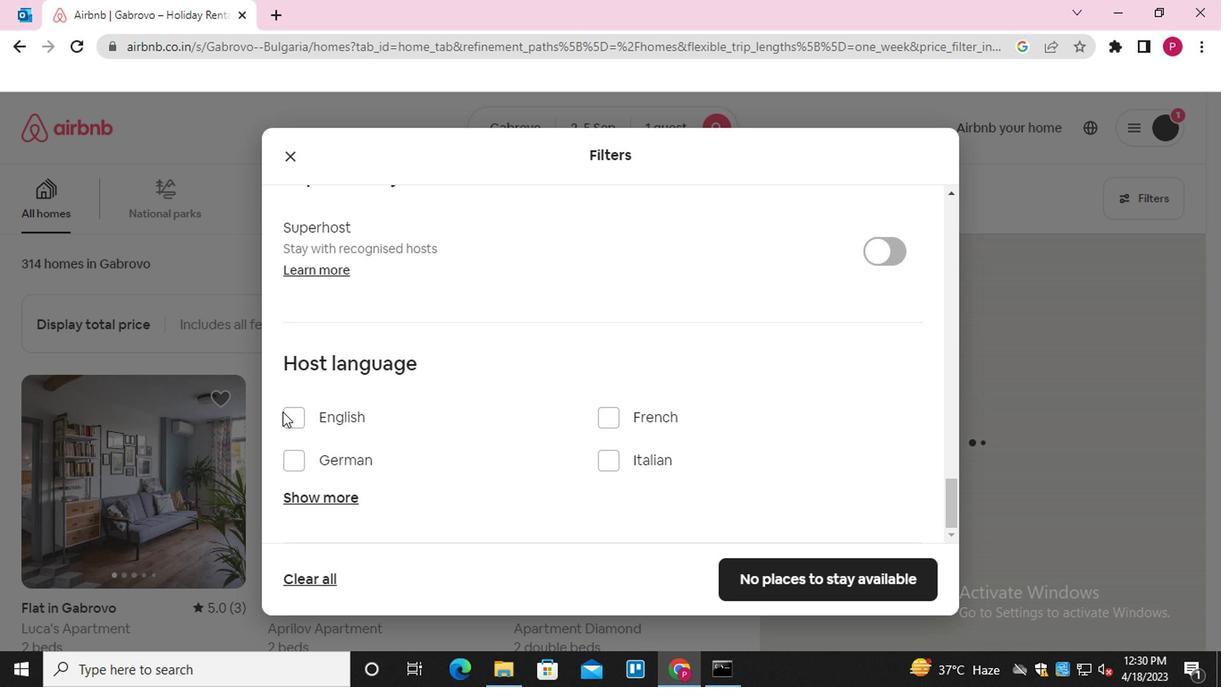 
Action: Mouse pressed left at (286, 423)
Screenshot: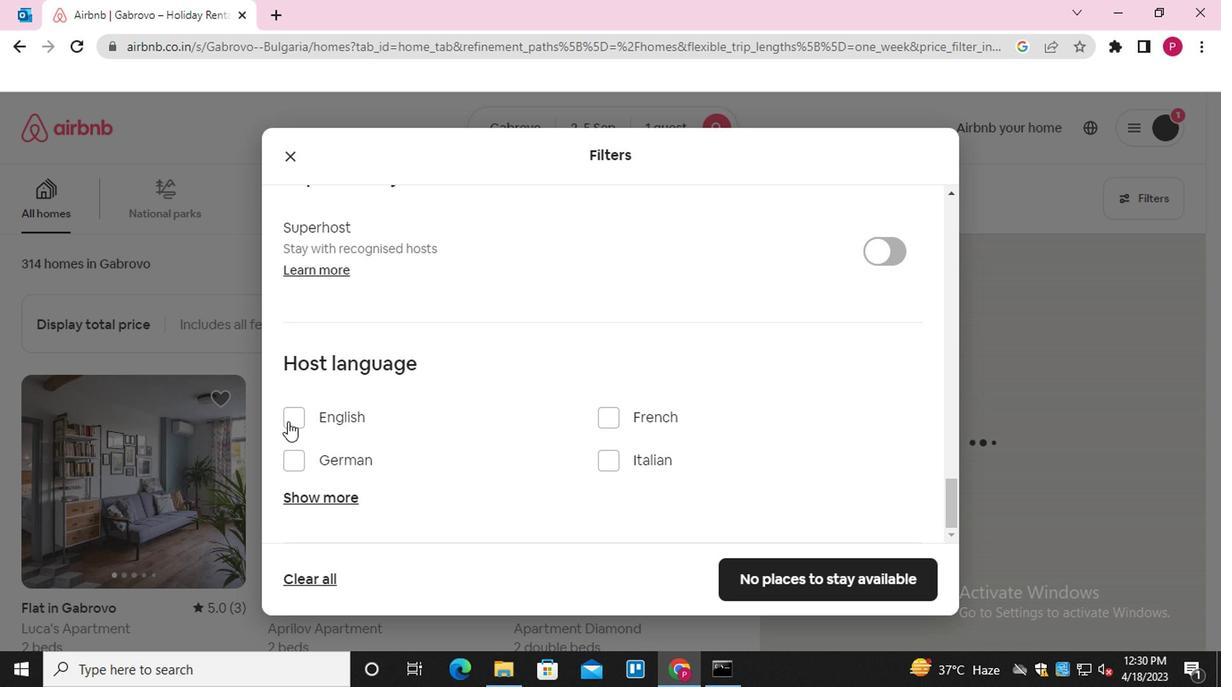 
Action: Mouse moved to (761, 570)
Screenshot: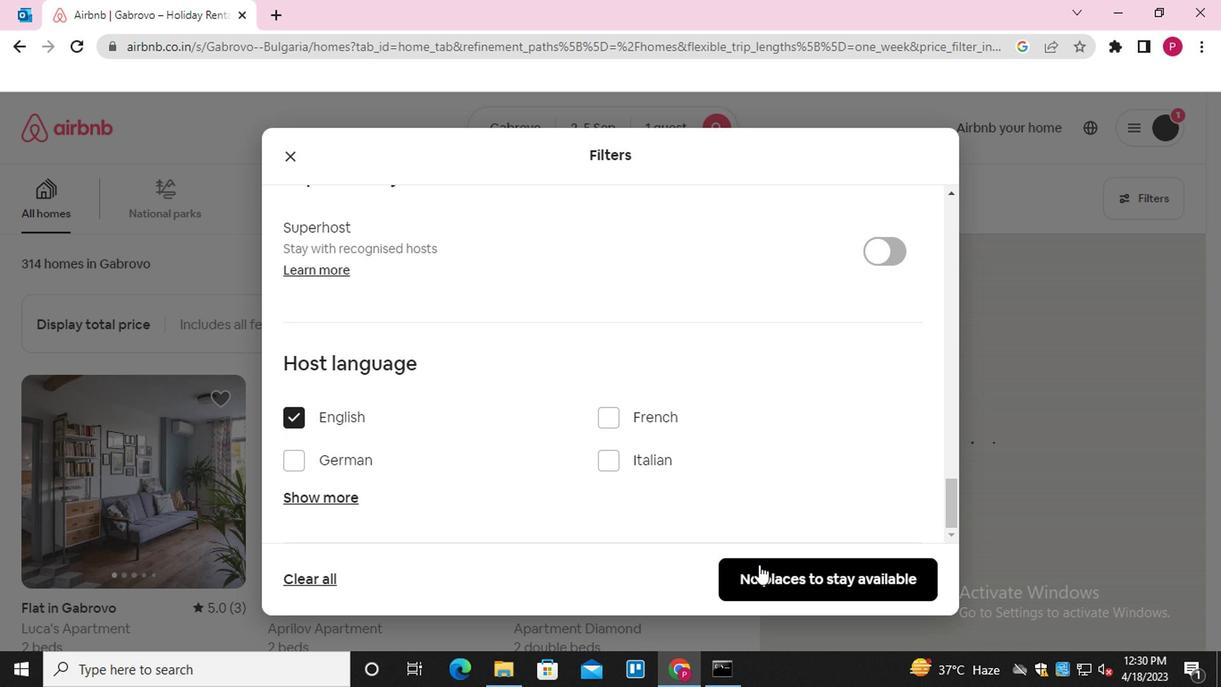 
Action: Mouse pressed left at (761, 570)
Screenshot: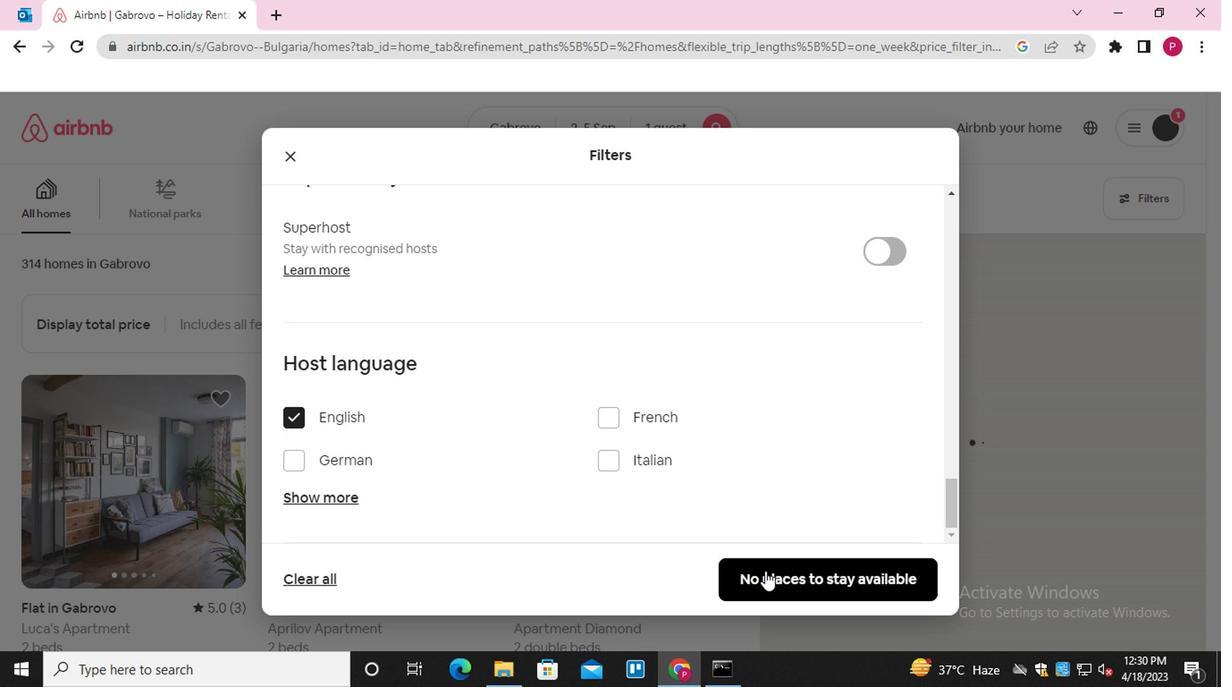 
Action: Mouse moved to (554, 501)
Screenshot: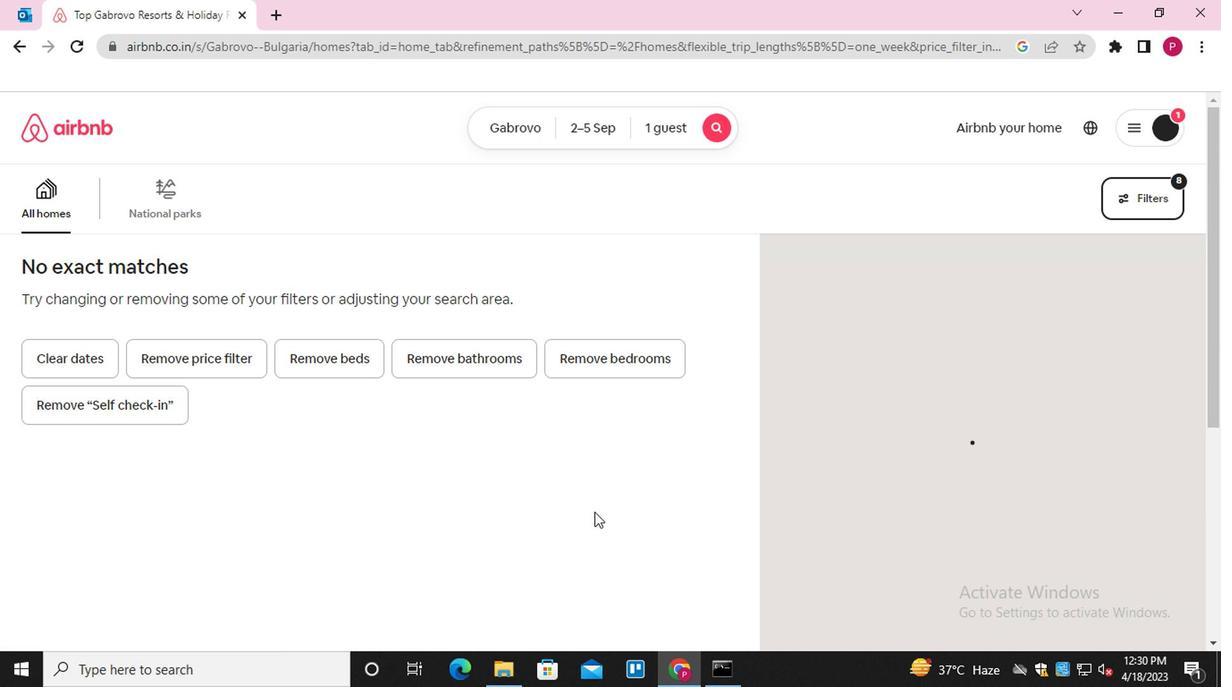 
